 Task: Find connections with filter location Spremberg with filter topic #Ownerwith filter profile language Potuguese with filter current company C&S ELECTRIC LTD. with filter school KiiT University with filter industry Manufacturing with filter service category Bartending with filter keywords title Grant Writer
Action: Mouse moved to (575, 78)
Screenshot: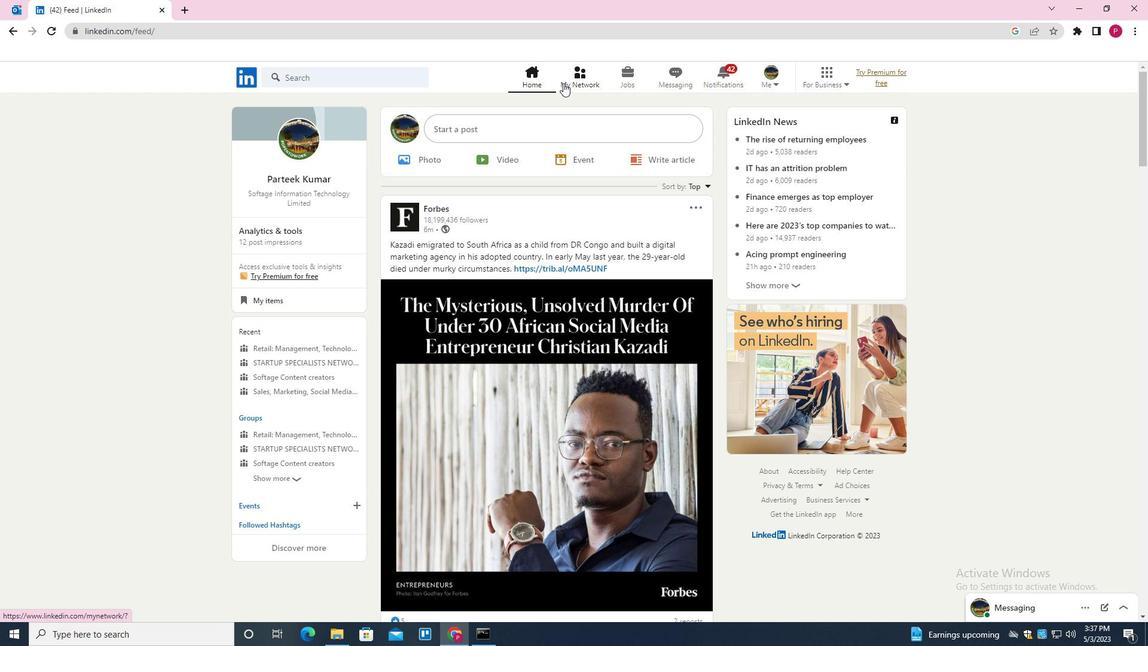 
Action: Mouse pressed left at (575, 78)
Screenshot: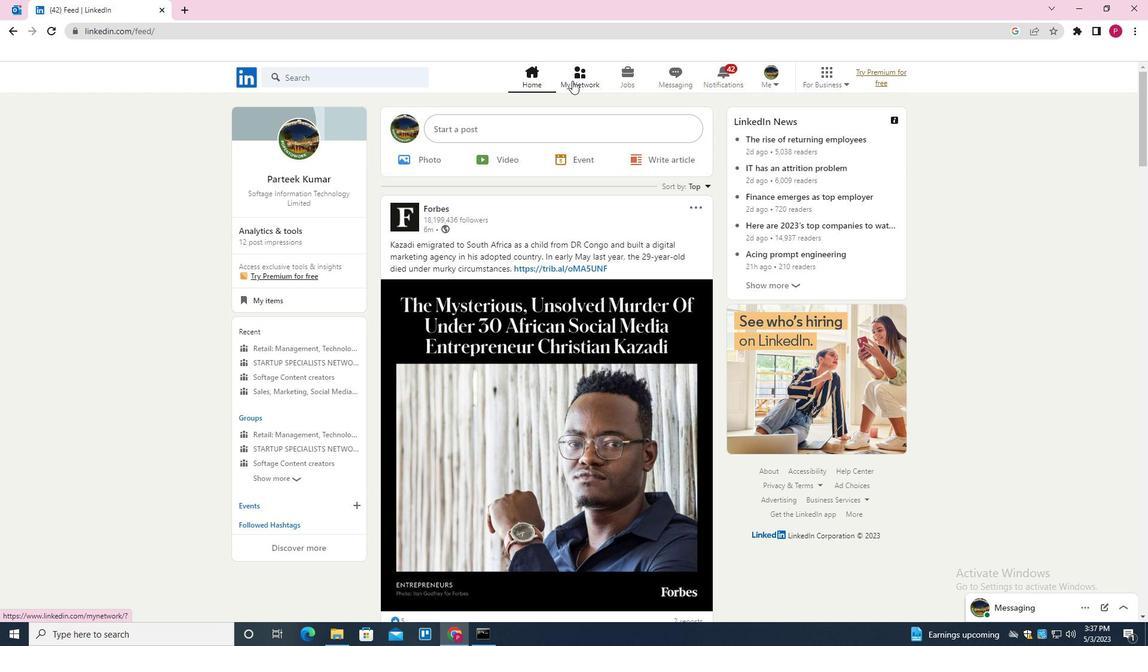 
Action: Mouse moved to (385, 140)
Screenshot: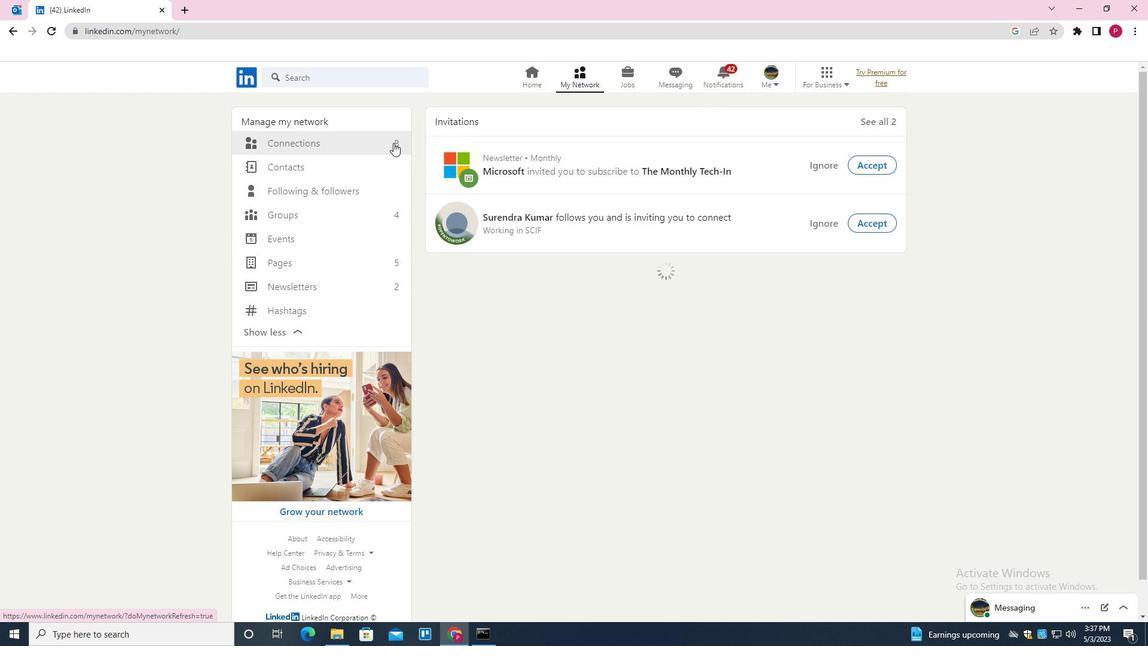 
Action: Mouse pressed left at (385, 140)
Screenshot: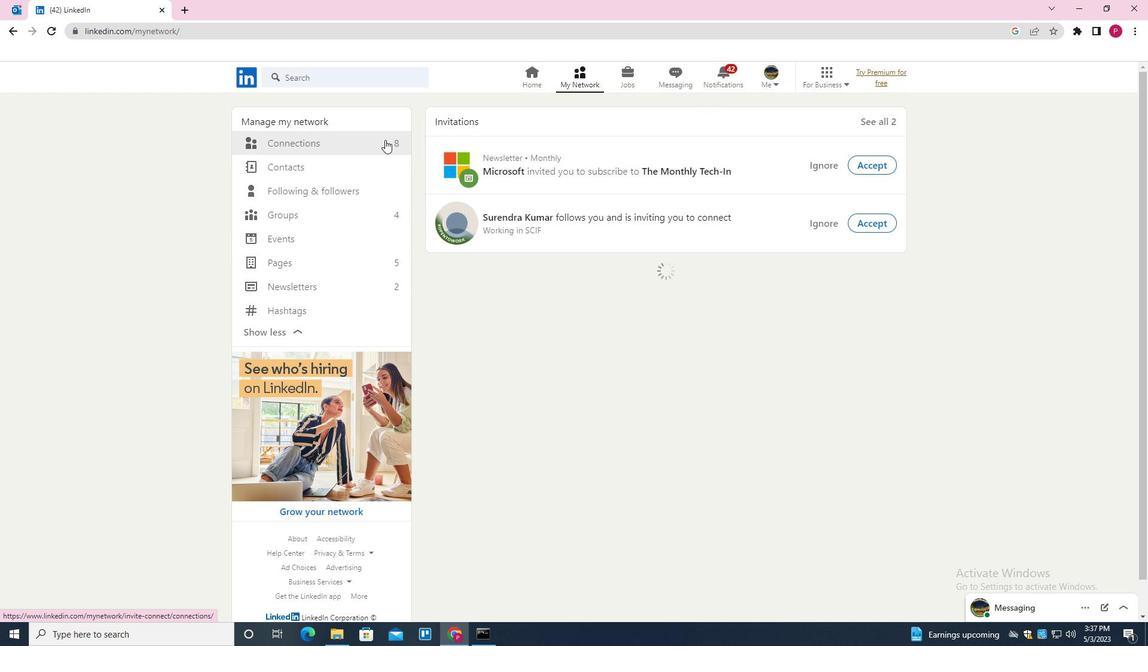 
Action: Mouse moved to (663, 143)
Screenshot: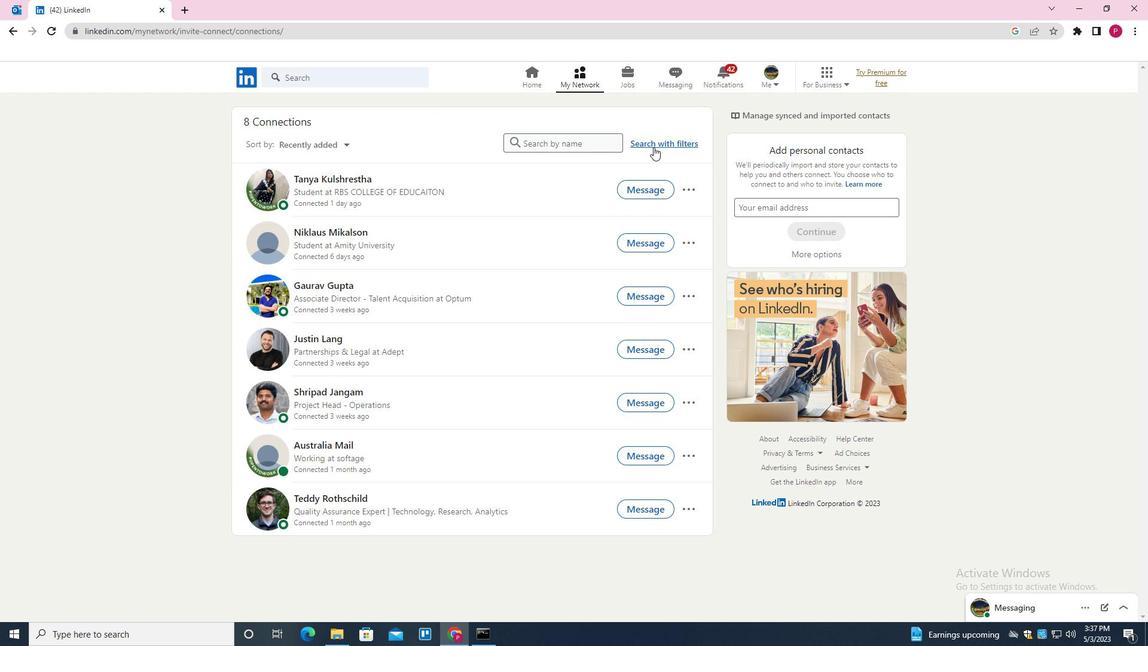 
Action: Mouse pressed left at (663, 143)
Screenshot: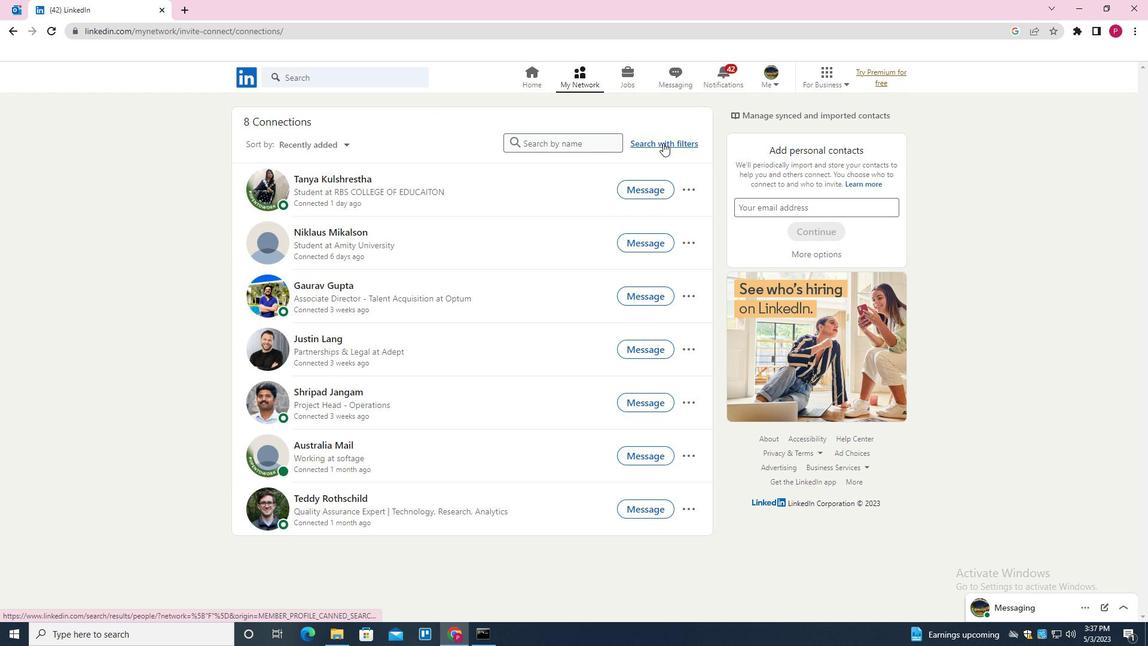 
Action: Mouse moved to (613, 111)
Screenshot: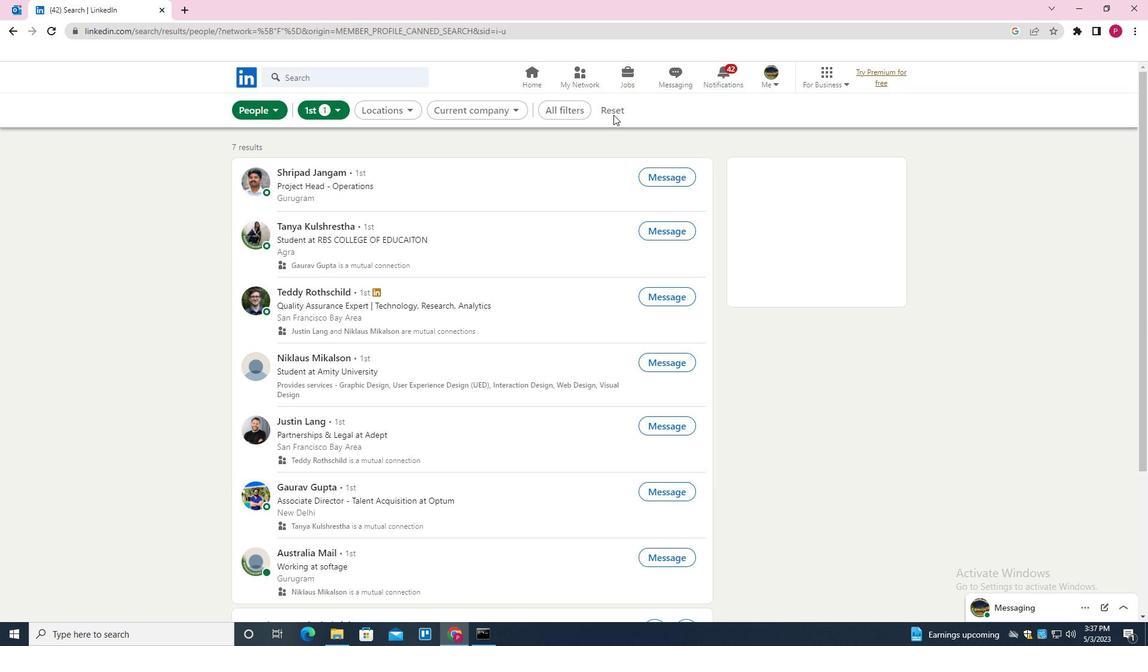 
Action: Mouse pressed left at (613, 111)
Screenshot: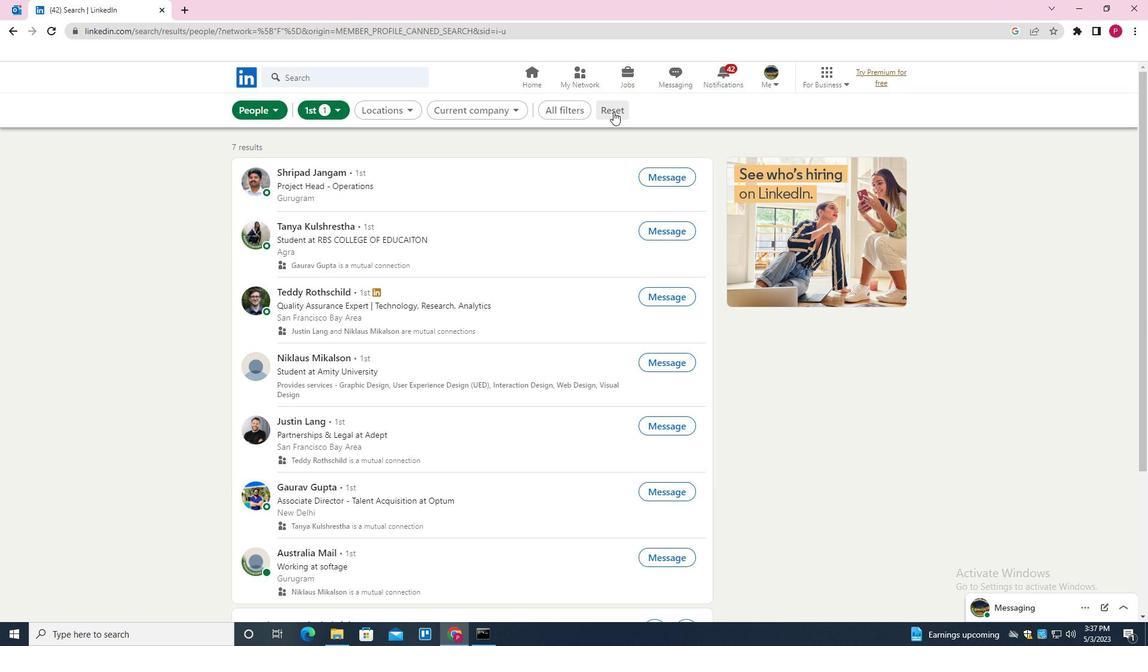 
Action: Mouse moved to (605, 108)
Screenshot: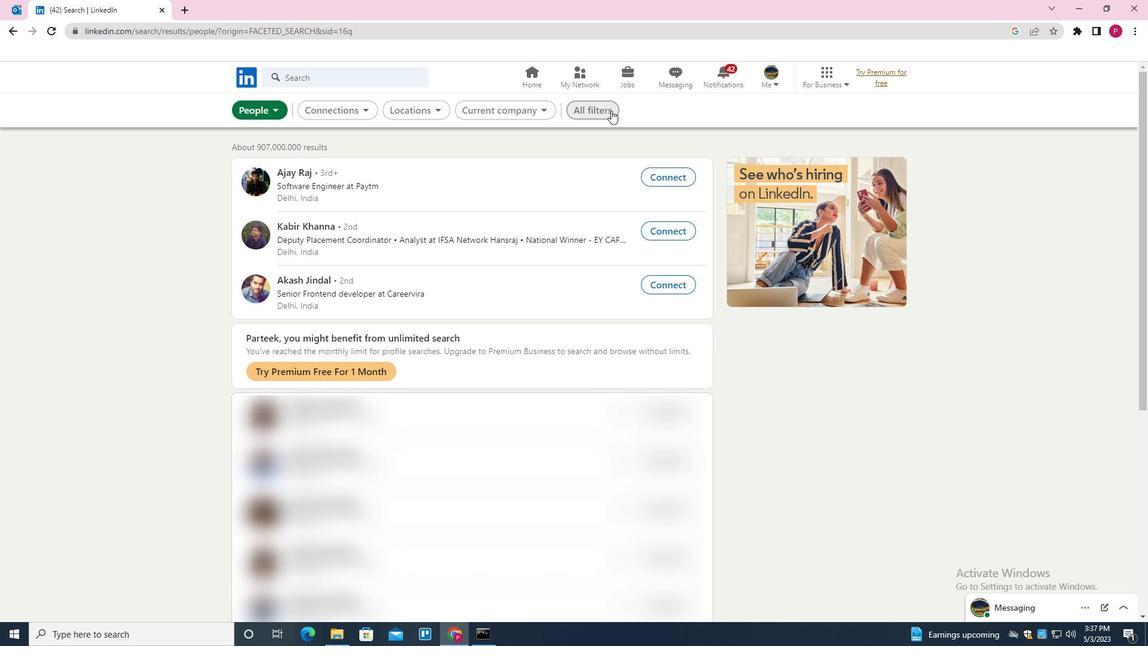 
Action: Mouse pressed left at (605, 108)
Screenshot: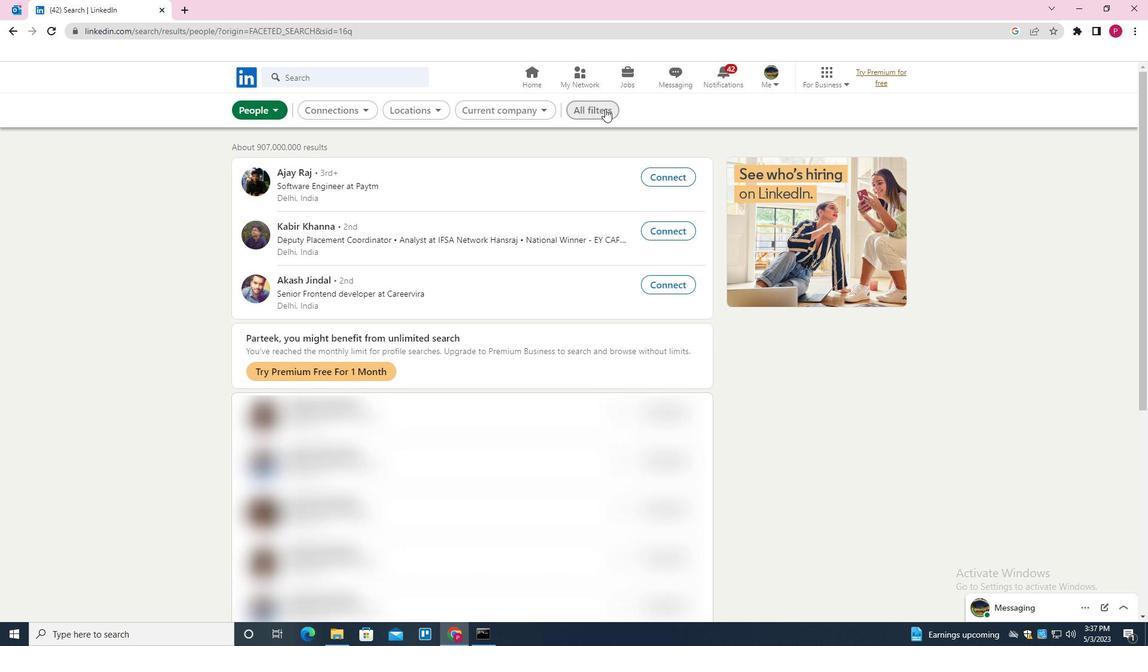 
Action: Mouse moved to (987, 334)
Screenshot: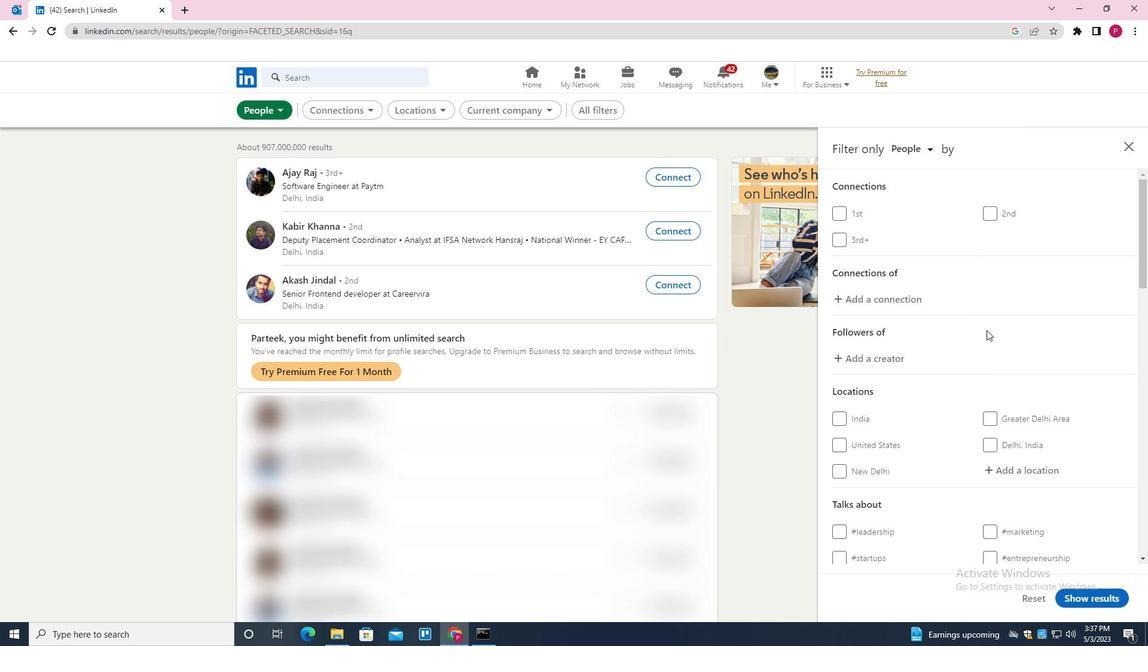 
Action: Mouse scrolled (987, 333) with delta (0, 0)
Screenshot: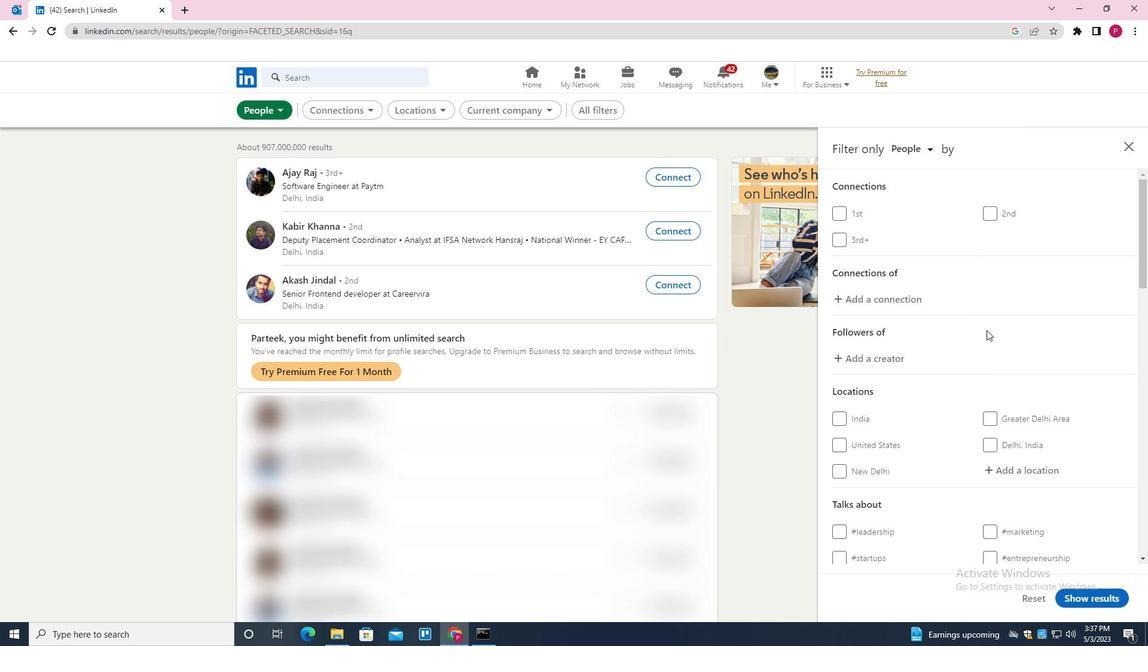 
Action: Mouse moved to (987, 335)
Screenshot: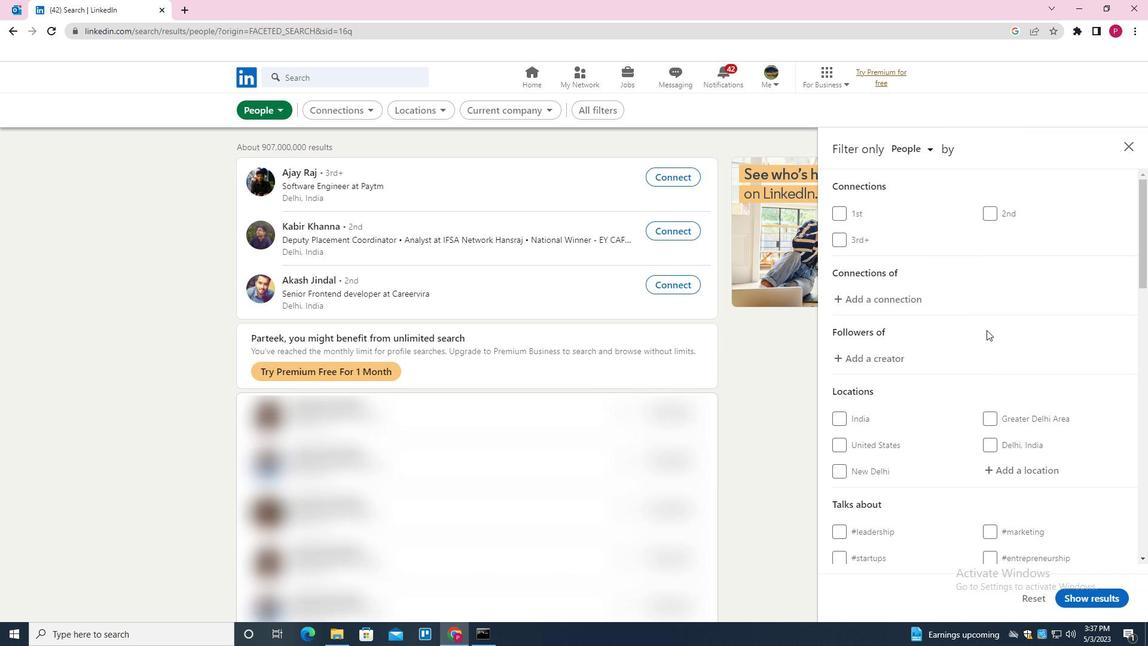 
Action: Mouse scrolled (987, 335) with delta (0, 0)
Screenshot: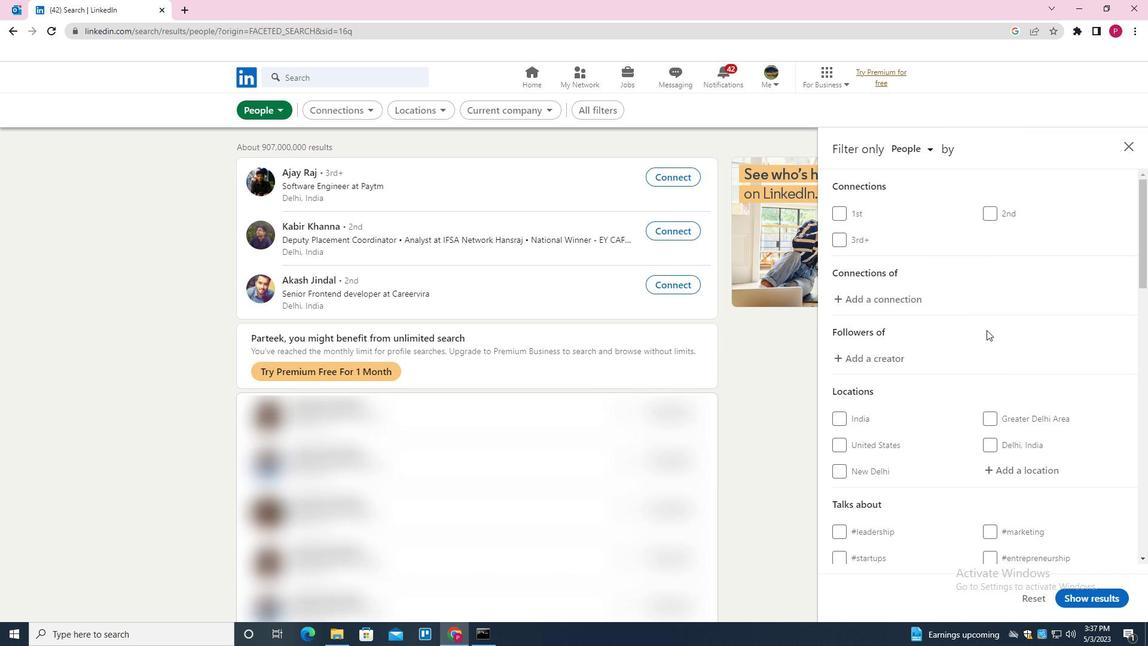 
Action: Mouse moved to (1016, 353)
Screenshot: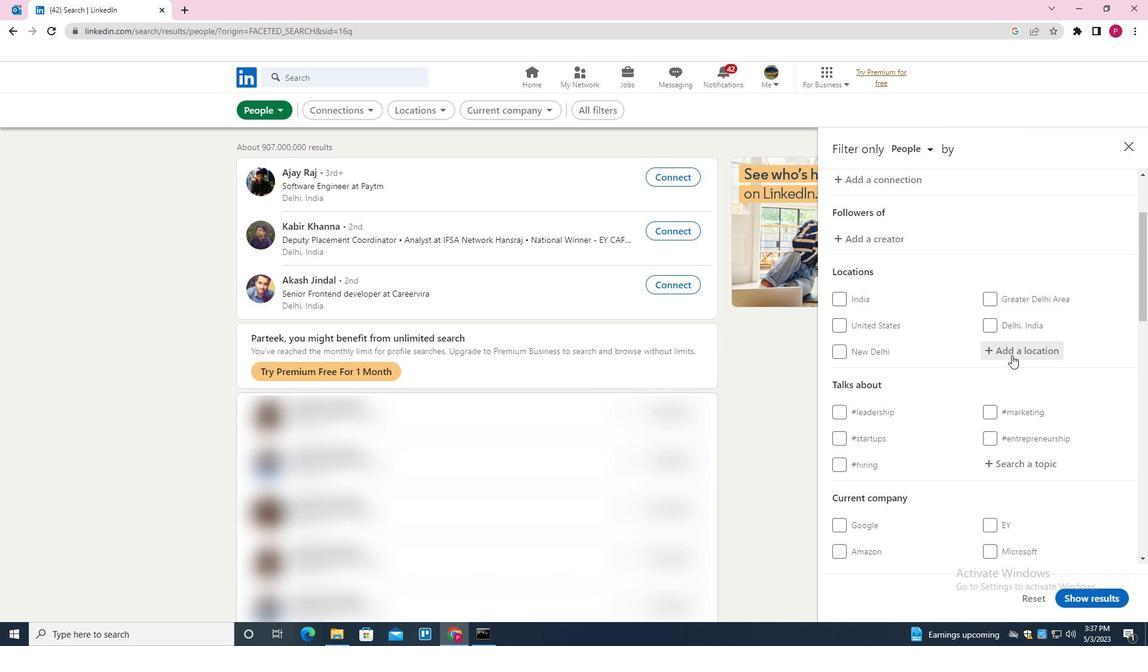 
Action: Mouse pressed left at (1016, 353)
Screenshot: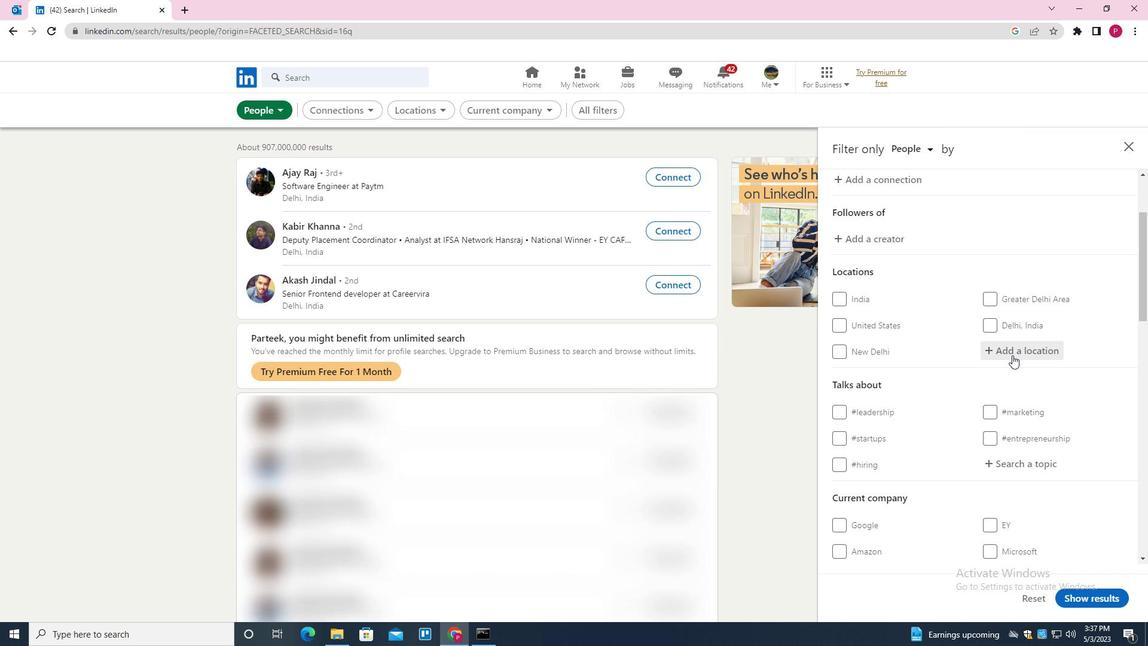 
Action: Key pressed <Key.shift><Key.shift><Key.shift>SPREMBERG<Key.down><Key.enter>
Screenshot: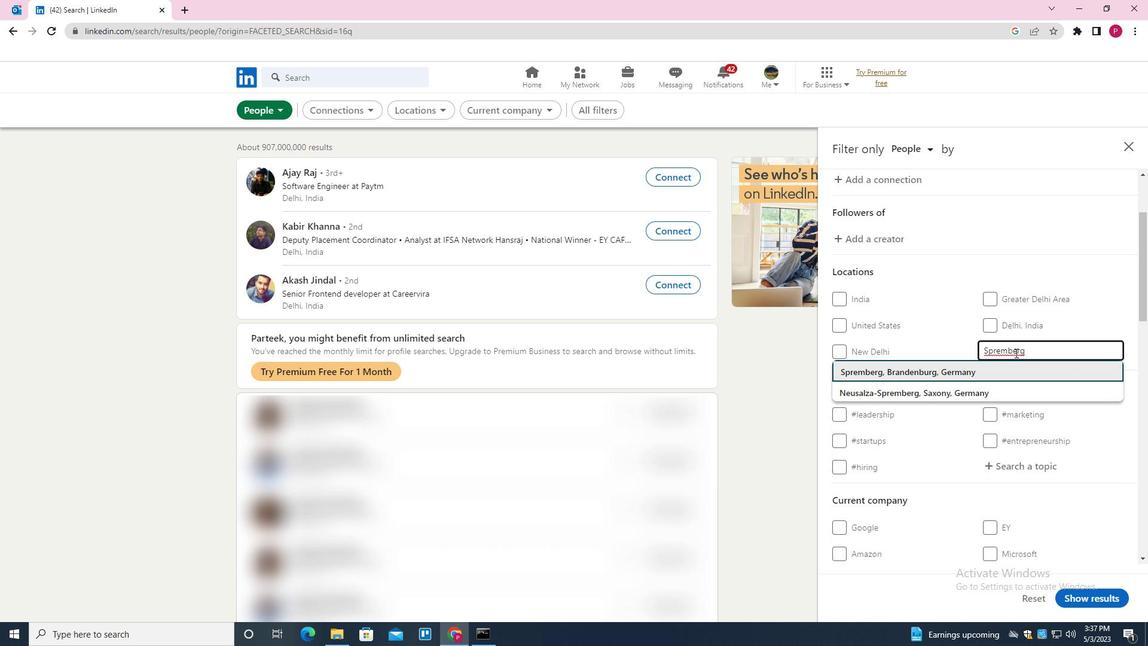 
Action: Mouse moved to (975, 341)
Screenshot: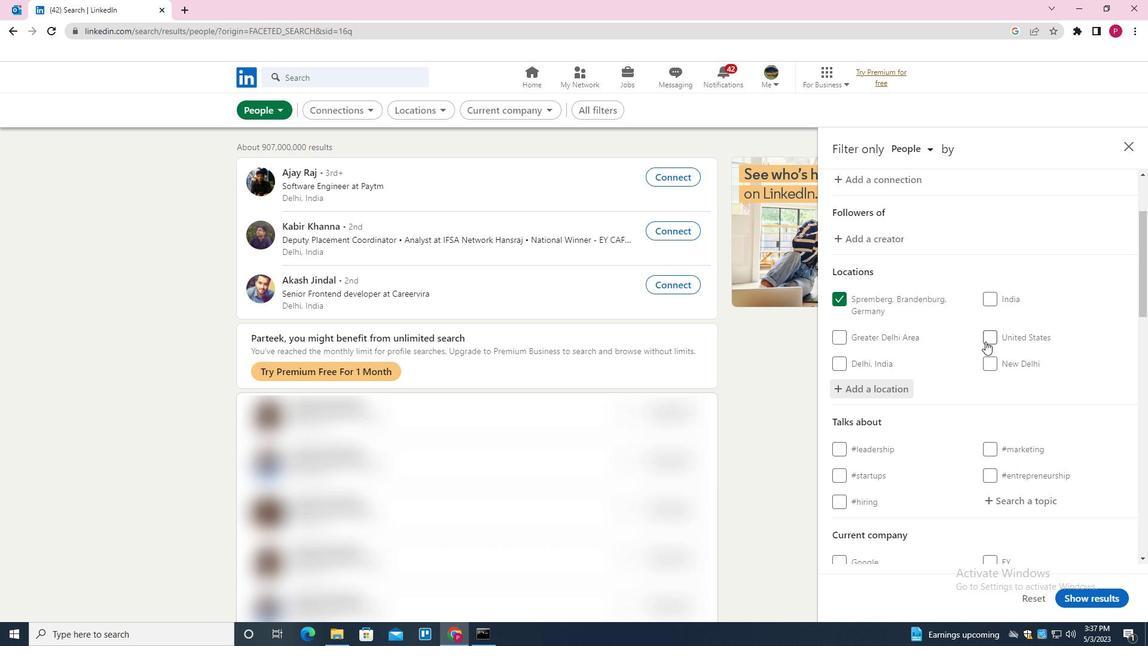 
Action: Mouse scrolled (975, 340) with delta (0, 0)
Screenshot: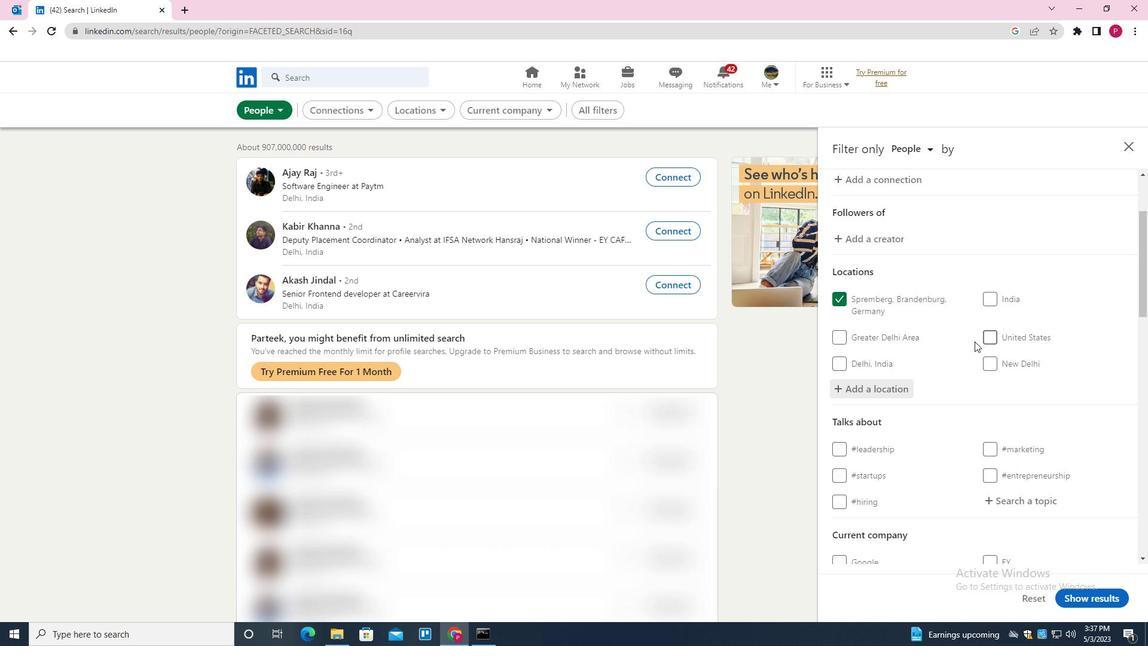 
Action: Mouse scrolled (975, 340) with delta (0, 0)
Screenshot: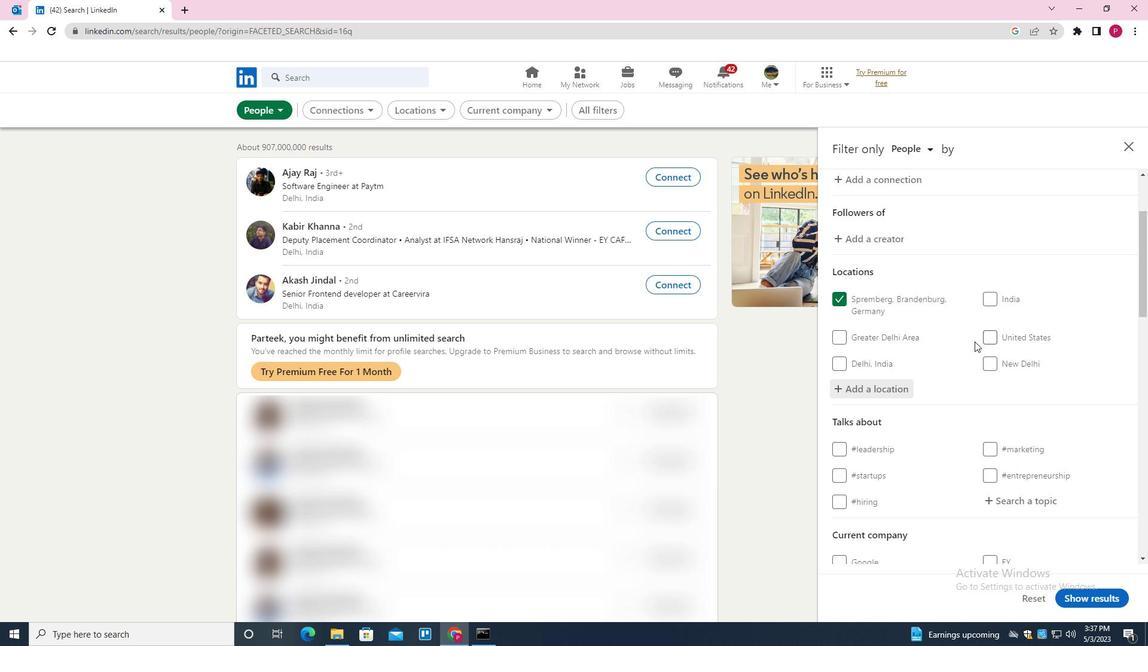 
Action: Mouse scrolled (975, 340) with delta (0, 0)
Screenshot: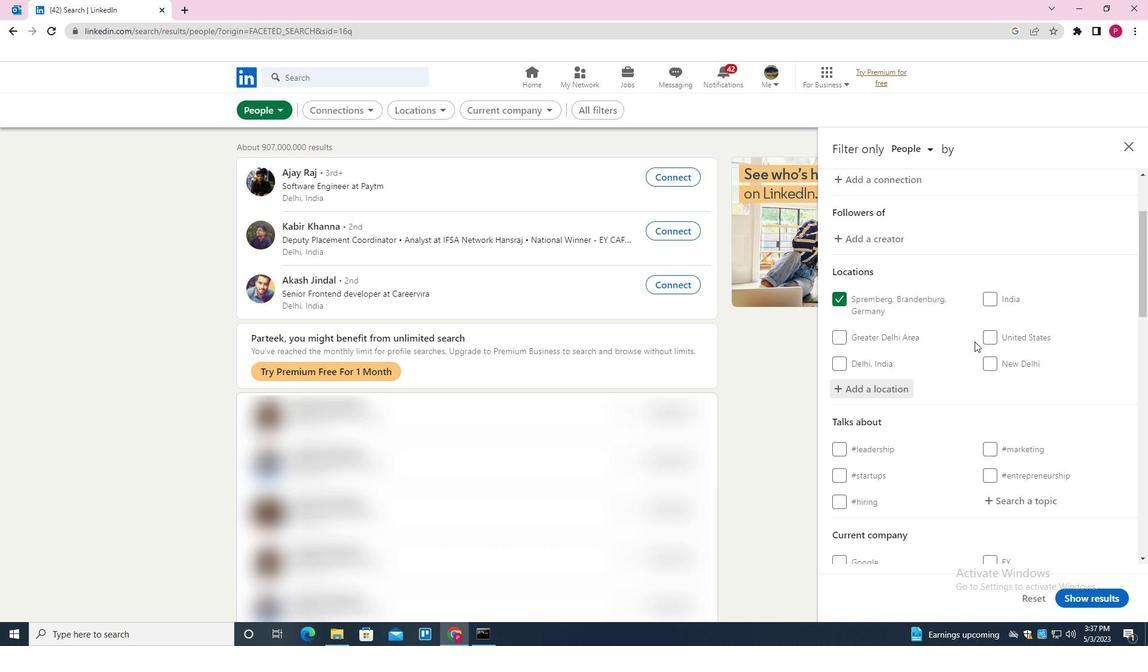 
Action: Mouse scrolled (975, 340) with delta (0, 0)
Screenshot: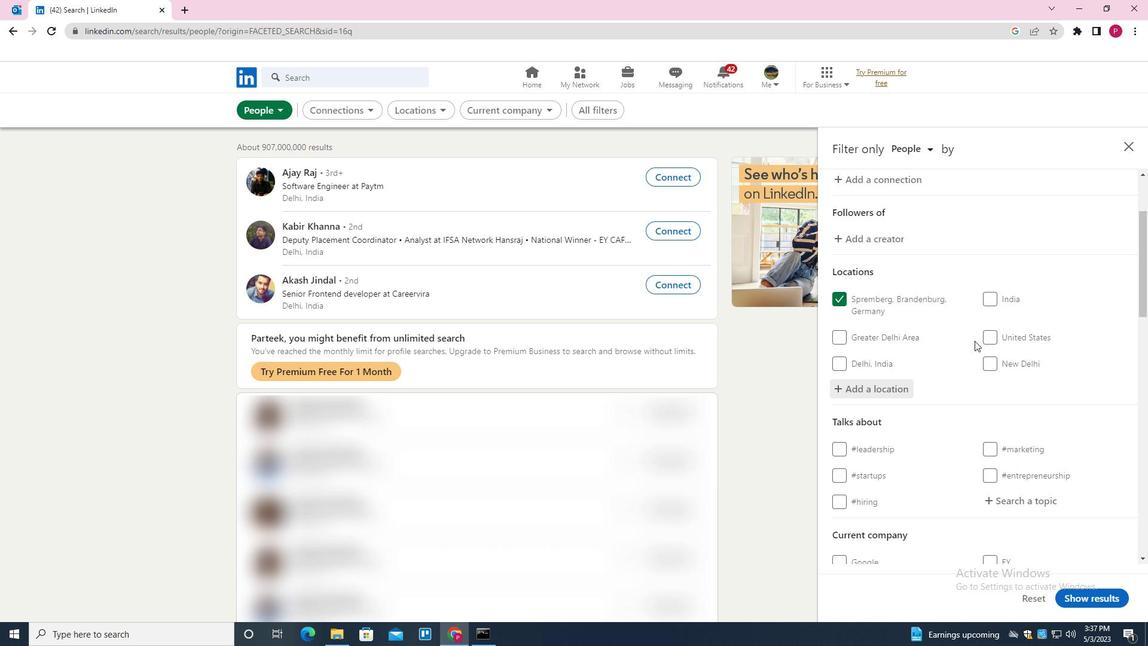 
Action: Mouse moved to (1016, 259)
Screenshot: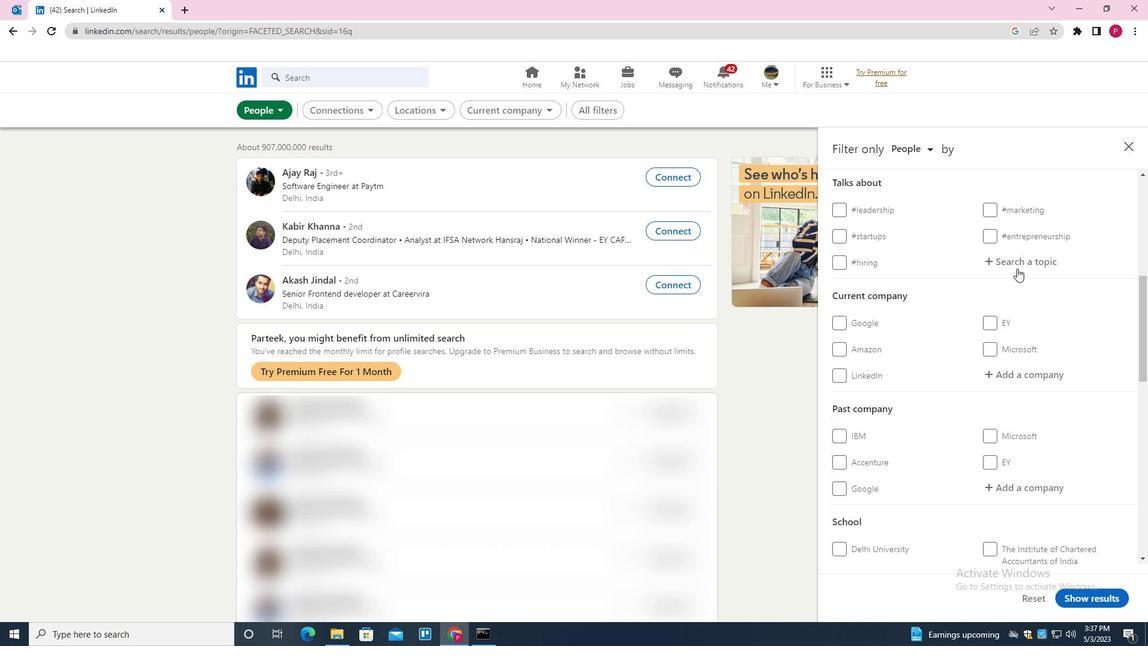 
Action: Mouse pressed left at (1016, 259)
Screenshot: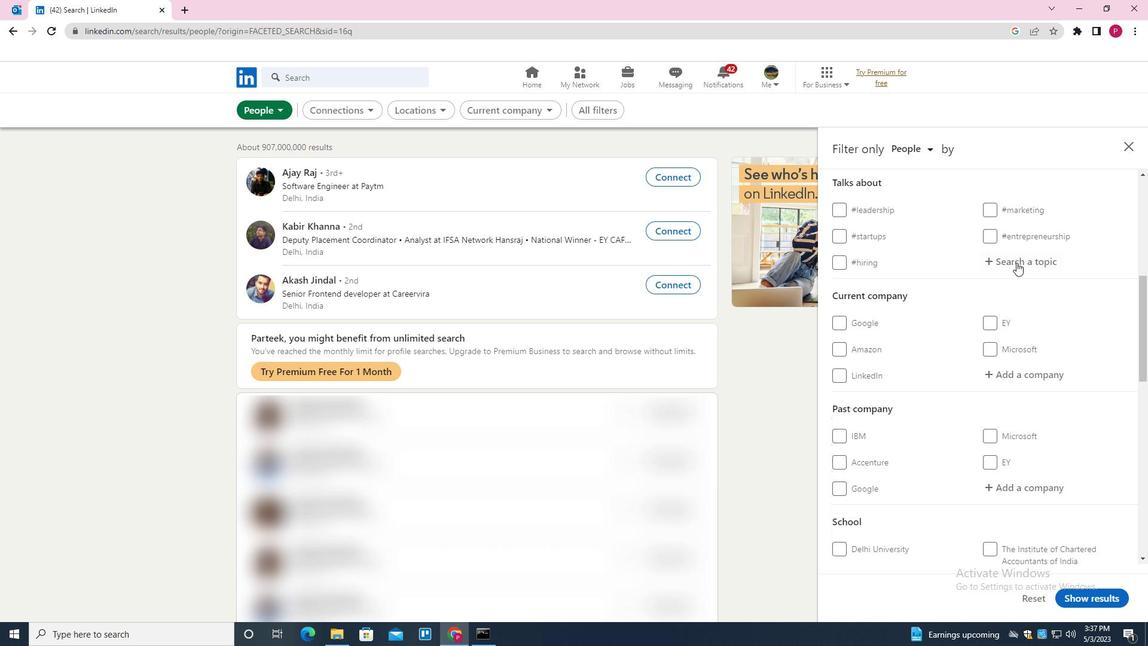 
Action: Key pressed OWNER<Key.down><Key.down><Key.enter>
Screenshot: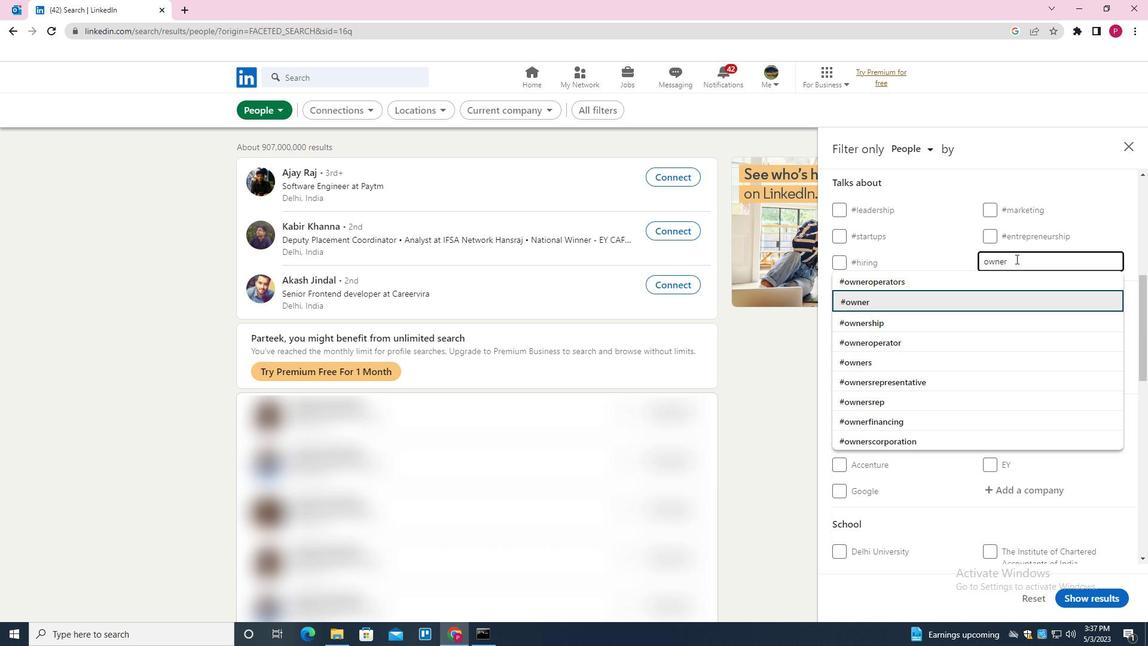 
Action: Mouse moved to (971, 289)
Screenshot: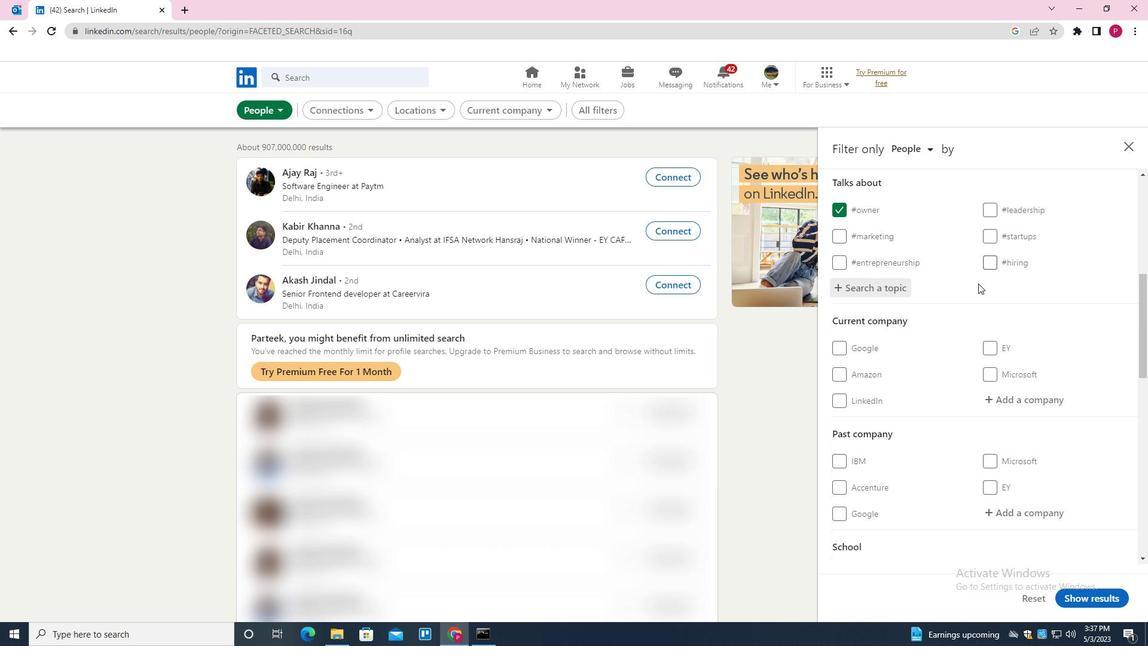 
Action: Mouse scrolled (971, 289) with delta (0, 0)
Screenshot: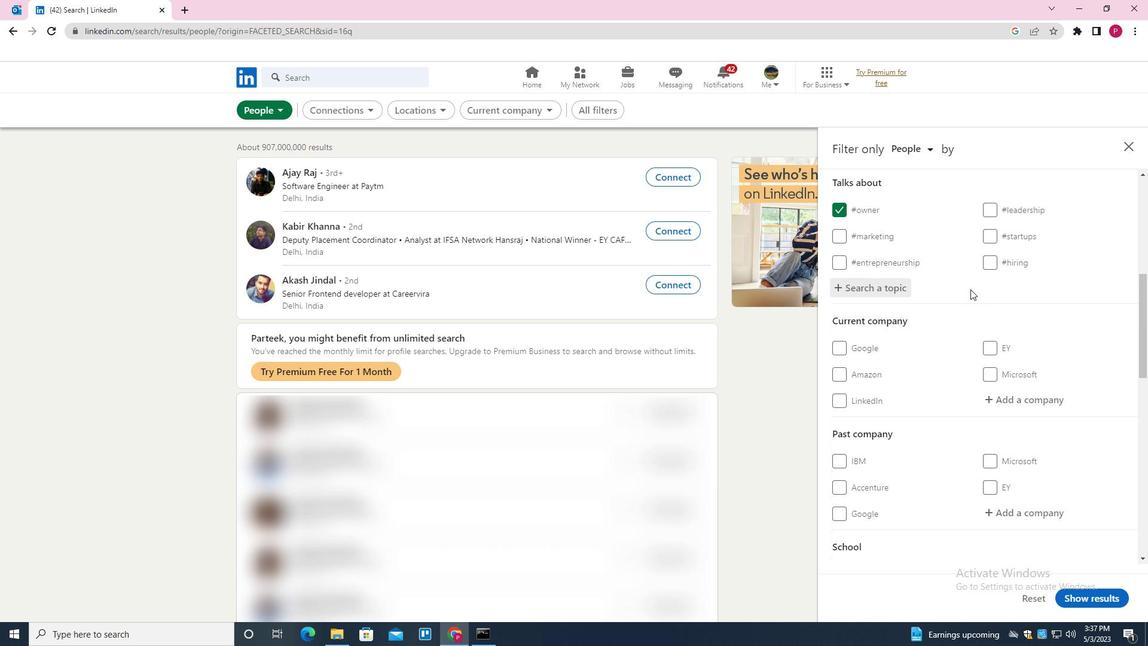 
Action: Mouse scrolled (971, 289) with delta (0, 0)
Screenshot: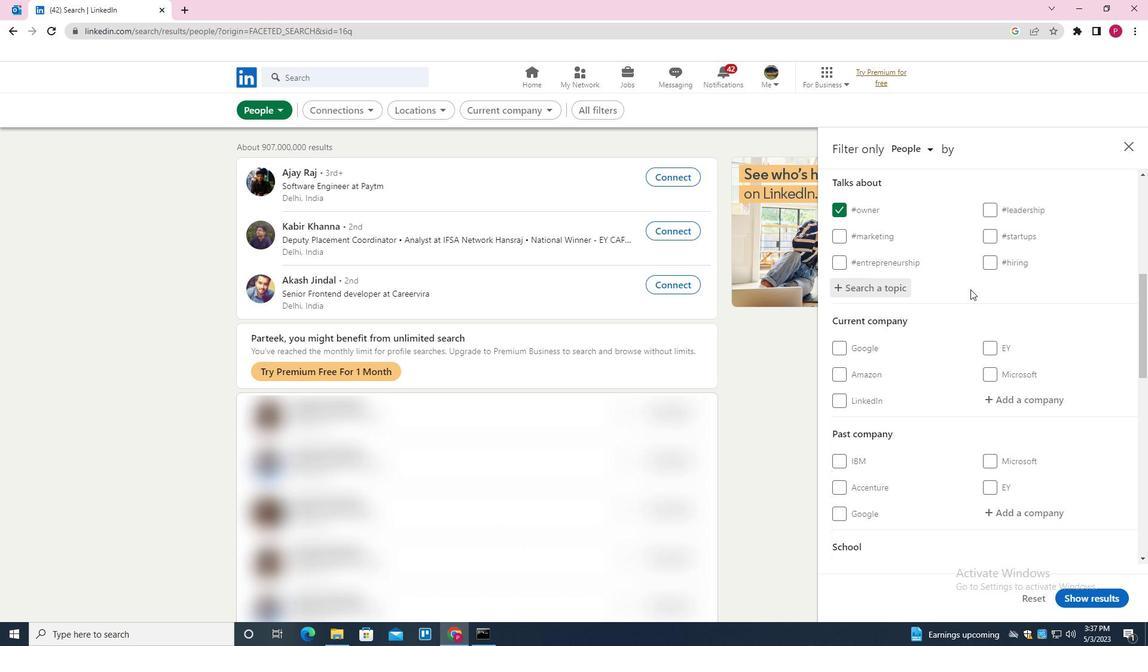 
Action: Mouse scrolled (971, 289) with delta (0, 0)
Screenshot: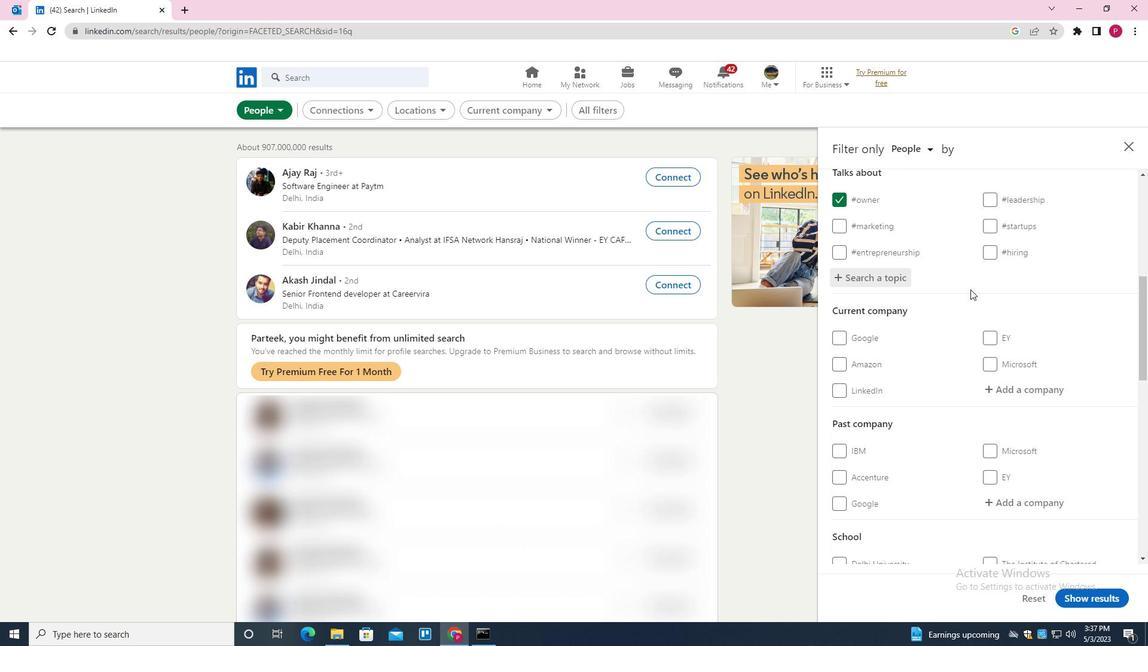 
Action: Mouse moved to (914, 296)
Screenshot: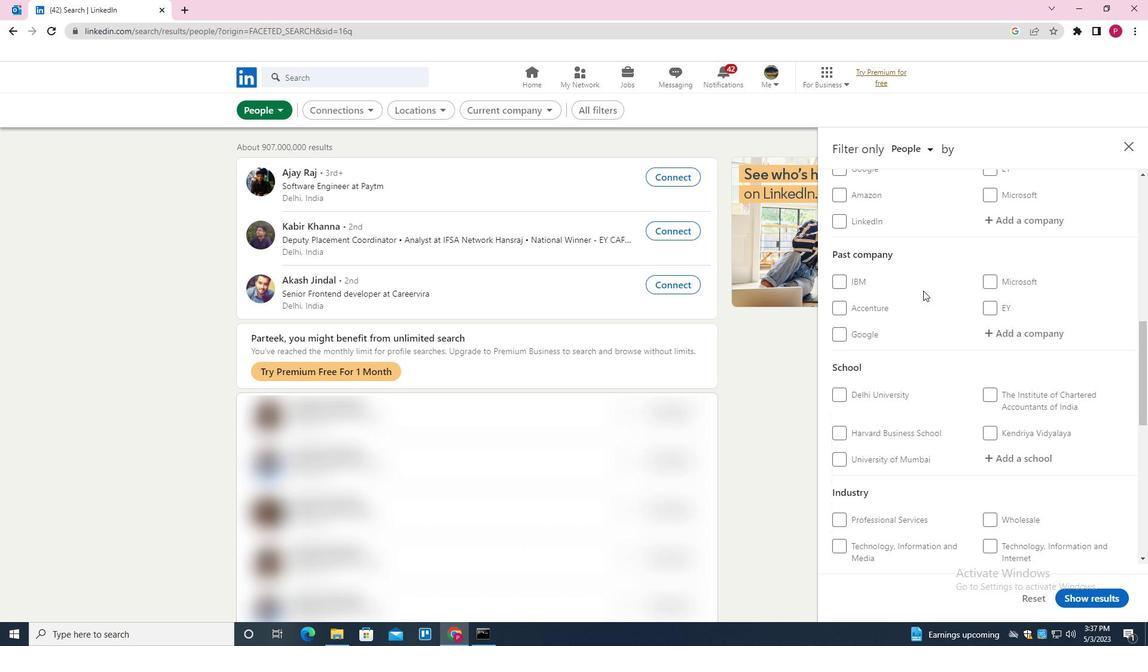 
Action: Mouse scrolled (914, 295) with delta (0, 0)
Screenshot: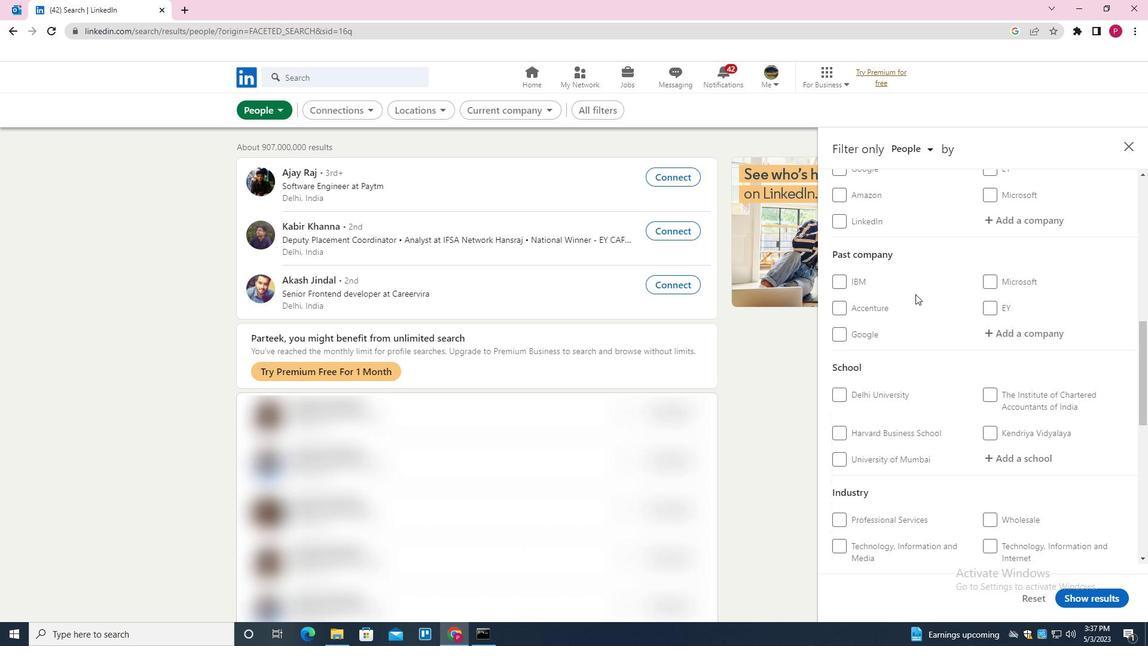 
Action: Mouse scrolled (914, 295) with delta (0, 0)
Screenshot: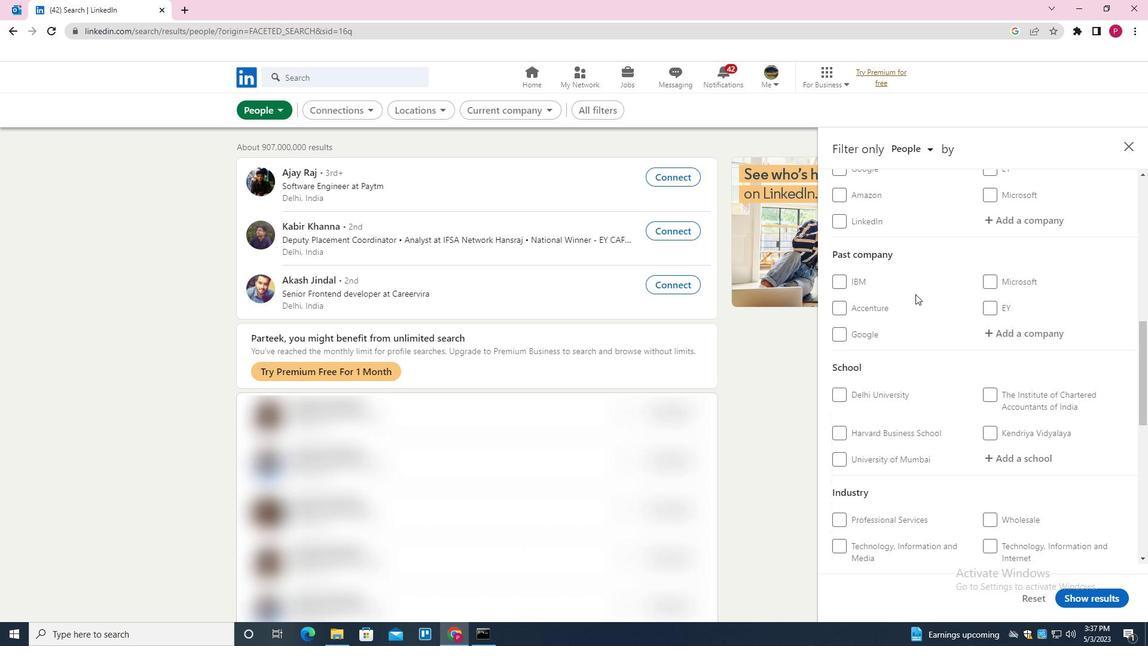 
Action: Mouse scrolled (914, 295) with delta (0, 0)
Screenshot: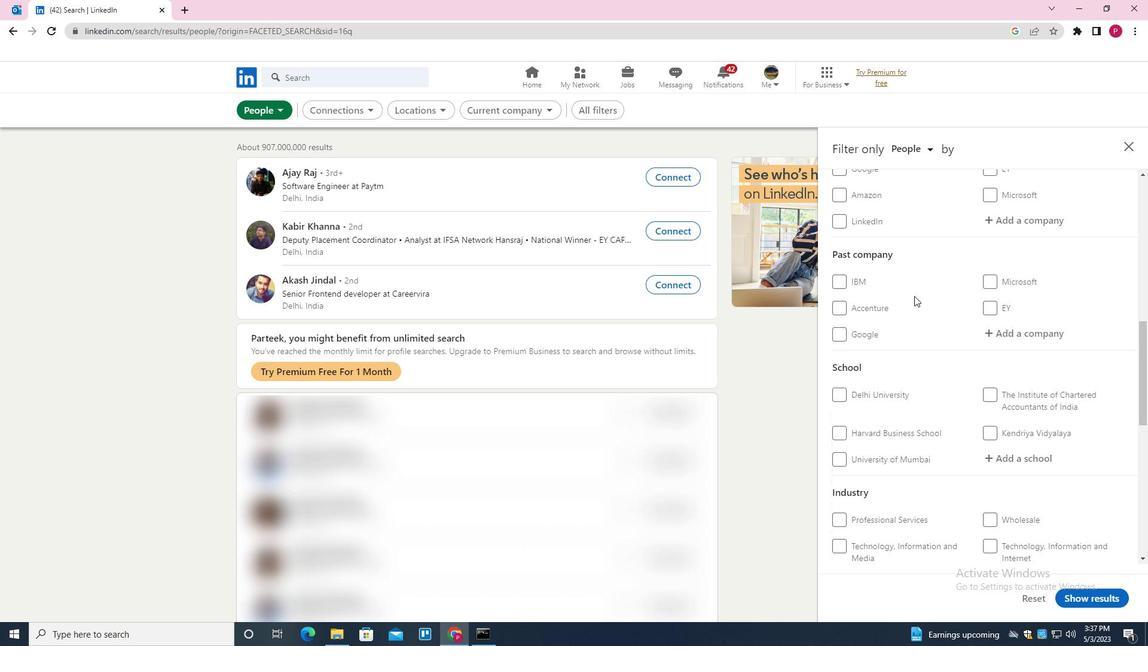 
Action: Mouse scrolled (914, 295) with delta (0, 0)
Screenshot: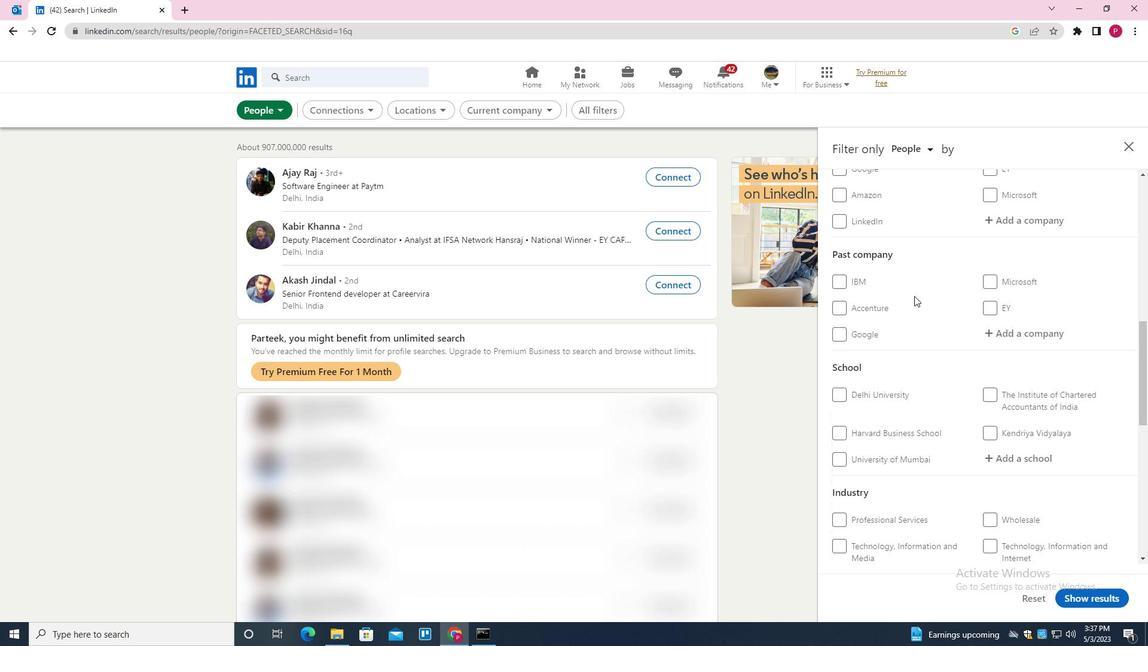 
Action: Mouse moved to (906, 284)
Screenshot: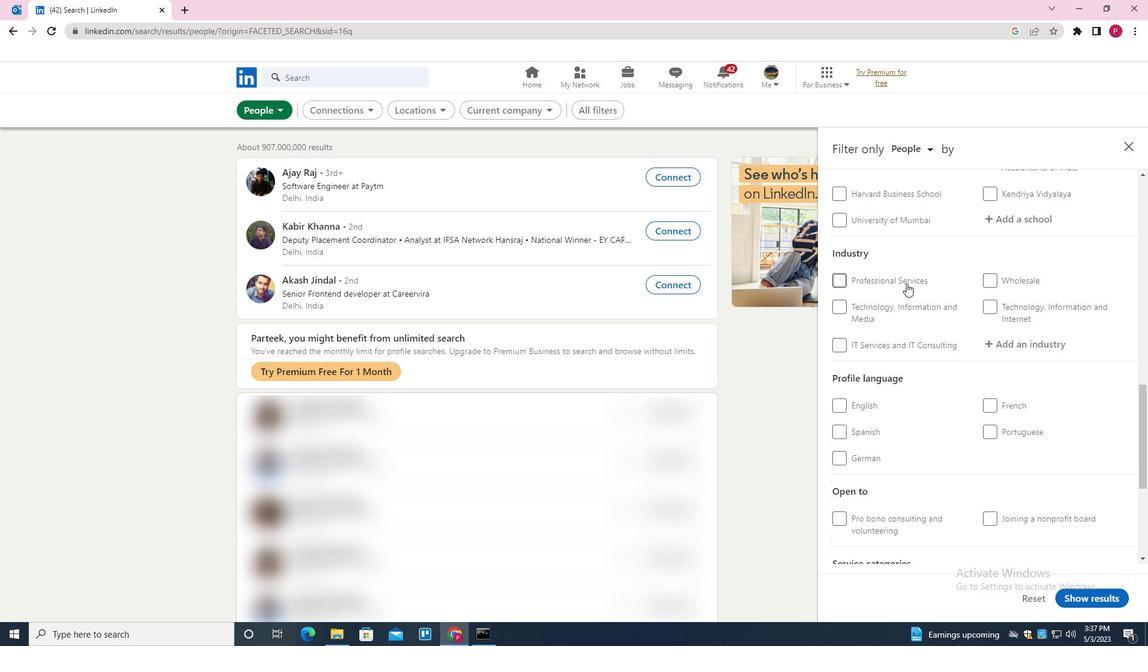 
Action: Mouse scrolled (906, 283) with delta (0, 0)
Screenshot: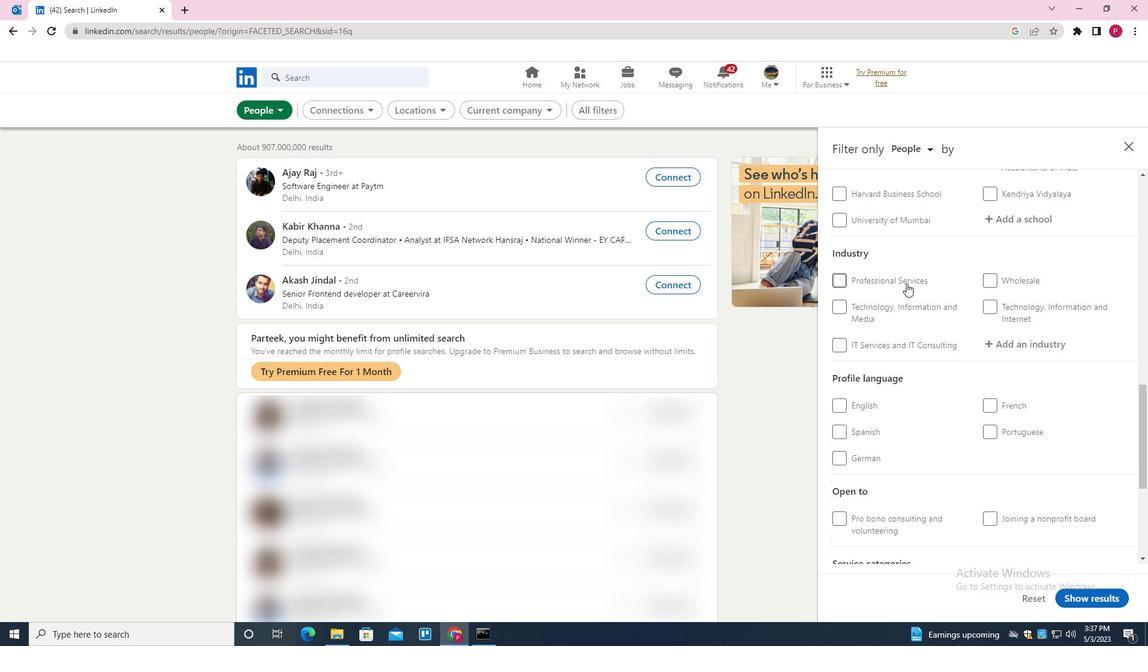 
Action: Mouse moved to (909, 289)
Screenshot: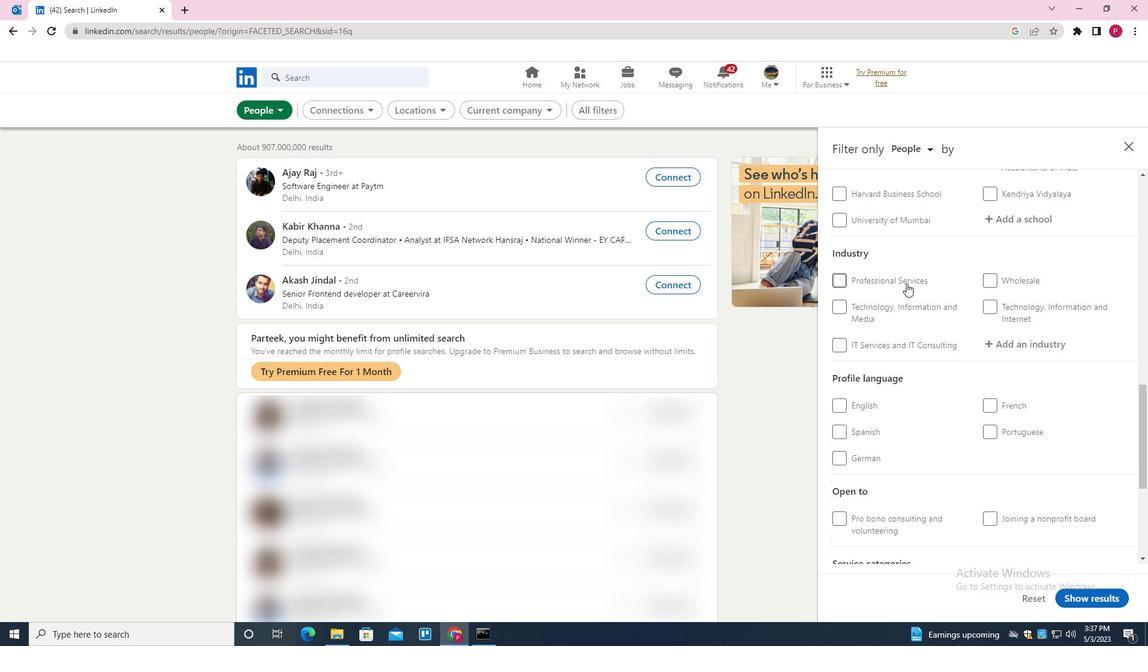 
Action: Mouse scrolled (909, 289) with delta (0, 0)
Screenshot: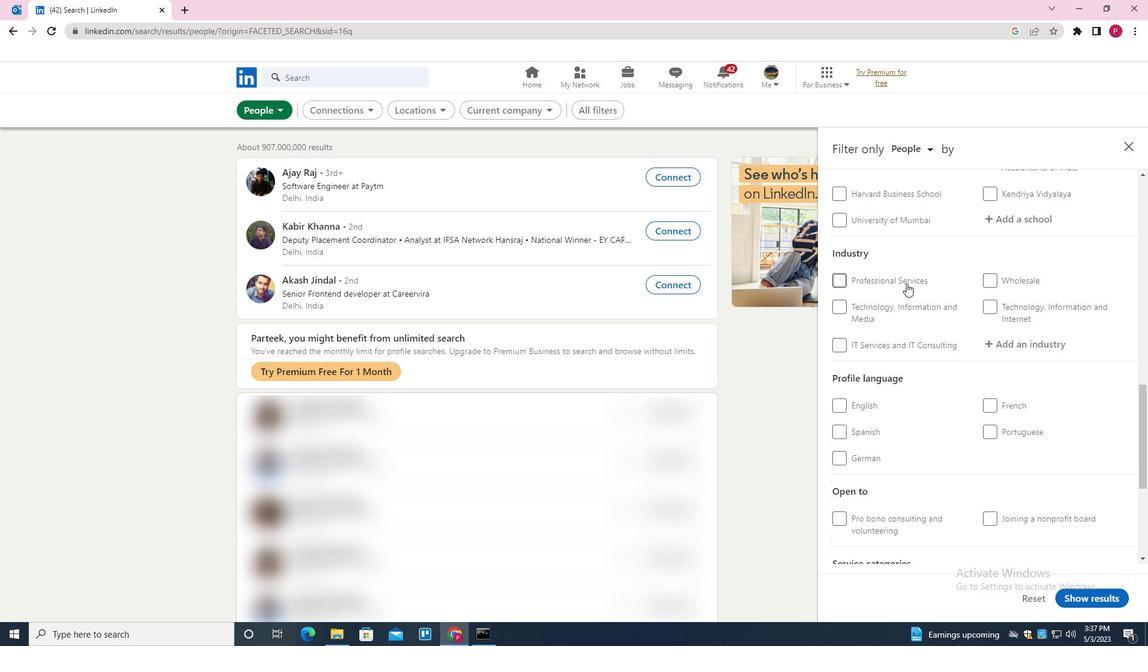 
Action: Mouse moved to (910, 291)
Screenshot: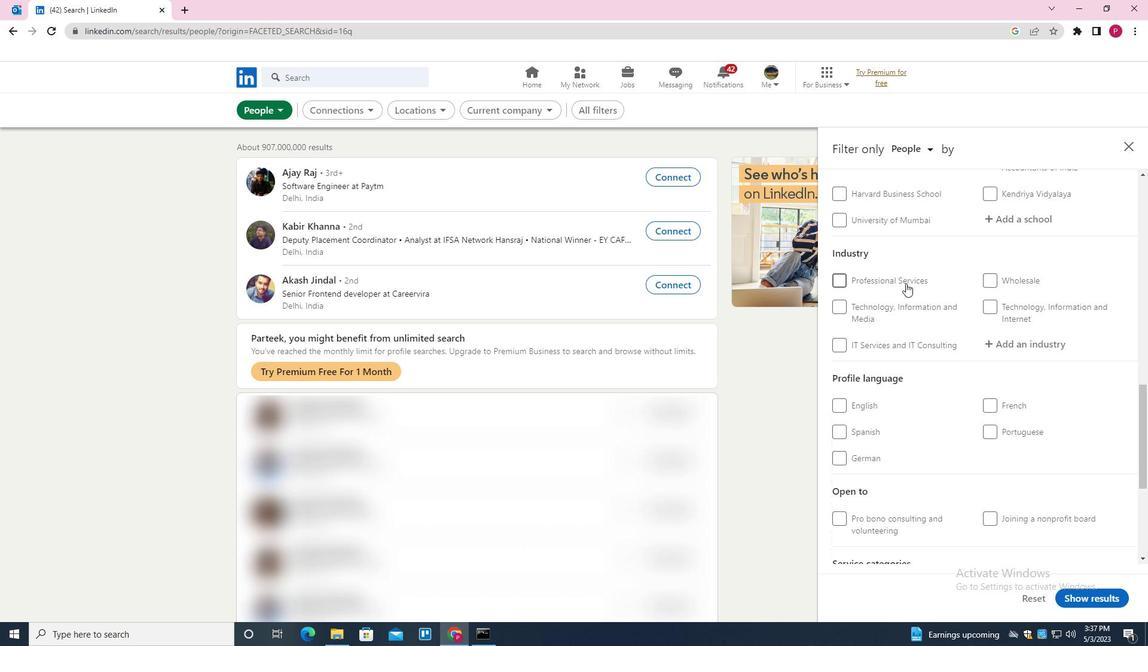 
Action: Mouse scrolled (910, 290) with delta (0, 0)
Screenshot: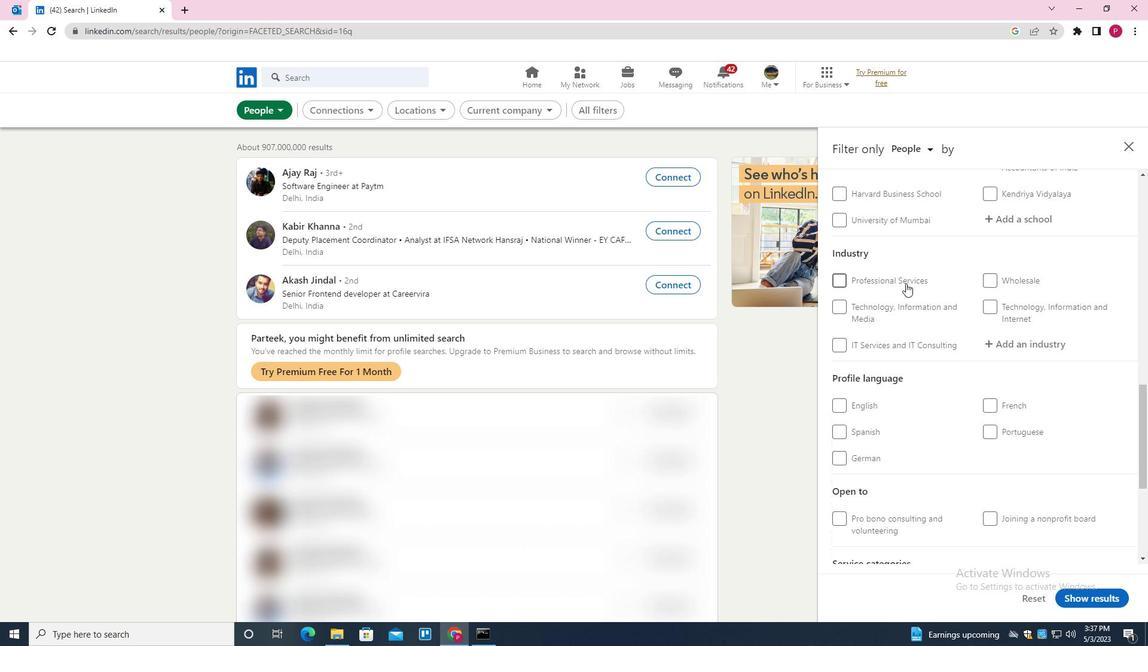 
Action: Mouse moved to (993, 257)
Screenshot: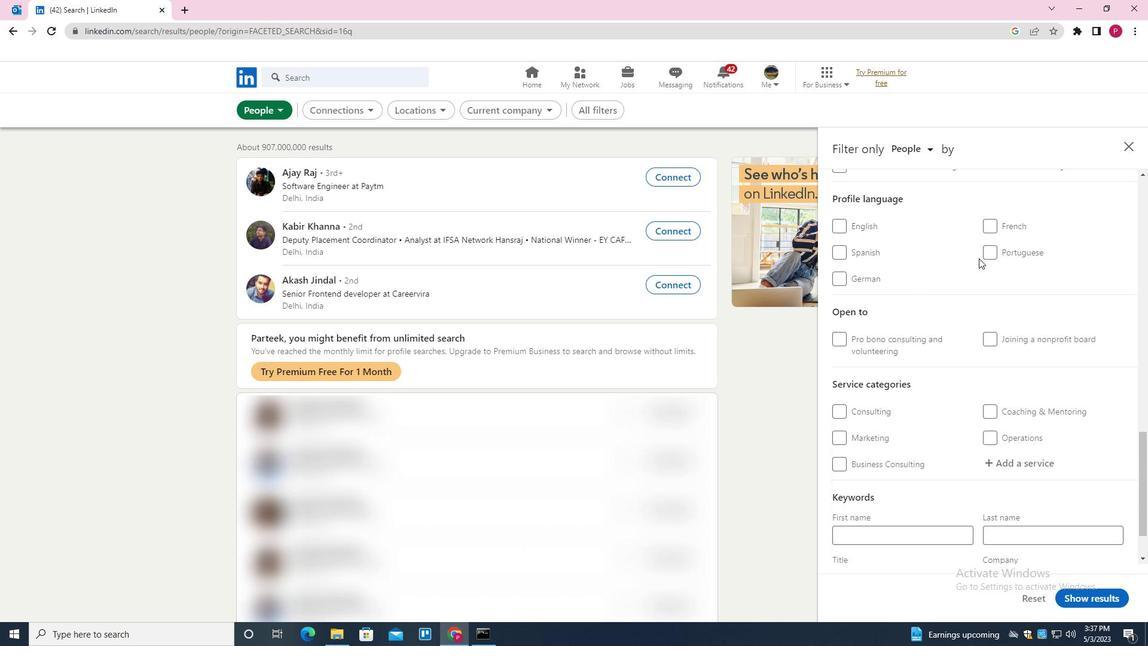 
Action: Mouse pressed left at (993, 257)
Screenshot: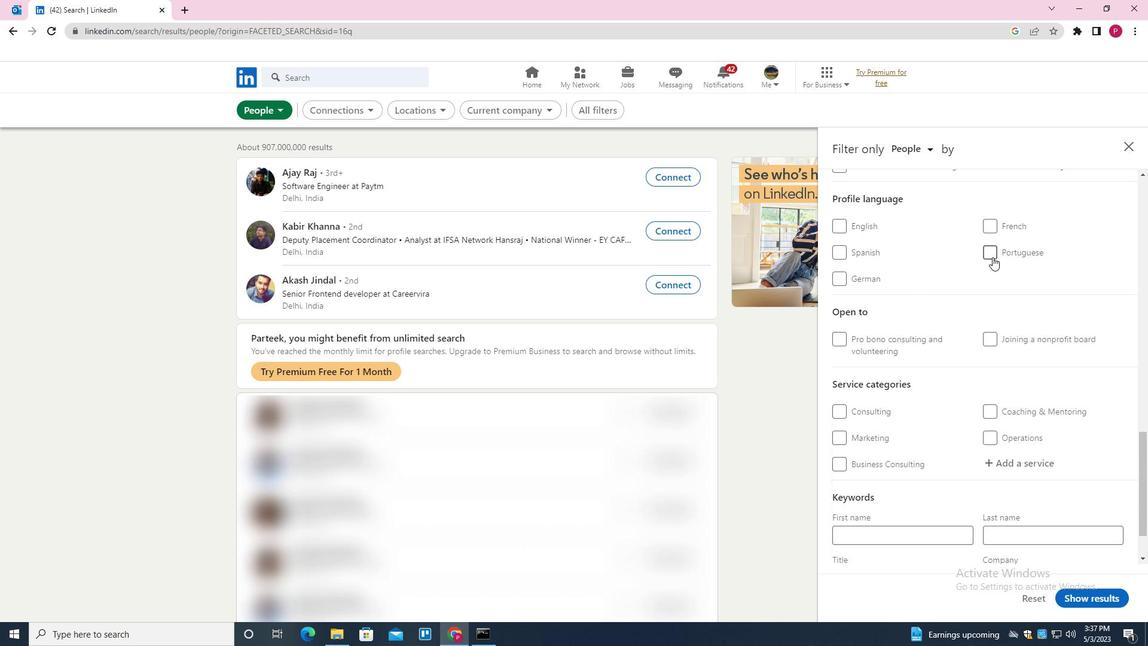 
Action: Mouse moved to (922, 296)
Screenshot: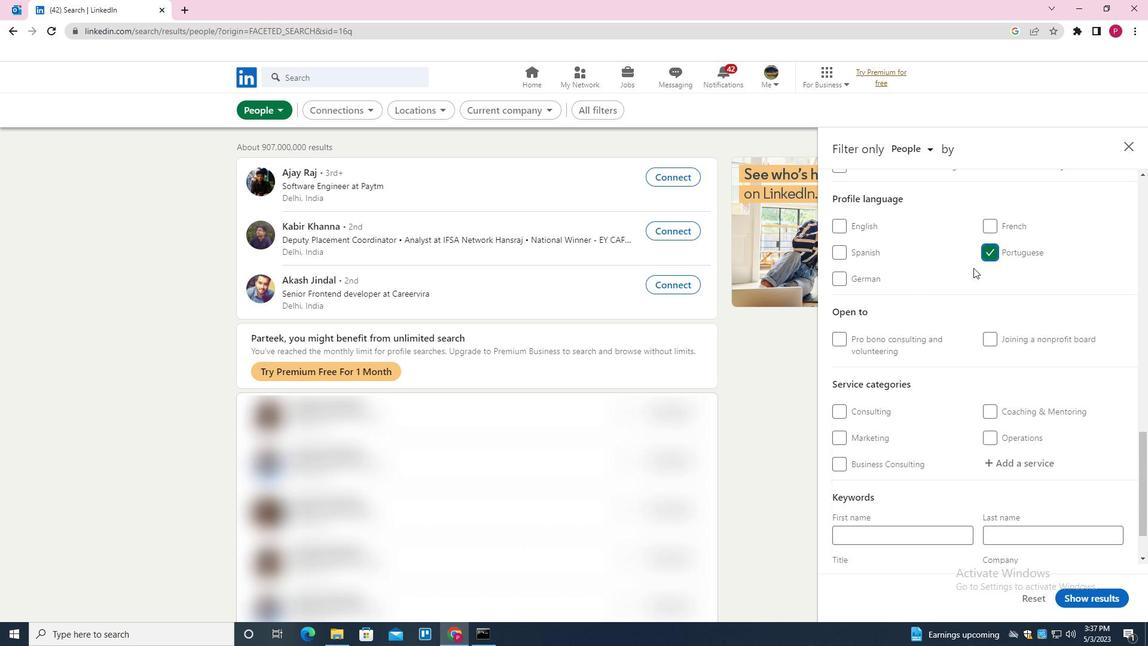 
Action: Mouse scrolled (922, 297) with delta (0, 0)
Screenshot: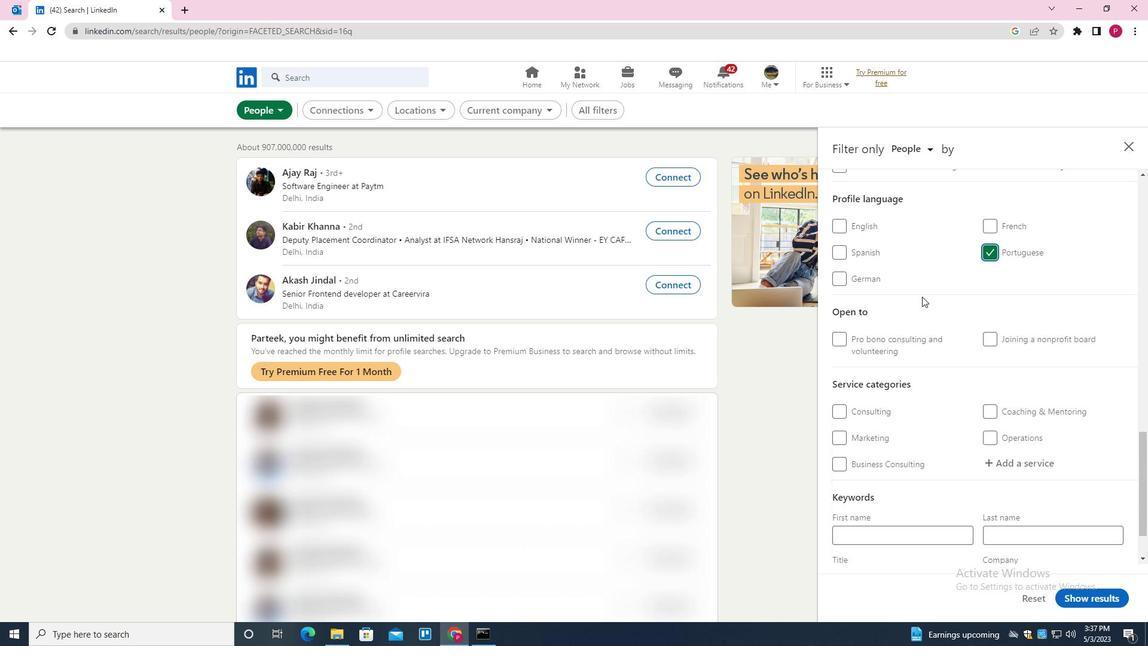 
Action: Mouse scrolled (922, 297) with delta (0, 0)
Screenshot: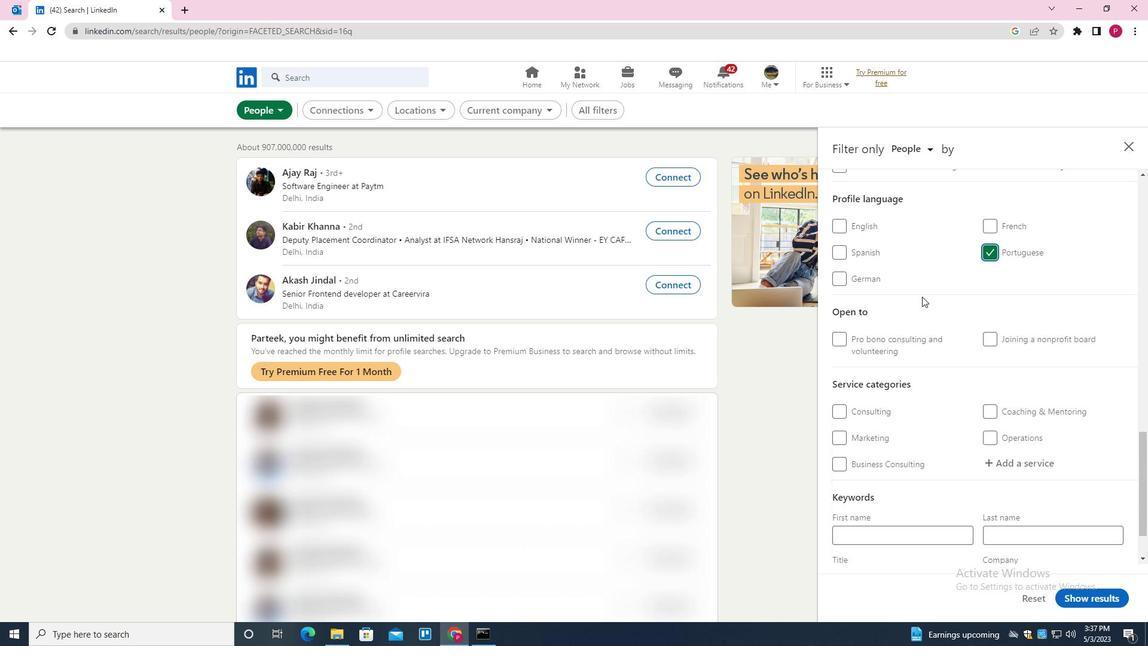 
Action: Mouse scrolled (922, 297) with delta (0, 0)
Screenshot: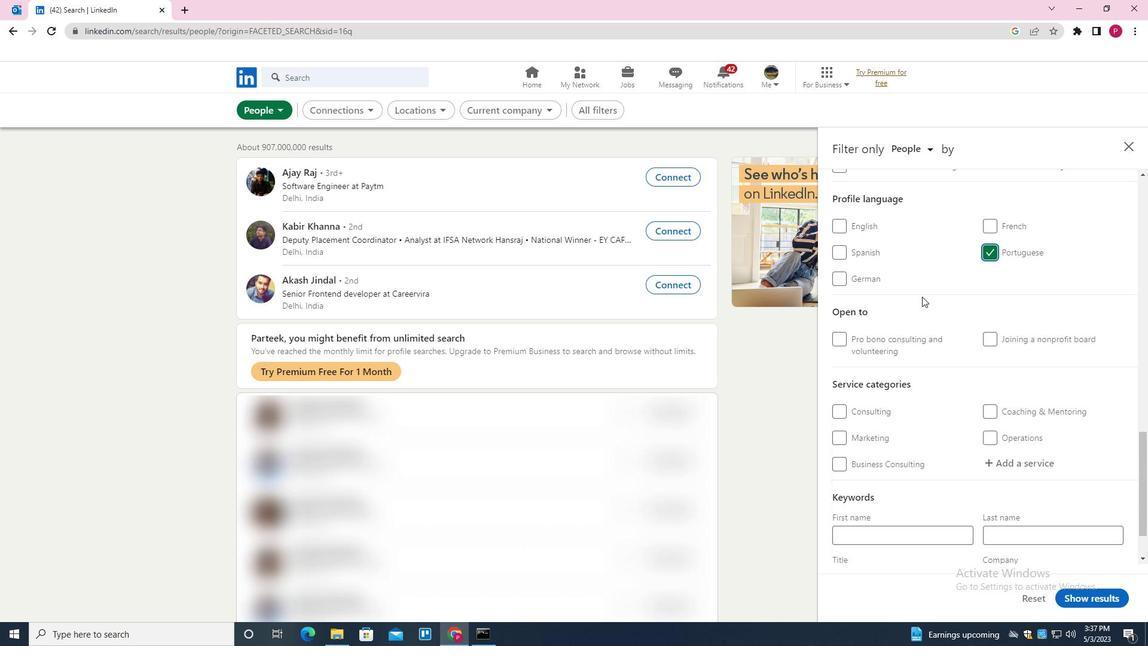 
Action: Mouse scrolled (922, 297) with delta (0, 0)
Screenshot: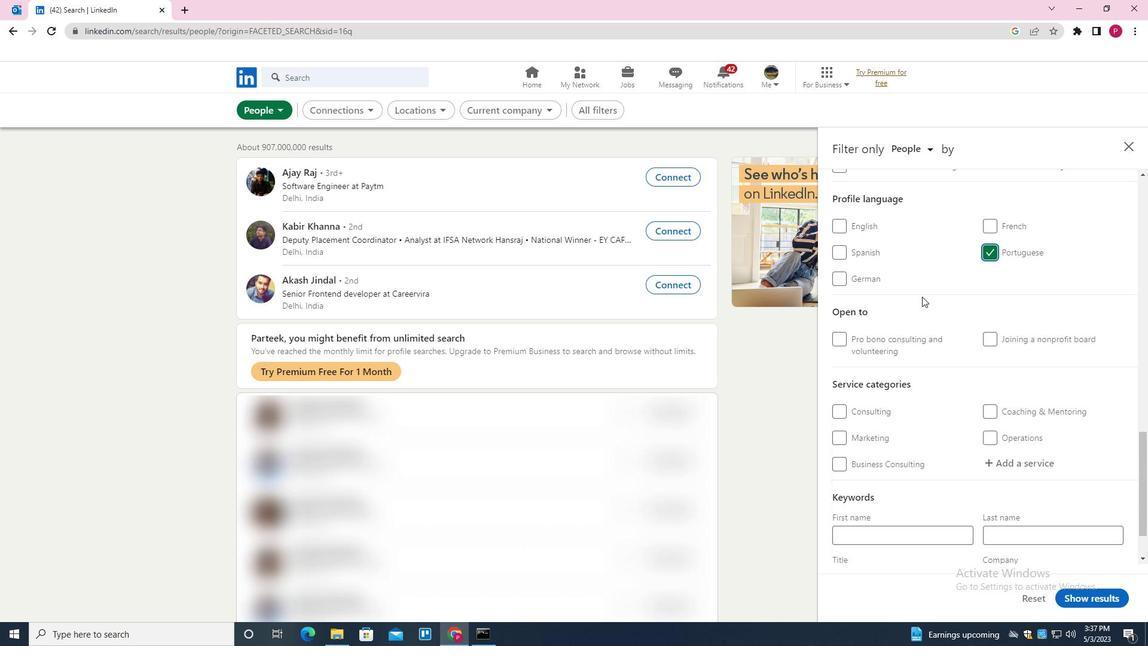 
Action: Mouse scrolled (922, 297) with delta (0, 0)
Screenshot: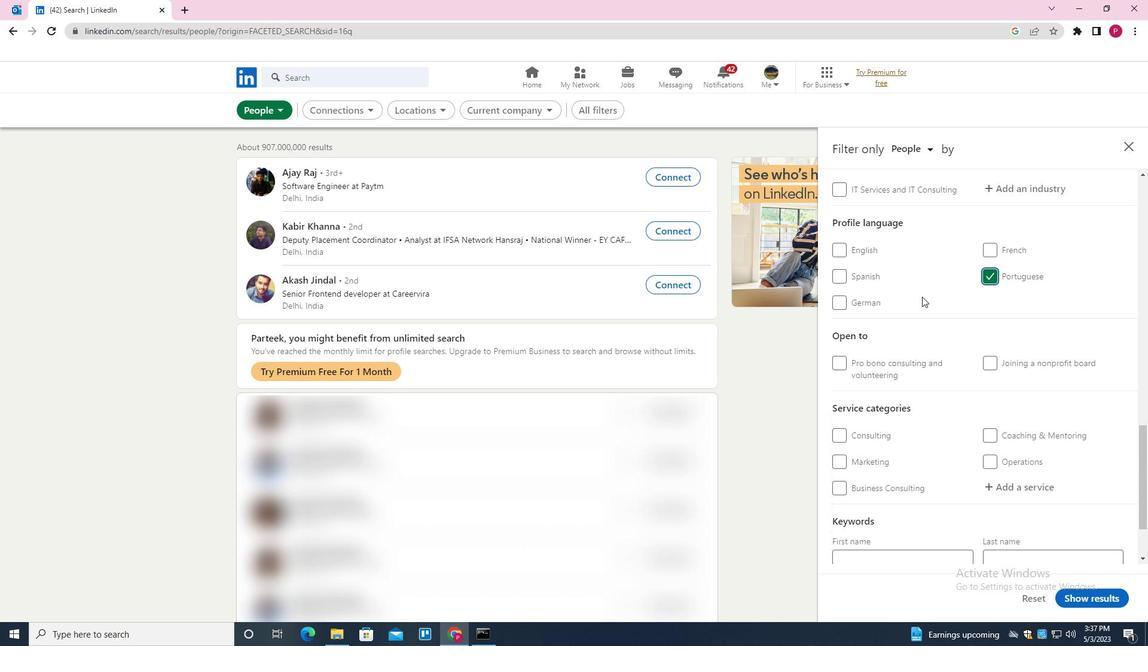 
Action: Mouse moved to (916, 298)
Screenshot: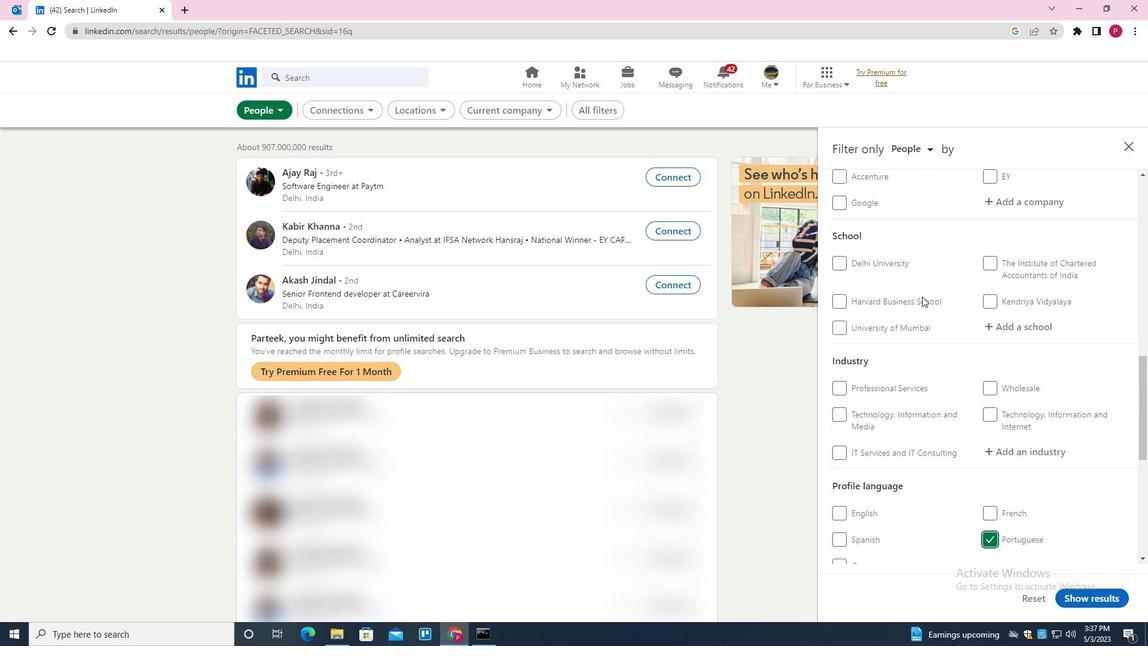 
Action: Mouse scrolled (916, 299) with delta (0, 0)
Screenshot: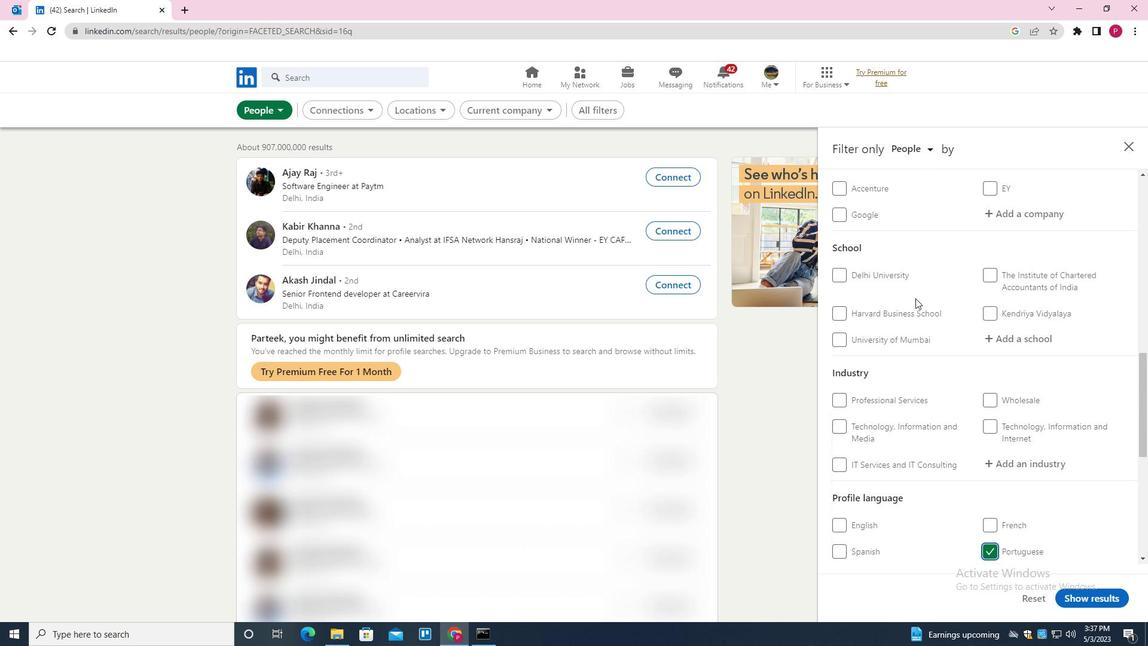 
Action: Mouse scrolled (916, 299) with delta (0, 0)
Screenshot: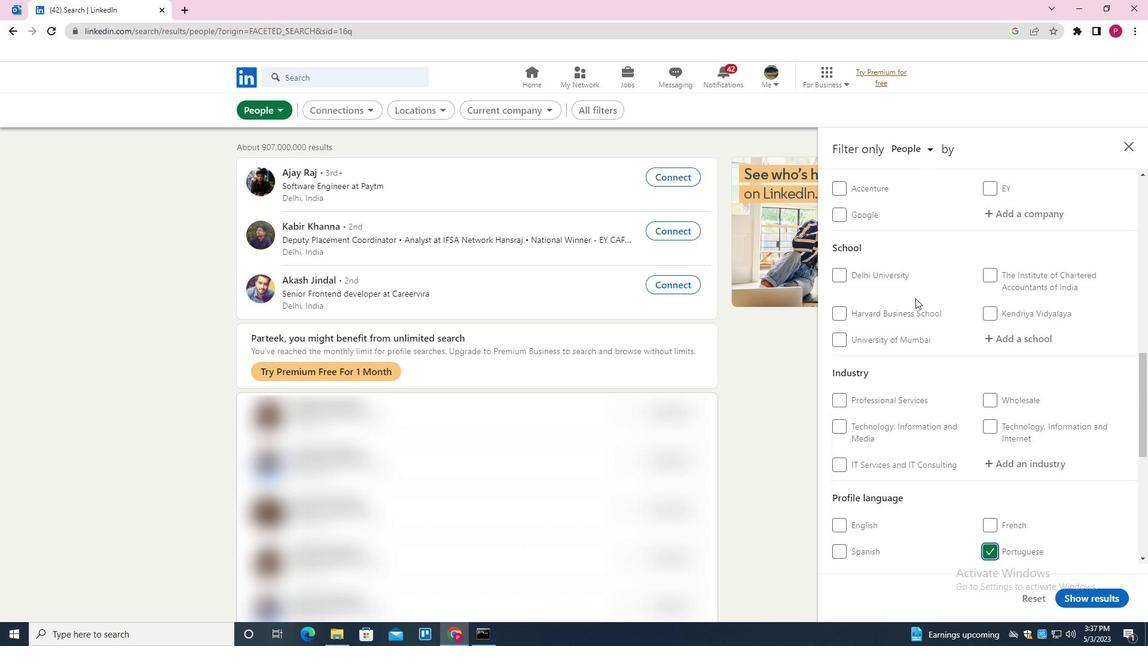 
Action: Mouse scrolled (916, 299) with delta (0, 0)
Screenshot: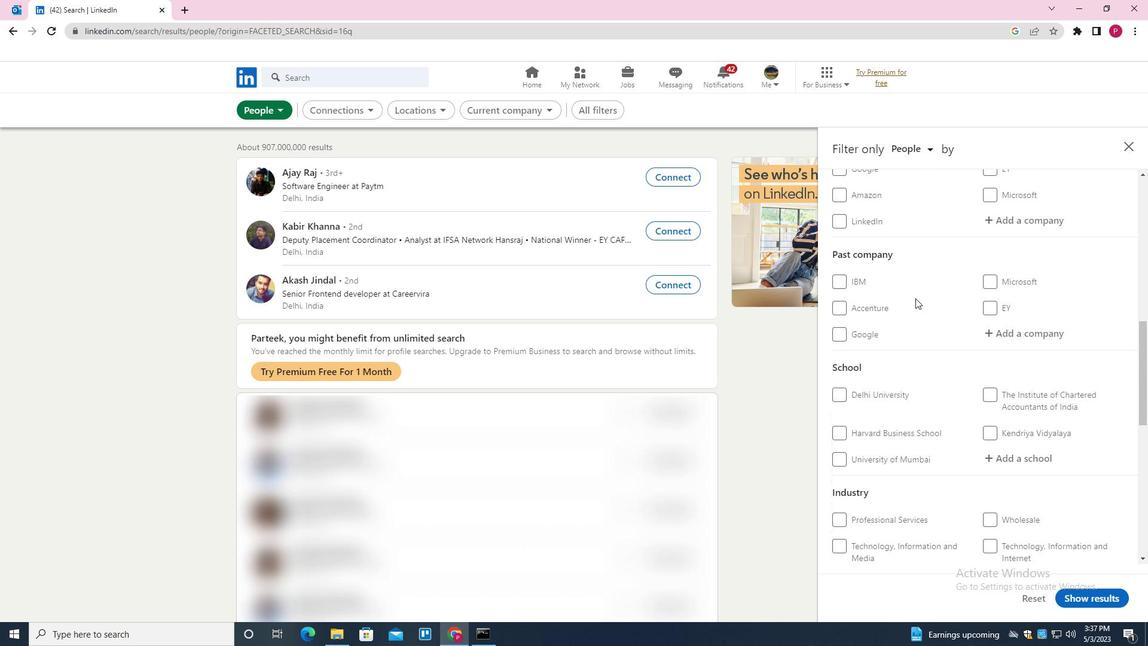 
Action: Mouse scrolled (916, 299) with delta (0, 0)
Screenshot: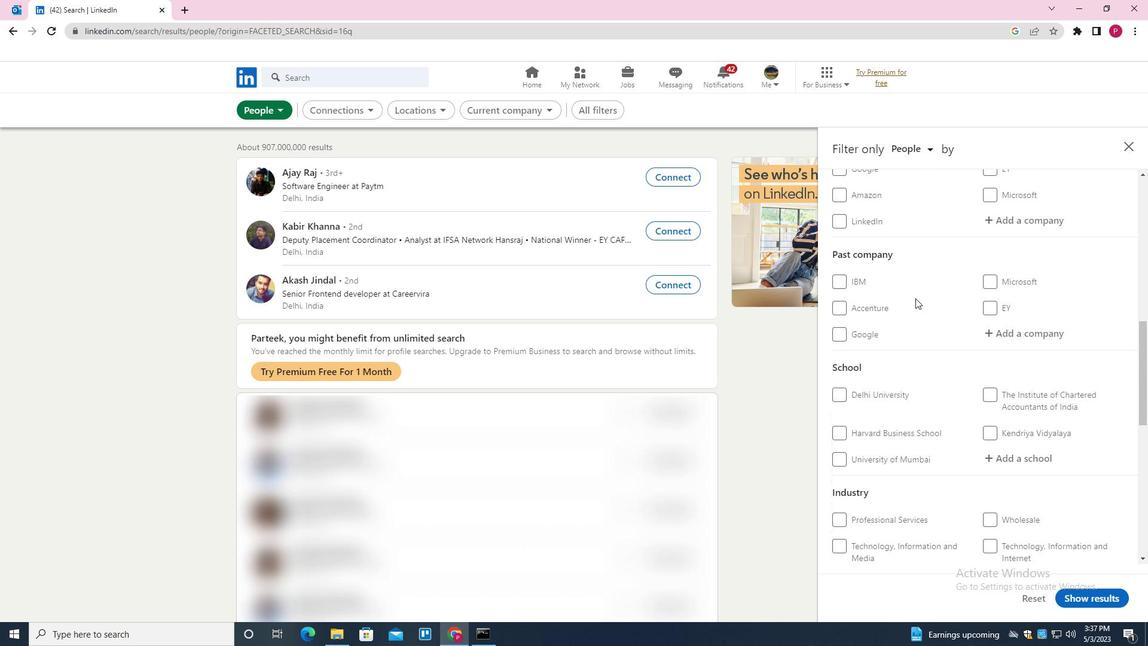 
Action: Mouse moved to (1023, 339)
Screenshot: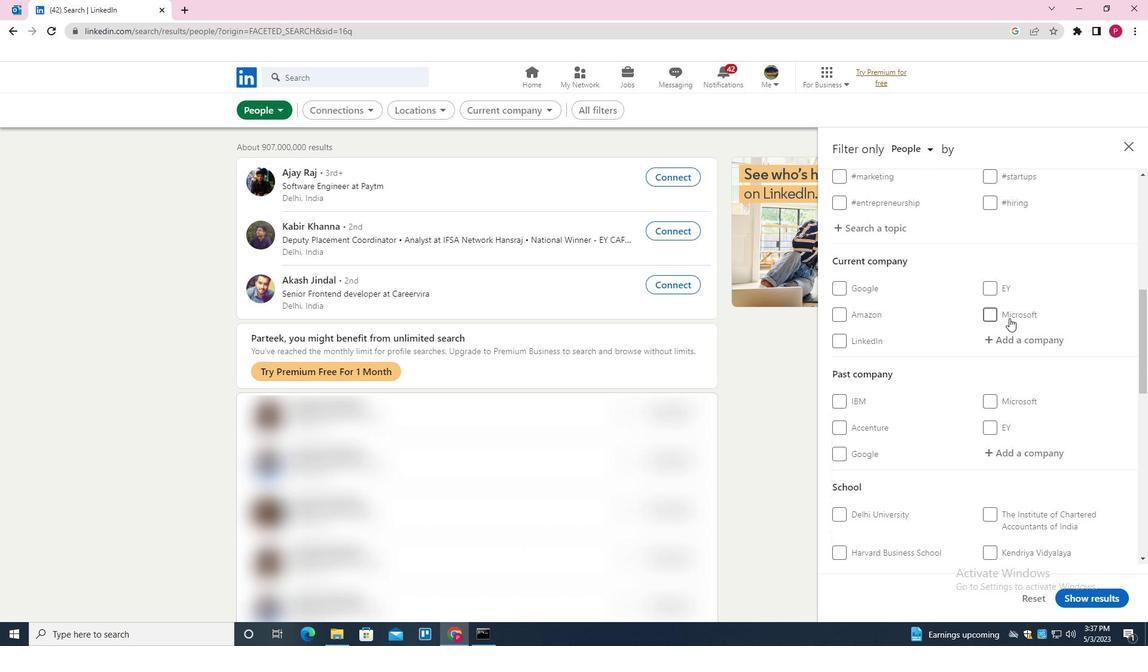 
Action: Mouse pressed left at (1023, 339)
Screenshot: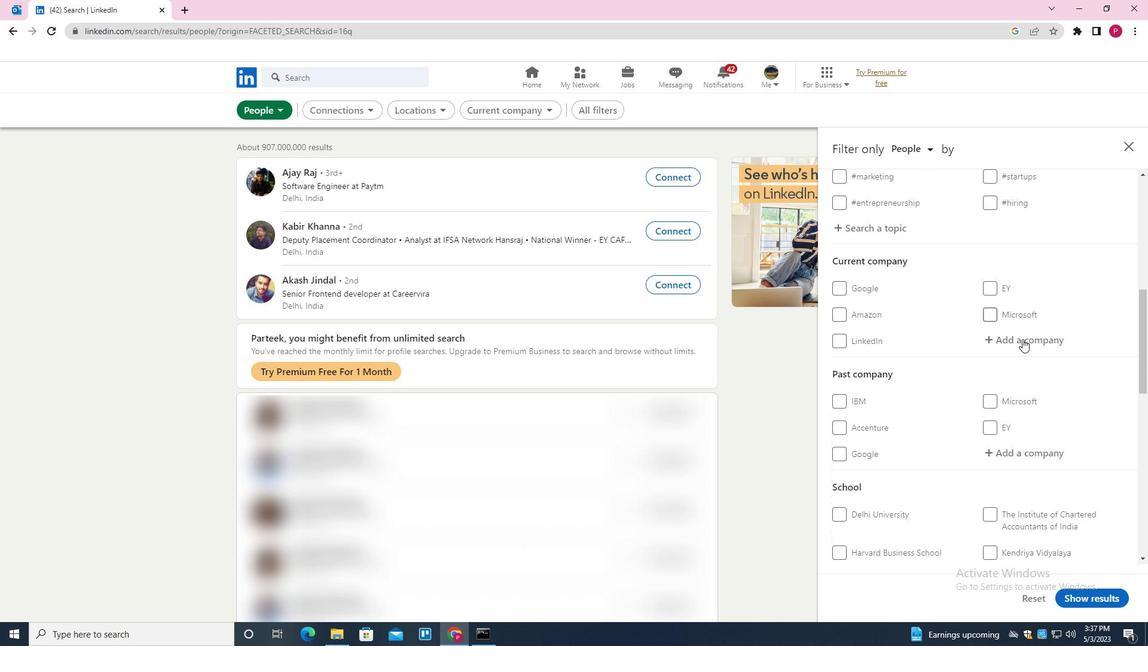 
Action: Key pressed <Key.shift><Key.shift><Key.shift><Key.shift><Key.shift>C<Key.shift>&S<Key.space><Key.shift><Key.shift><Key.shift><Key.shift><Key.shift><Key.shift><Key.shift><Key.shift><Key.shift><Key.shift><Key.shift><Key.shift>ELECTRIC<Key.space>LTD<Key.down><Key.enter>
Screenshot: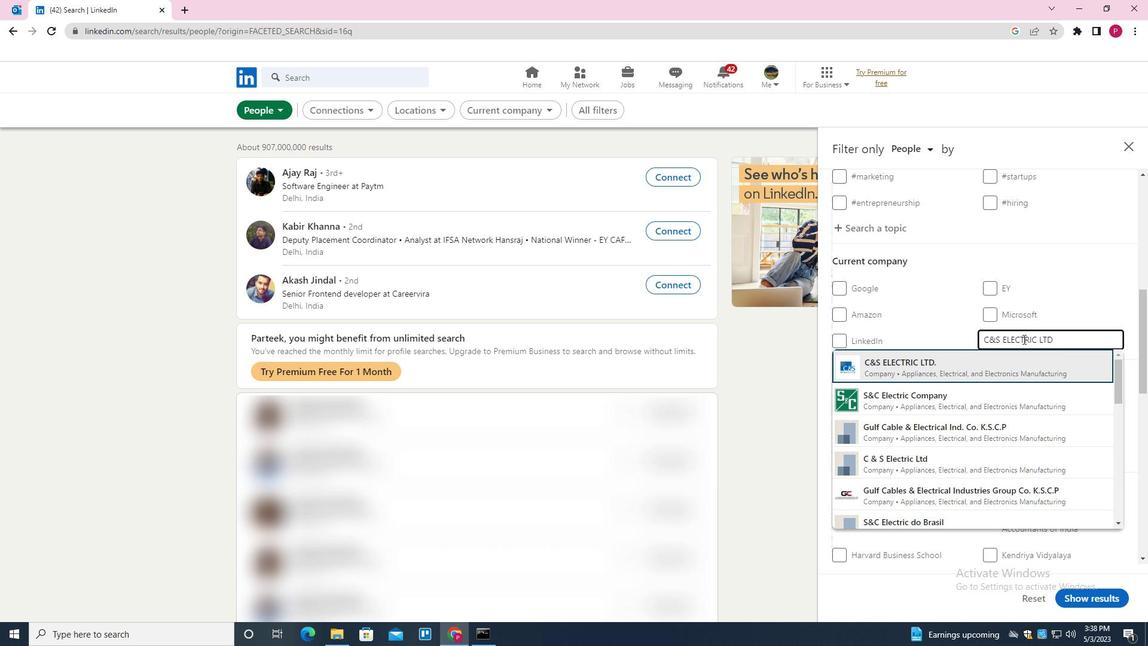 
Action: Mouse moved to (1017, 339)
Screenshot: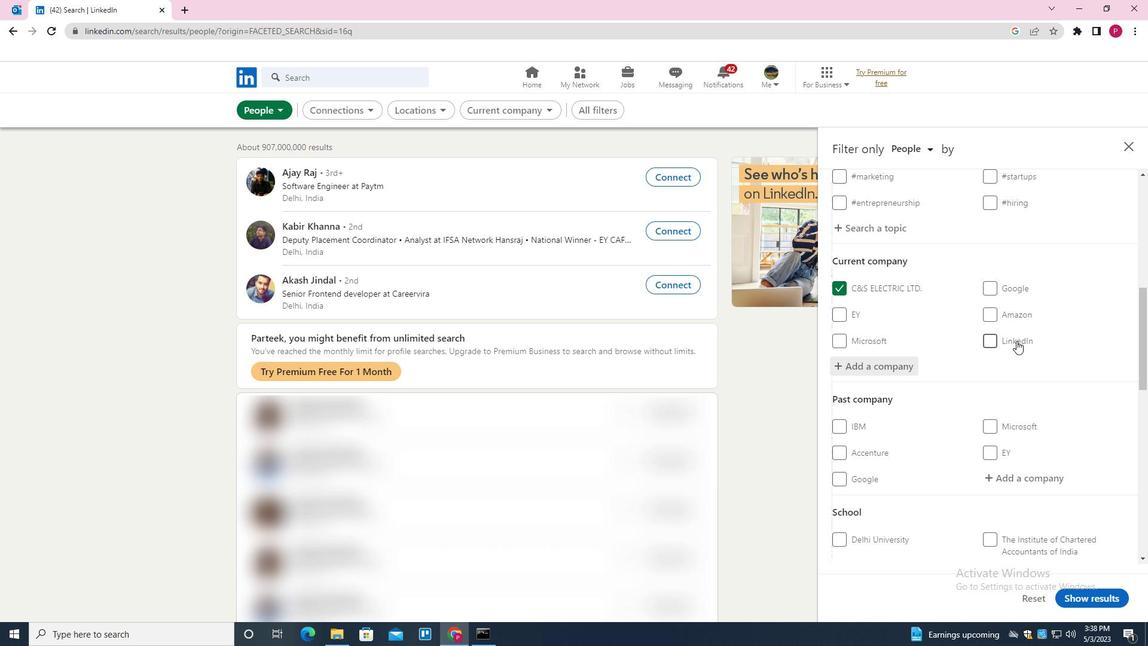 
Action: Mouse scrolled (1017, 338) with delta (0, 0)
Screenshot: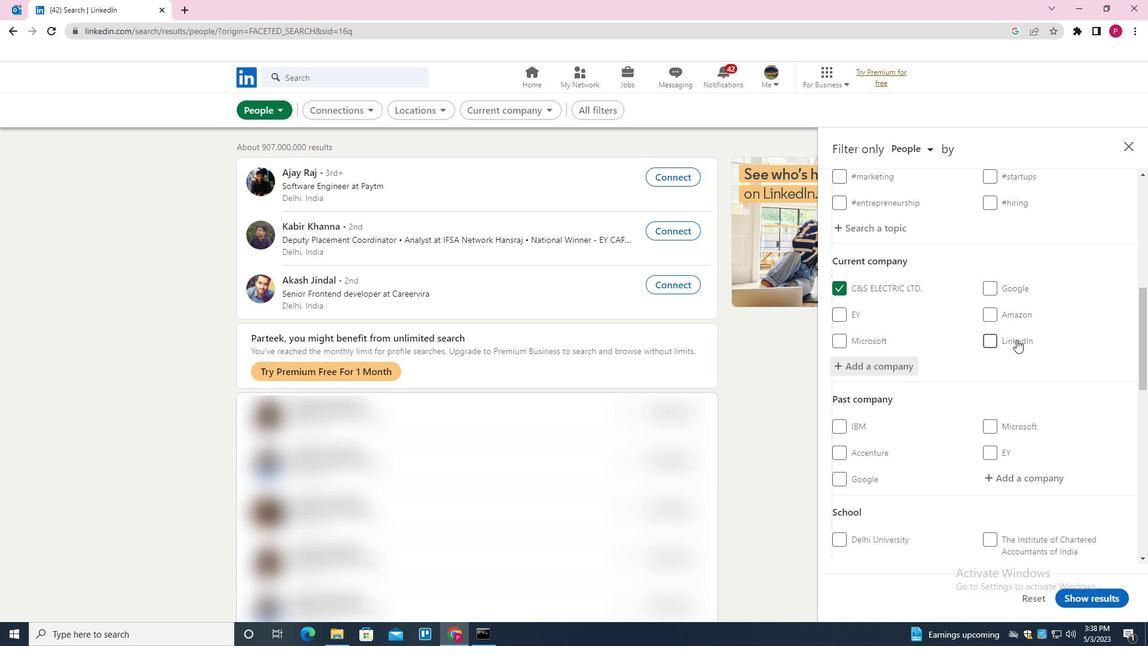 
Action: Mouse moved to (1016, 339)
Screenshot: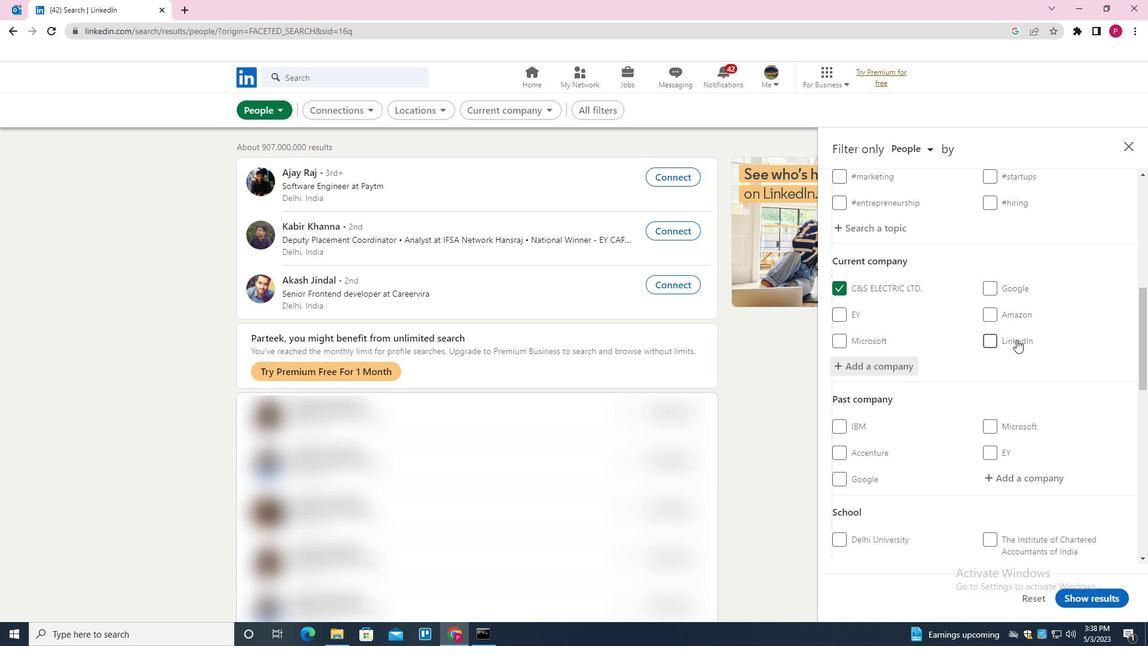 
Action: Mouse scrolled (1016, 338) with delta (0, 0)
Screenshot: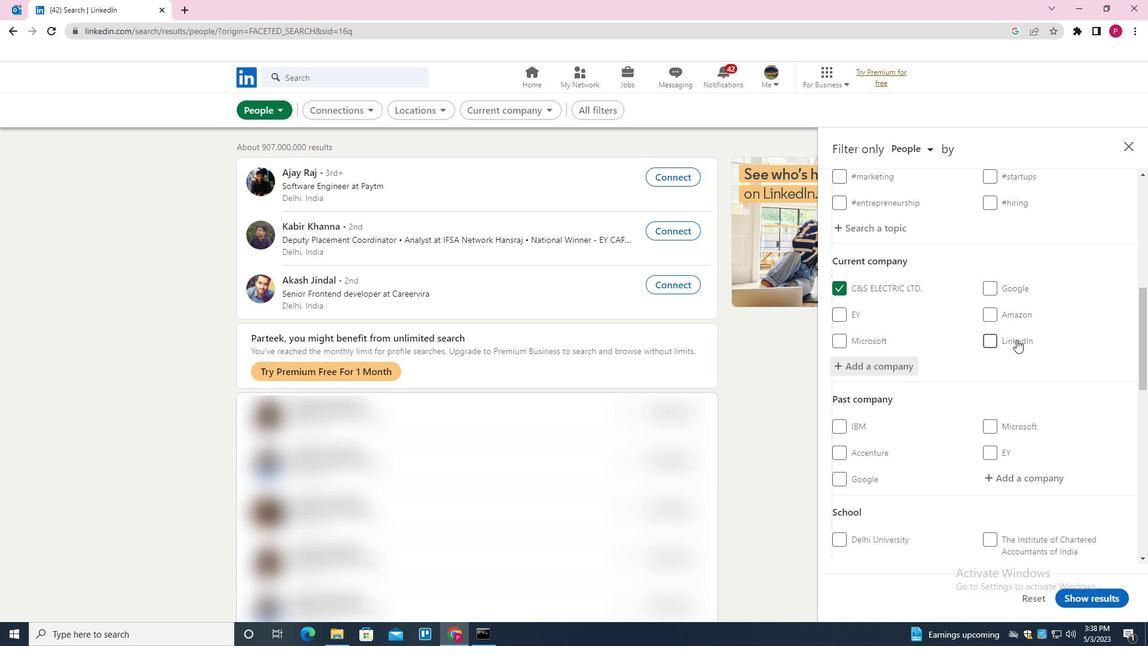 
Action: Mouse scrolled (1016, 338) with delta (0, 0)
Screenshot: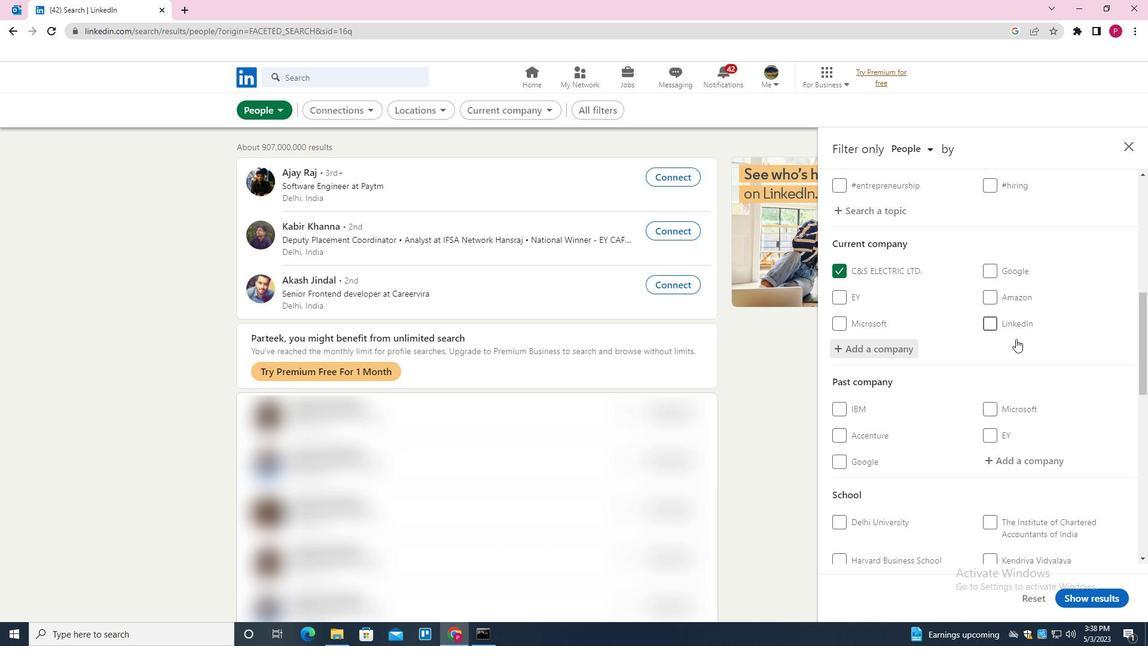 
Action: Mouse scrolled (1016, 338) with delta (0, 0)
Screenshot: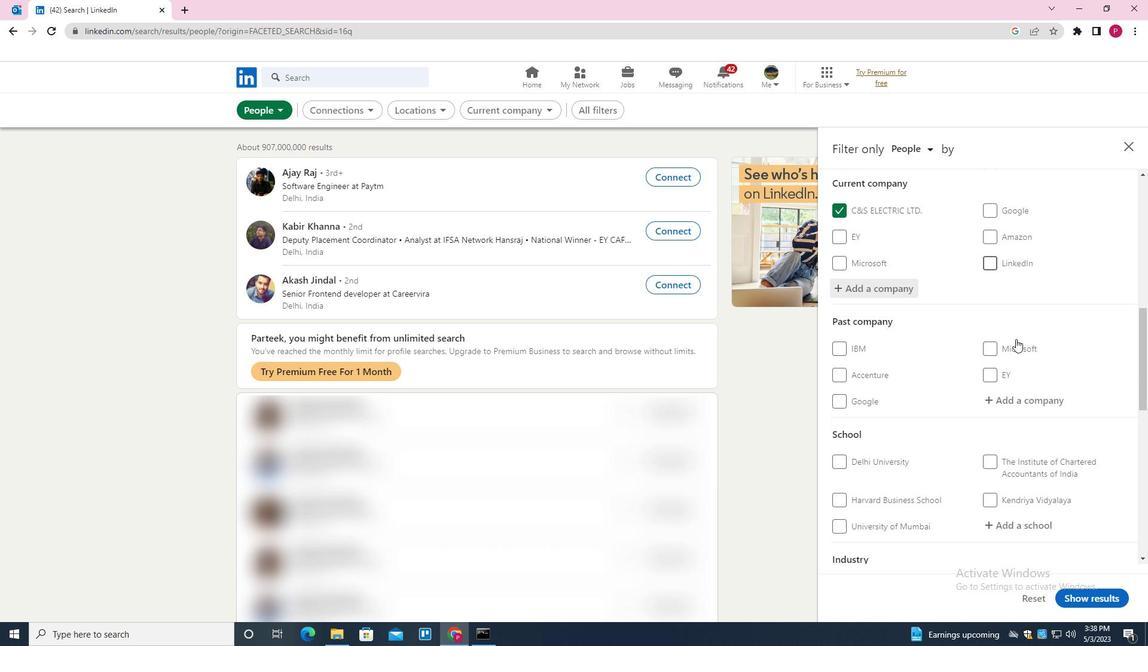 
Action: Mouse moved to (993, 344)
Screenshot: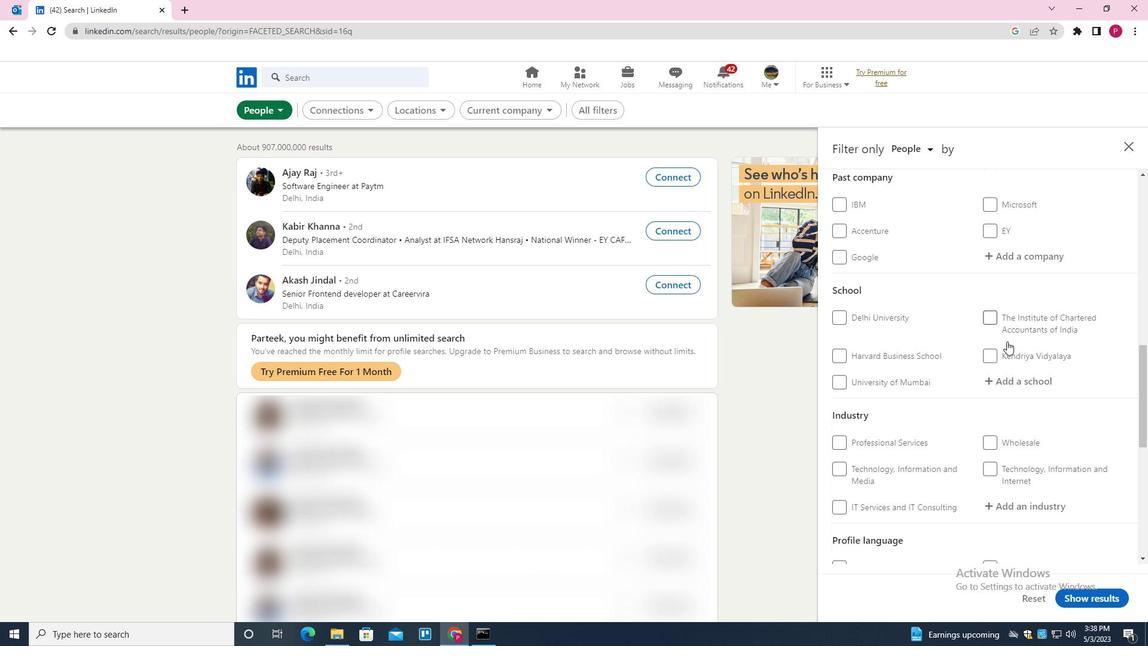 
Action: Mouse scrolled (993, 344) with delta (0, 0)
Screenshot: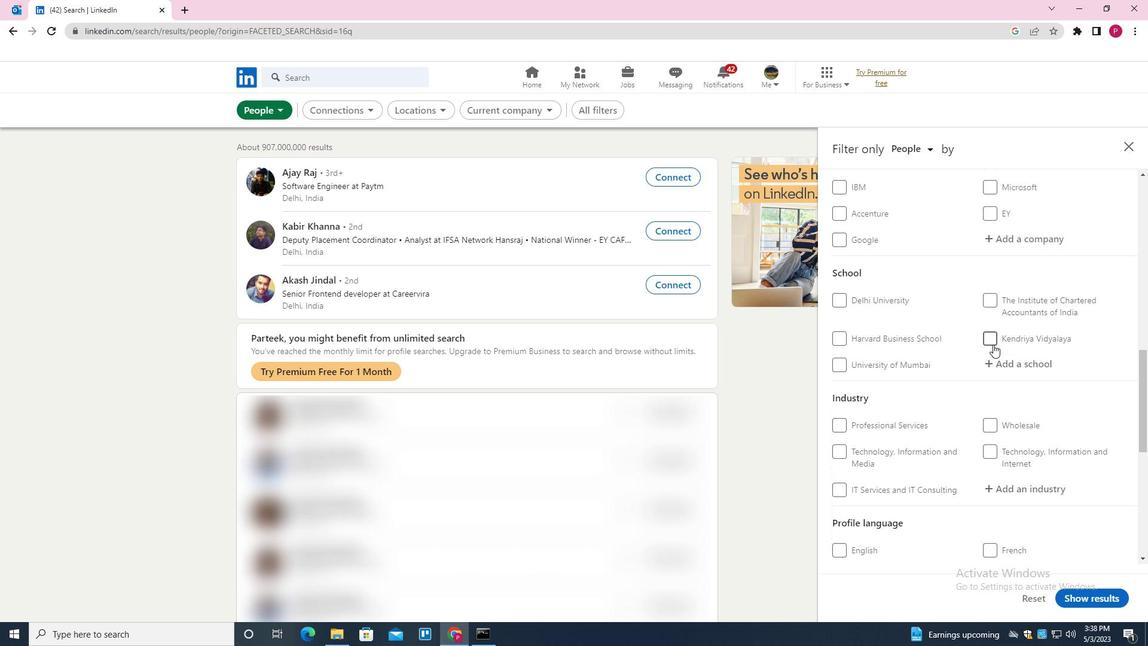 
Action: Mouse scrolled (993, 344) with delta (0, 0)
Screenshot: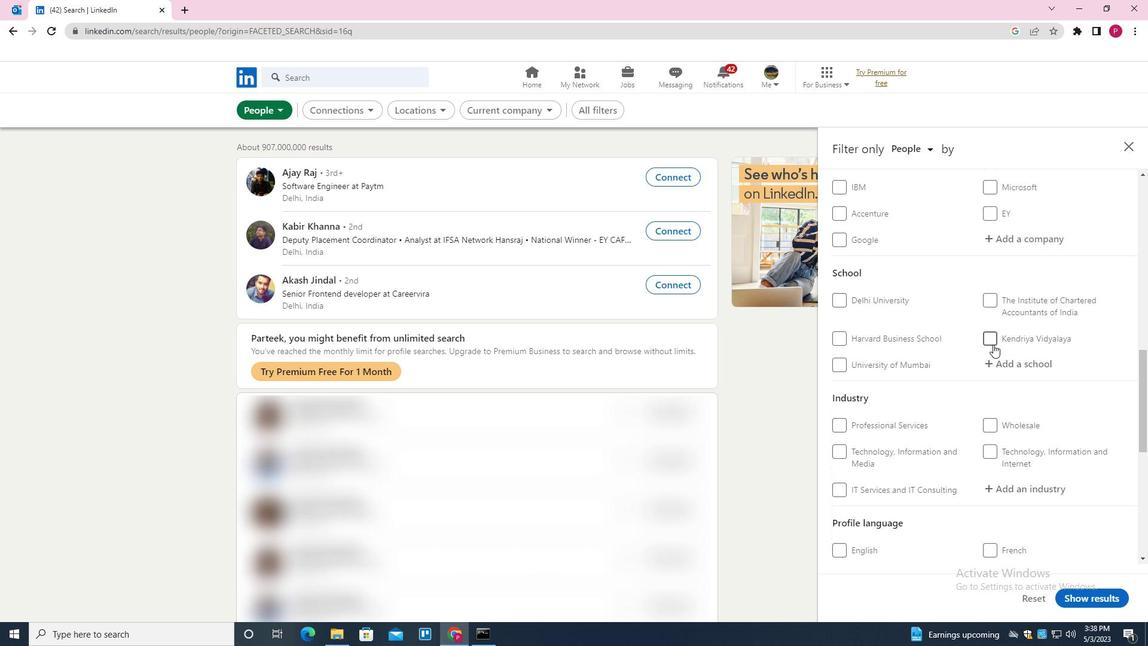 
Action: Mouse moved to (1024, 240)
Screenshot: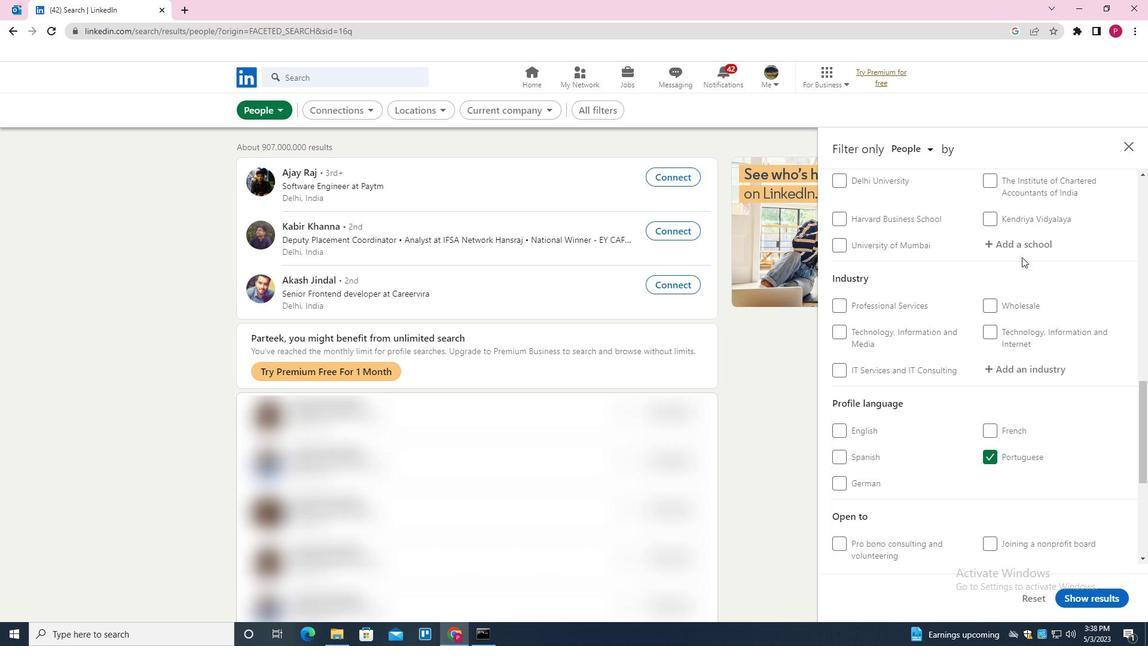 
Action: Mouse pressed left at (1024, 240)
Screenshot: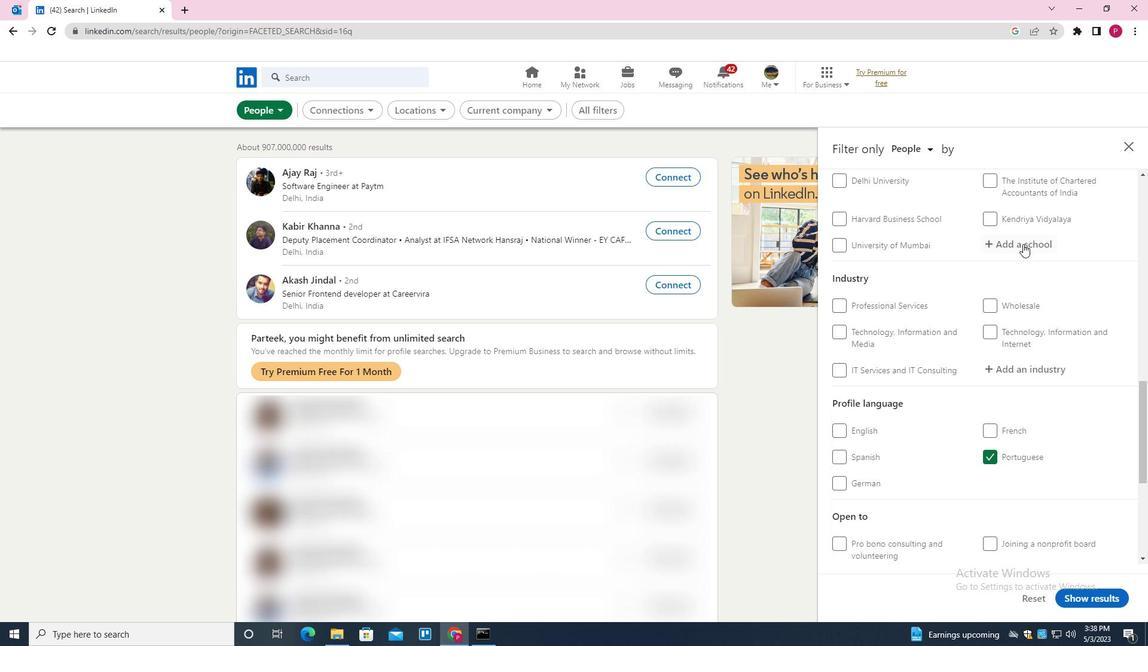 
Action: Key pressed <Key.shift><Key.shift><Key.shift><Key.shift><Key.shift><Key.shift><Key.shift><Key.shift><Key.shift><Key.shift><Key.shift><Key.shift><Key.shift>KII<Key.shift>T<Key.down><Key.enter>
Screenshot: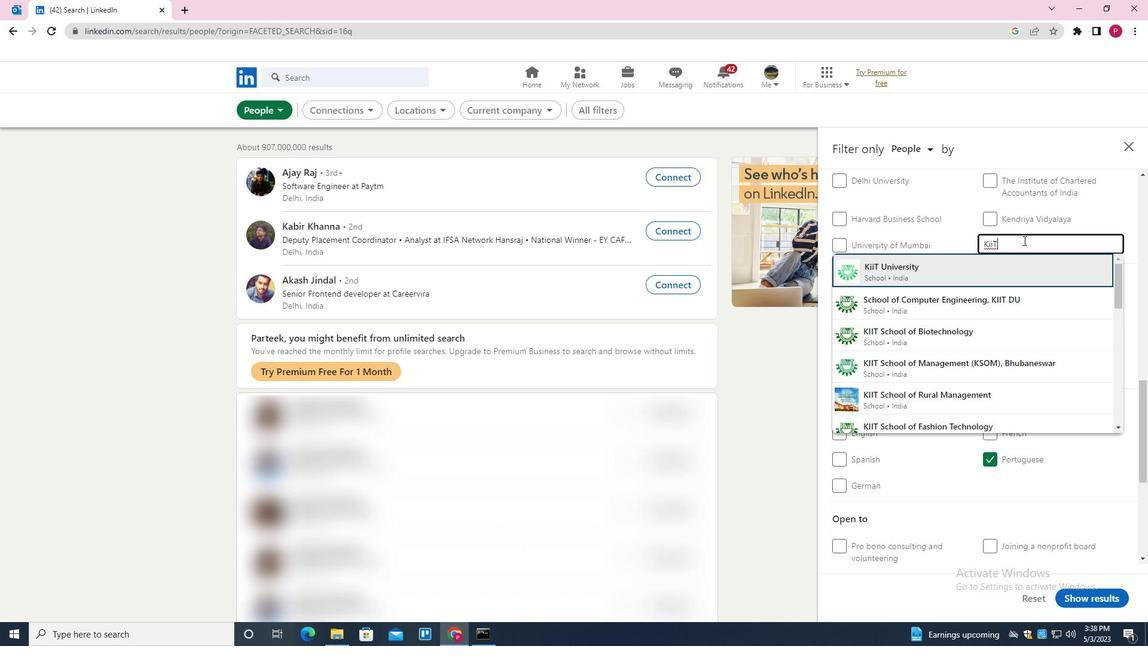 
Action: Mouse moved to (988, 278)
Screenshot: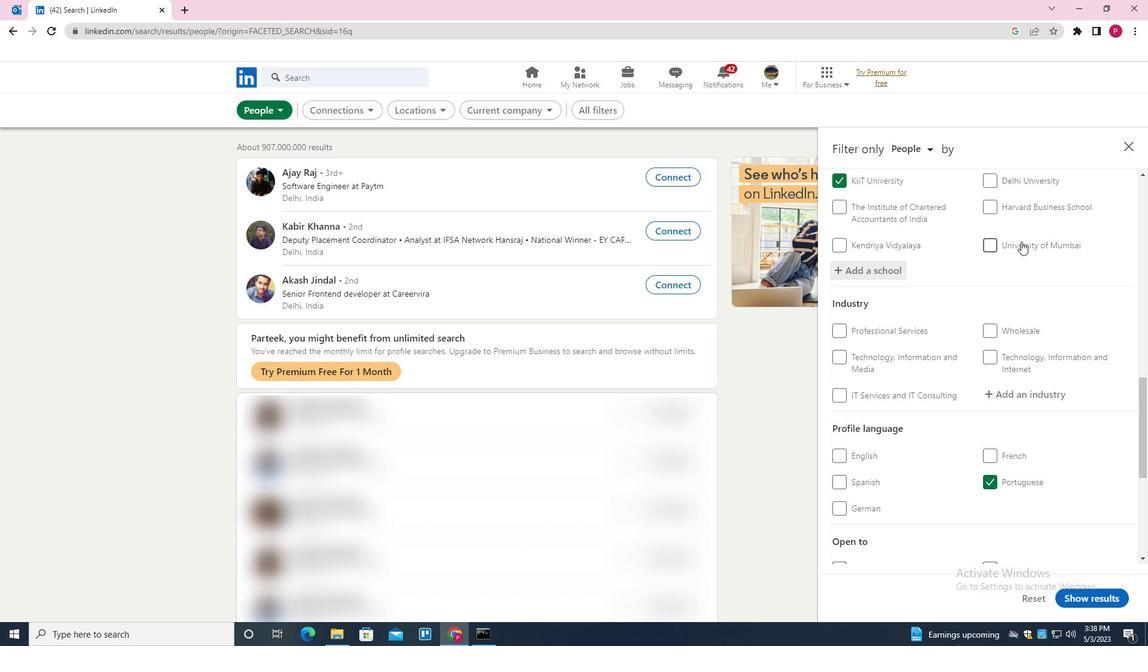 
Action: Mouse scrolled (988, 277) with delta (0, 0)
Screenshot: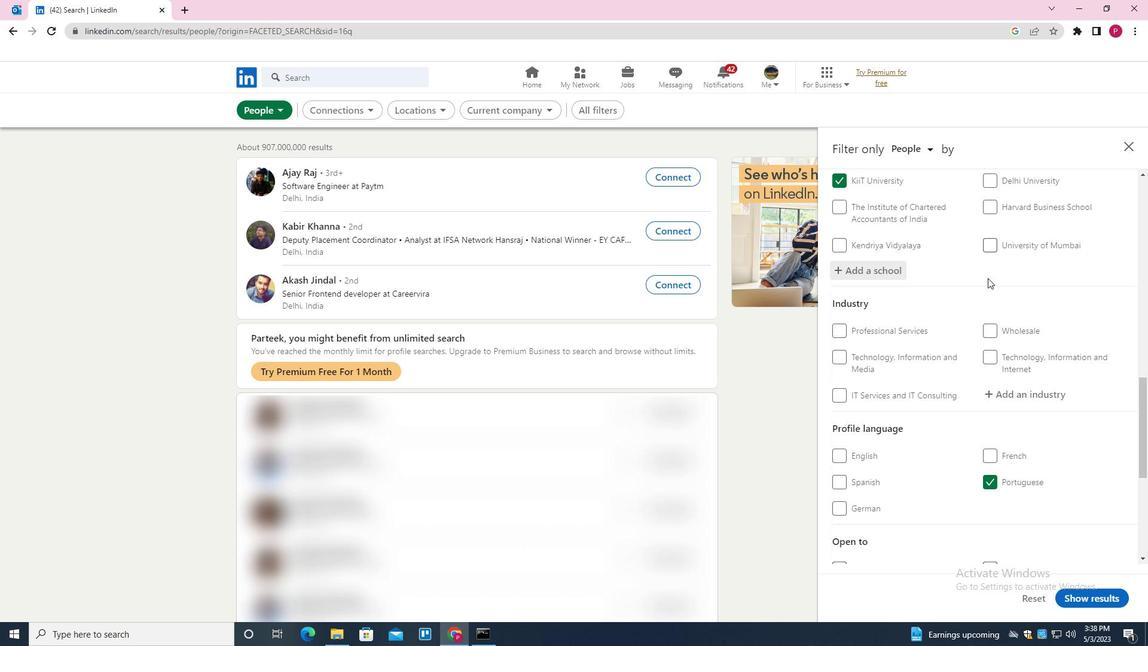 
Action: Mouse scrolled (988, 277) with delta (0, 0)
Screenshot: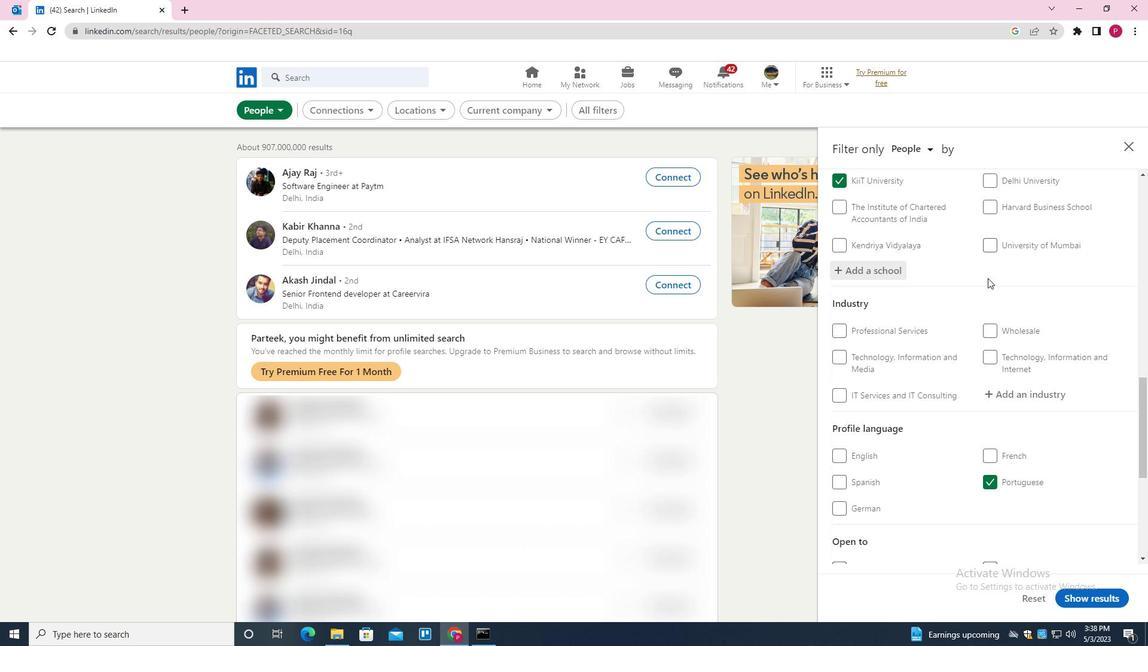 
Action: Mouse moved to (1002, 271)
Screenshot: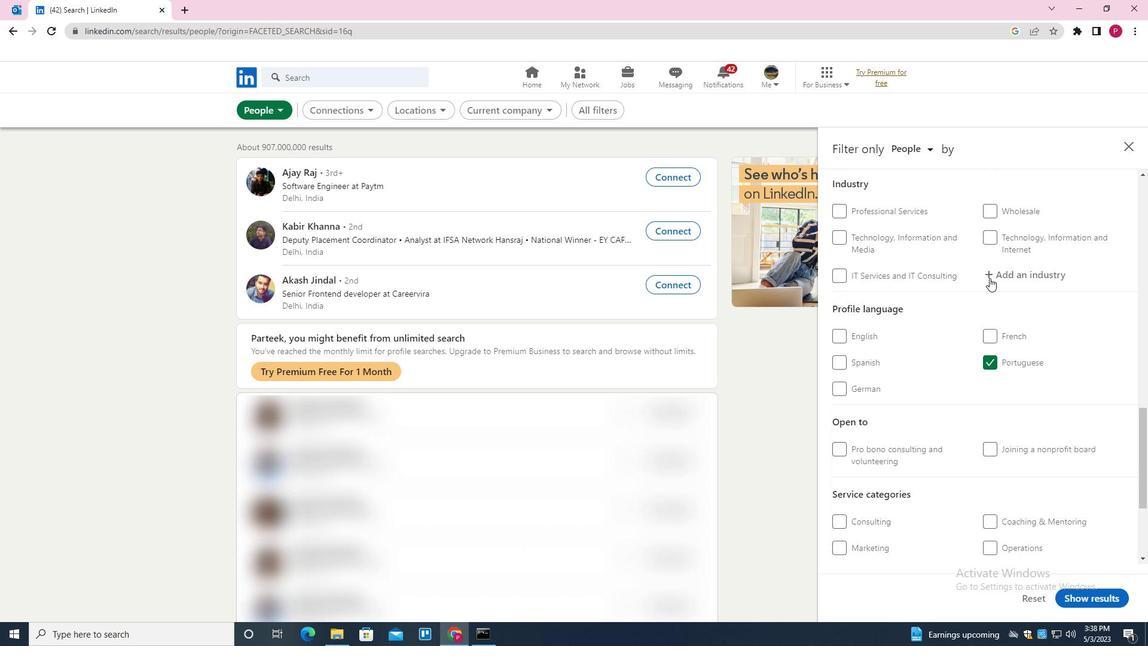 
Action: Mouse pressed left at (1002, 271)
Screenshot: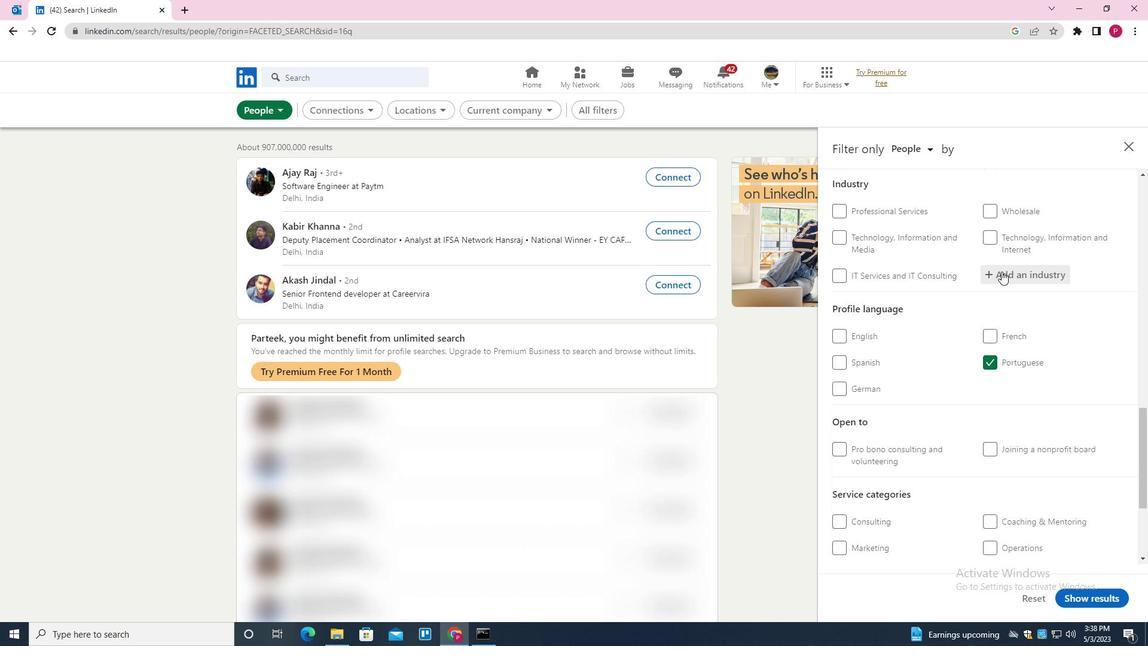 
Action: Key pressed <Key.shift><Key.shift><Key.shift><Key.shift><Key.shift><Key.shift><Key.shift><Key.shift><Key.shift><Key.shift><Key.shift><Key.shift><Key.shift><Key.shift><Key.shift>MANUFACTURING<Key.space><Key.down><Key.enter>
Screenshot: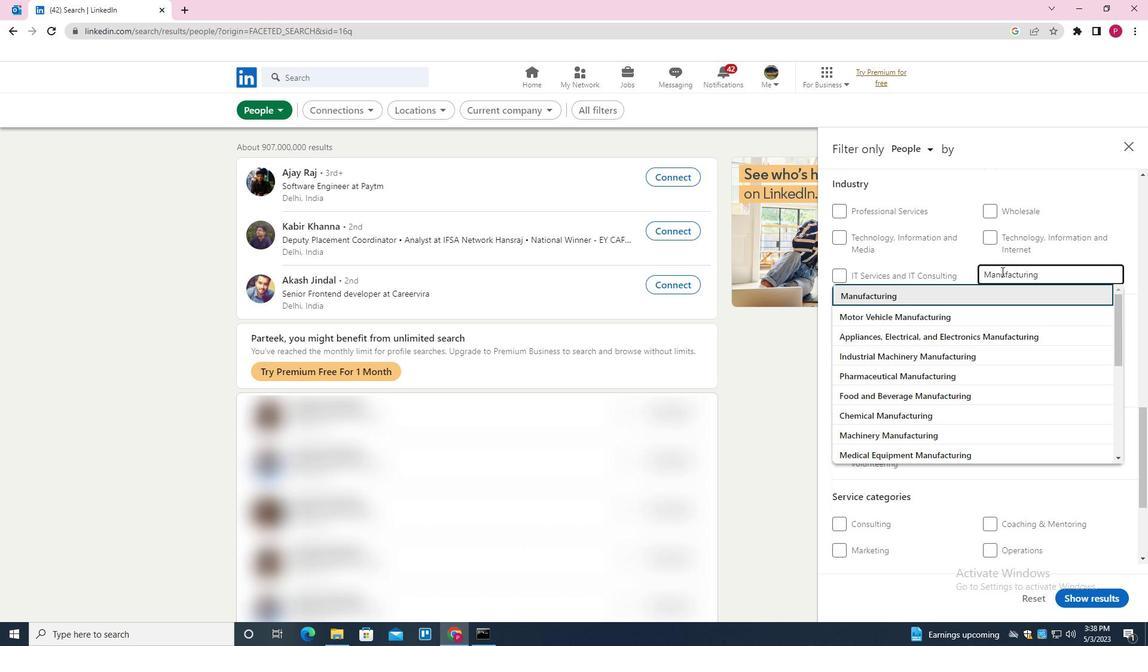 
Action: Mouse moved to (1000, 274)
Screenshot: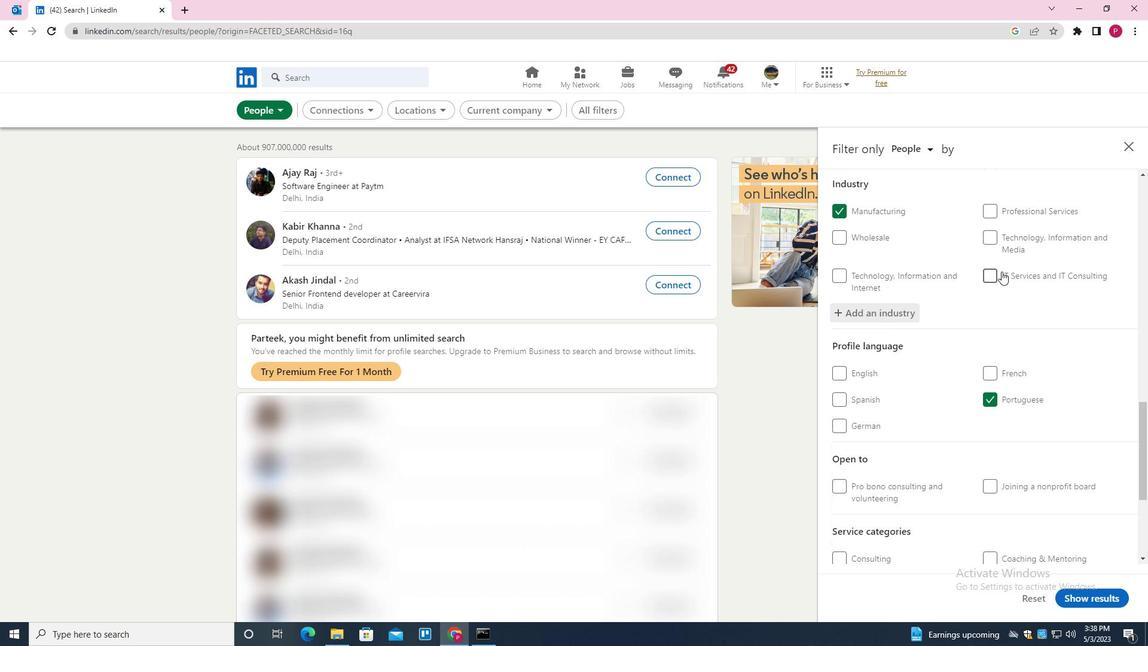 
Action: Mouse scrolled (1000, 273) with delta (0, 0)
Screenshot: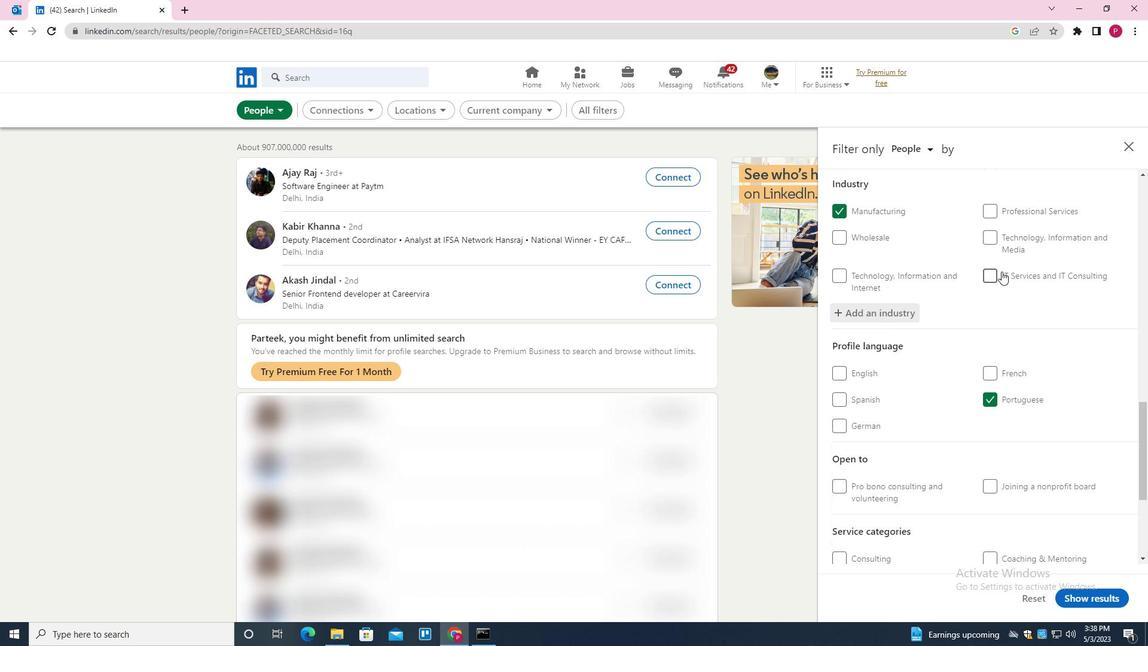 
Action: Mouse moved to (996, 280)
Screenshot: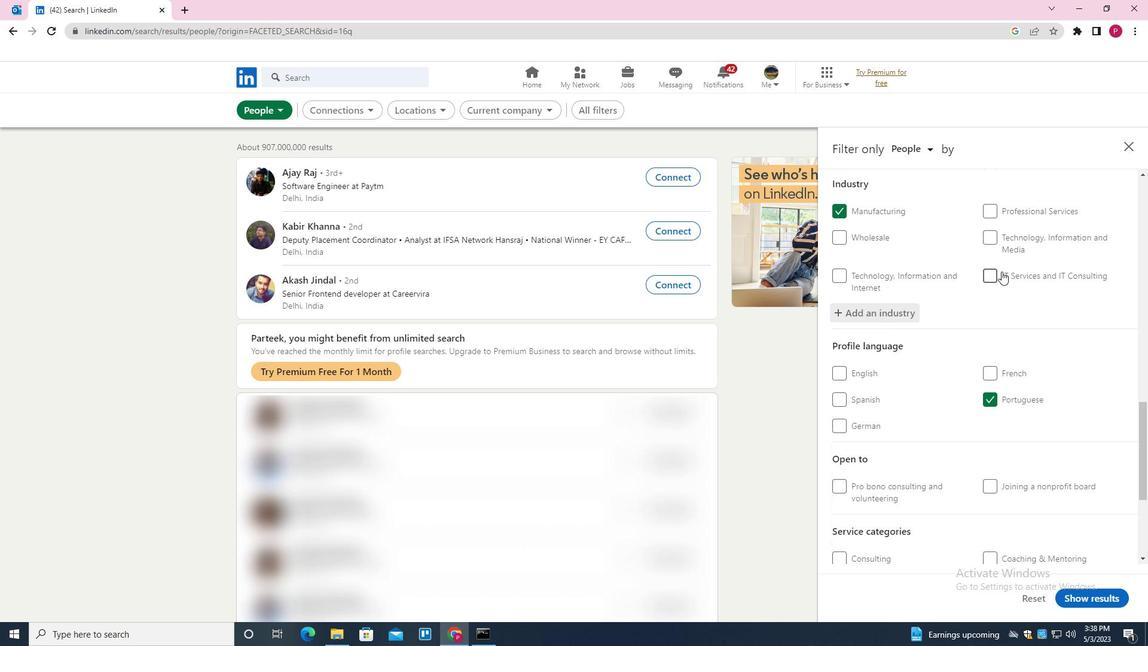 
Action: Mouse scrolled (996, 280) with delta (0, 0)
Screenshot: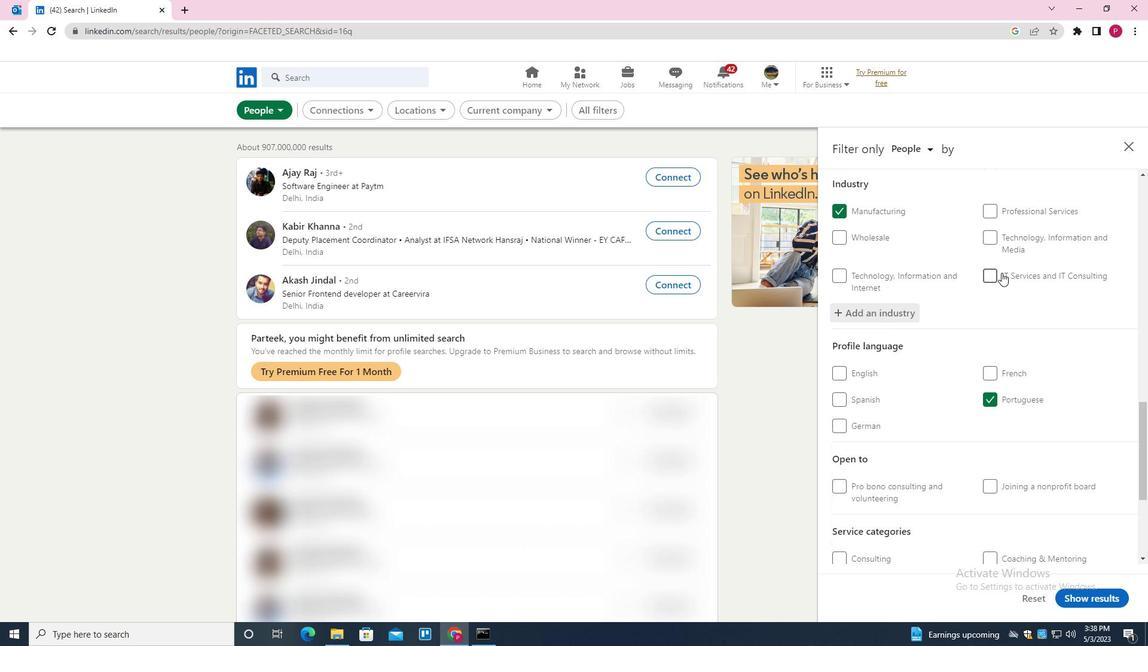 
Action: Mouse moved to (996, 282)
Screenshot: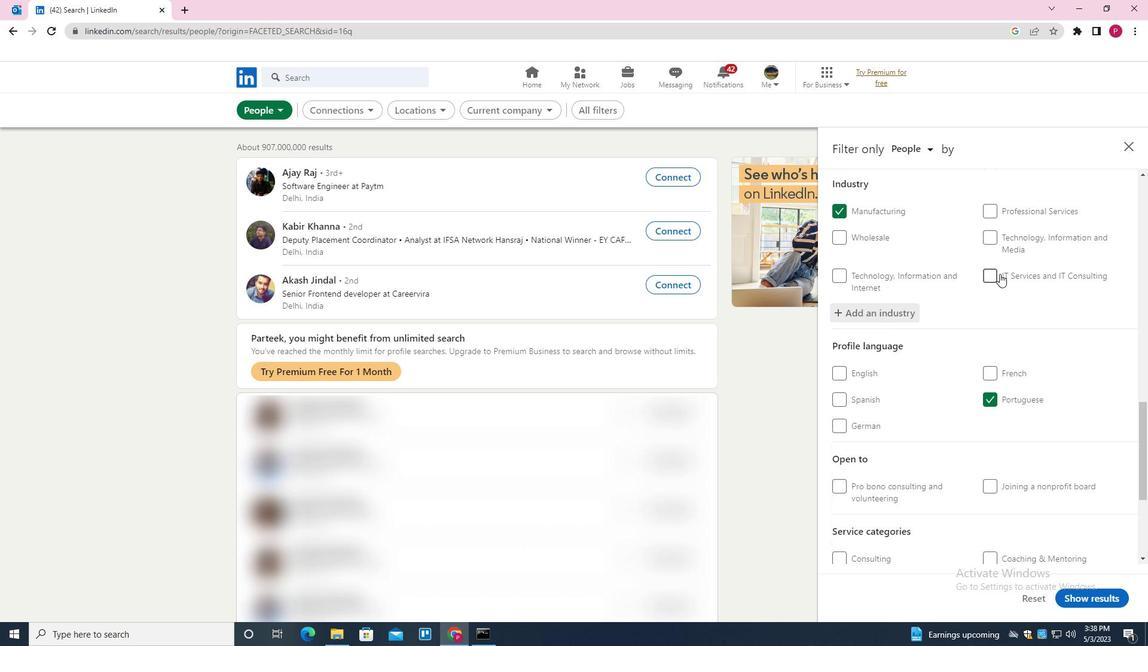 
Action: Mouse scrolled (996, 281) with delta (0, 0)
Screenshot: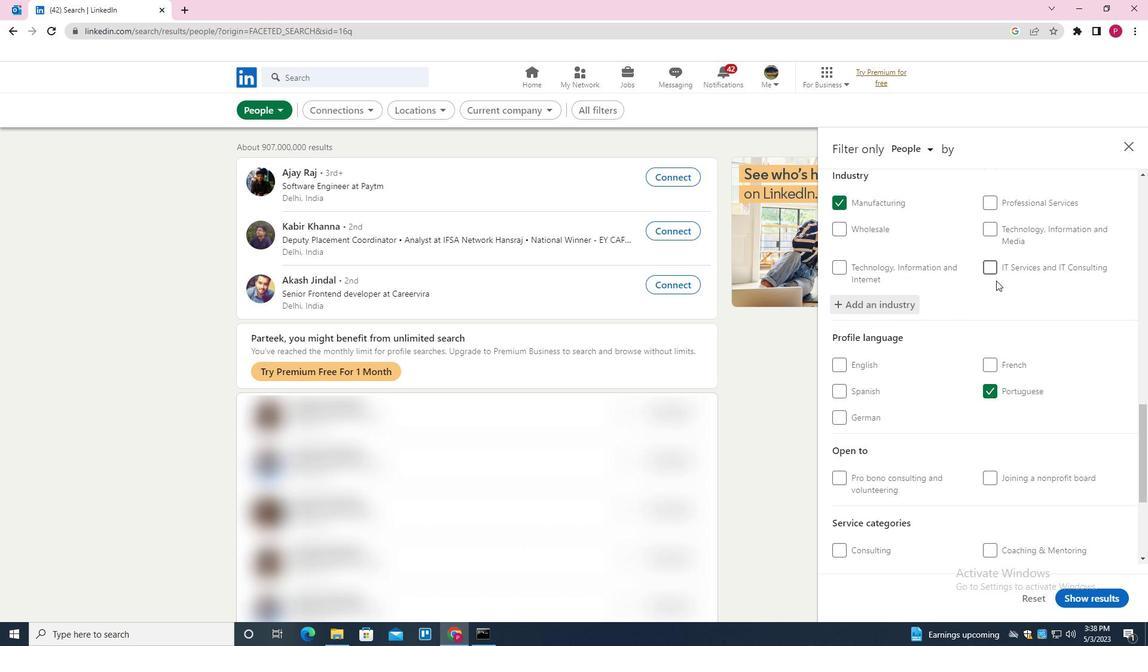 
Action: Mouse moved to (1005, 426)
Screenshot: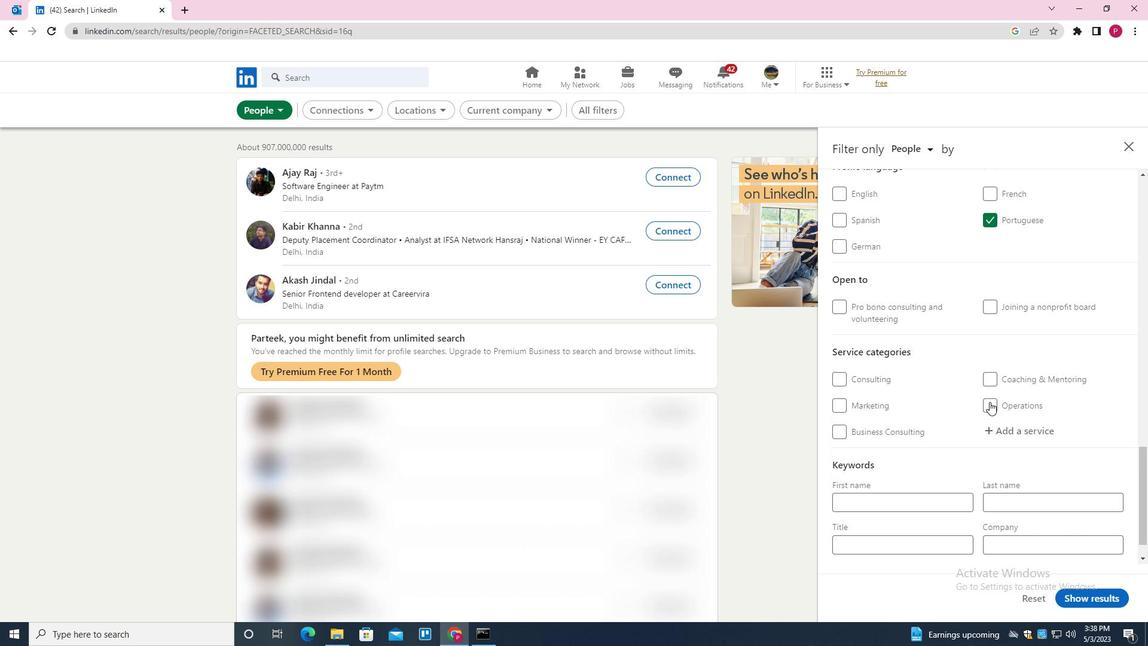 
Action: Mouse pressed left at (1005, 426)
Screenshot: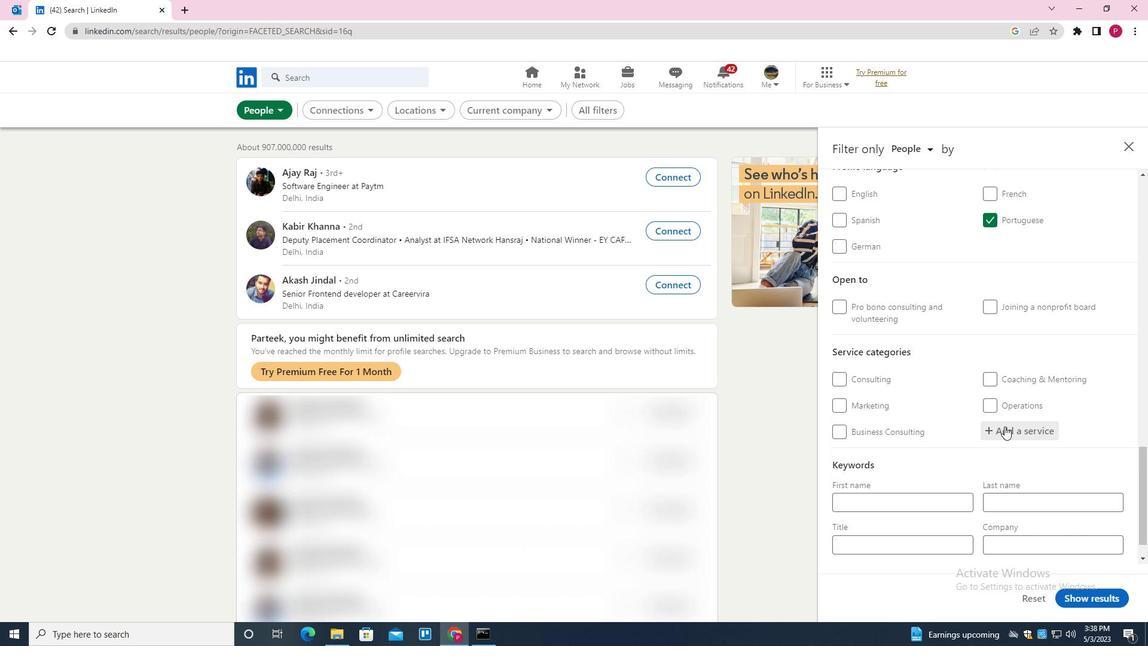 
Action: Key pressed <Key.shift><Key.shift><Key.shift><Key.shift><Key.shift><Key.shift>BARTENDING<Key.down><Key.enter>
Screenshot: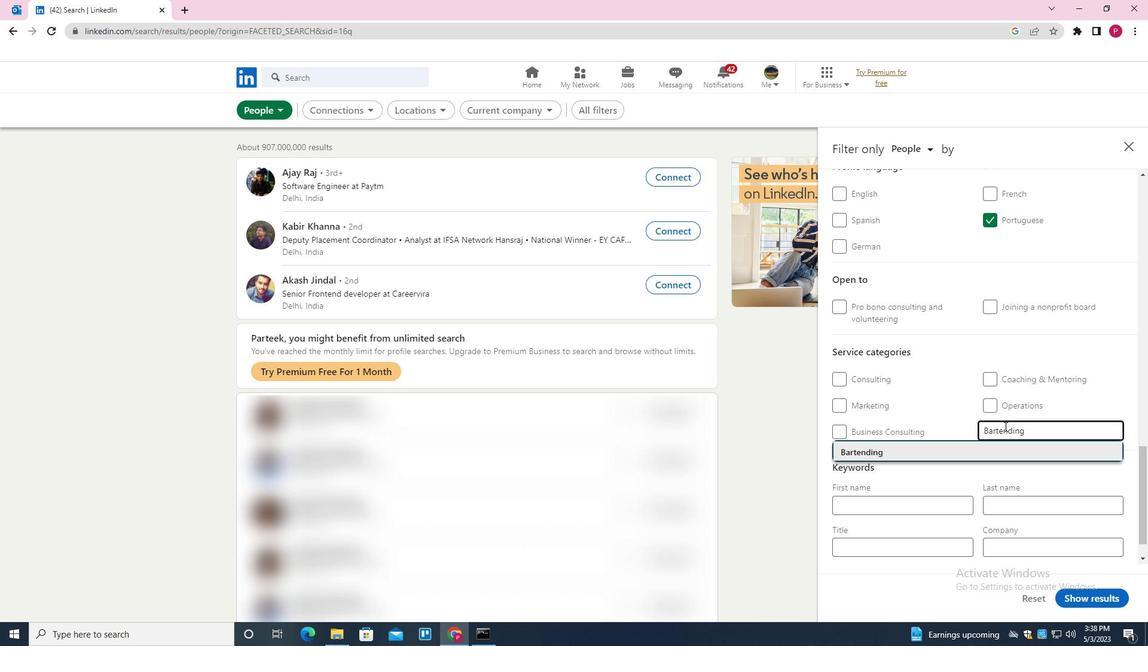
Action: Mouse scrolled (1005, 426) with delta (0, 0)
Screenshot: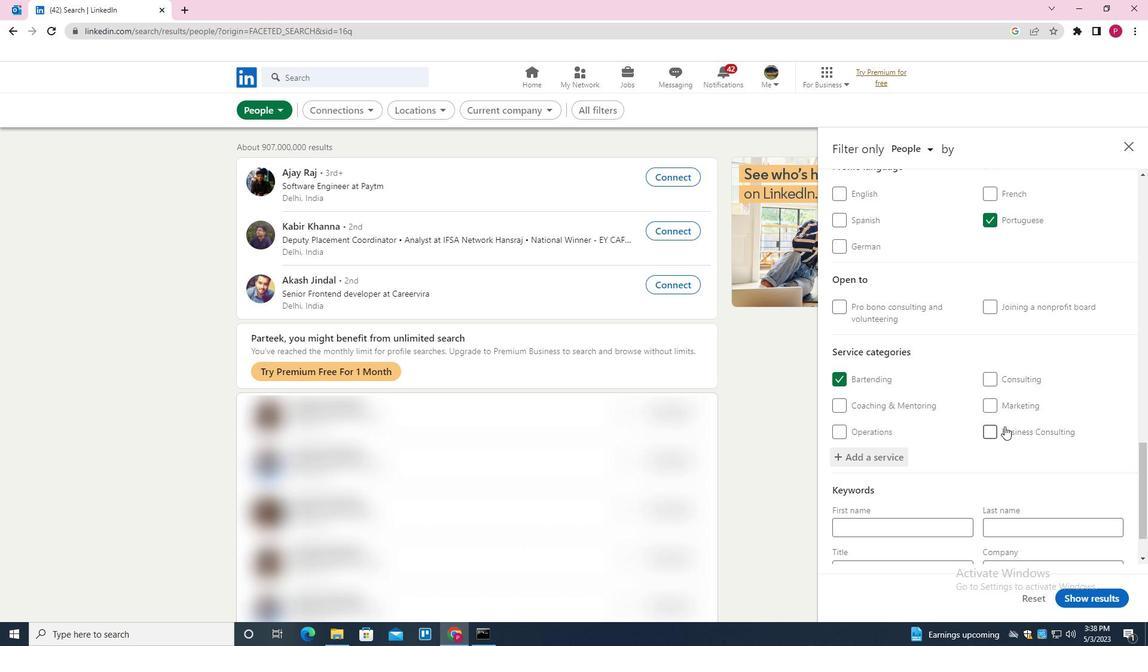 
Action: Mouse moved to (1005, 426)
Screenshot: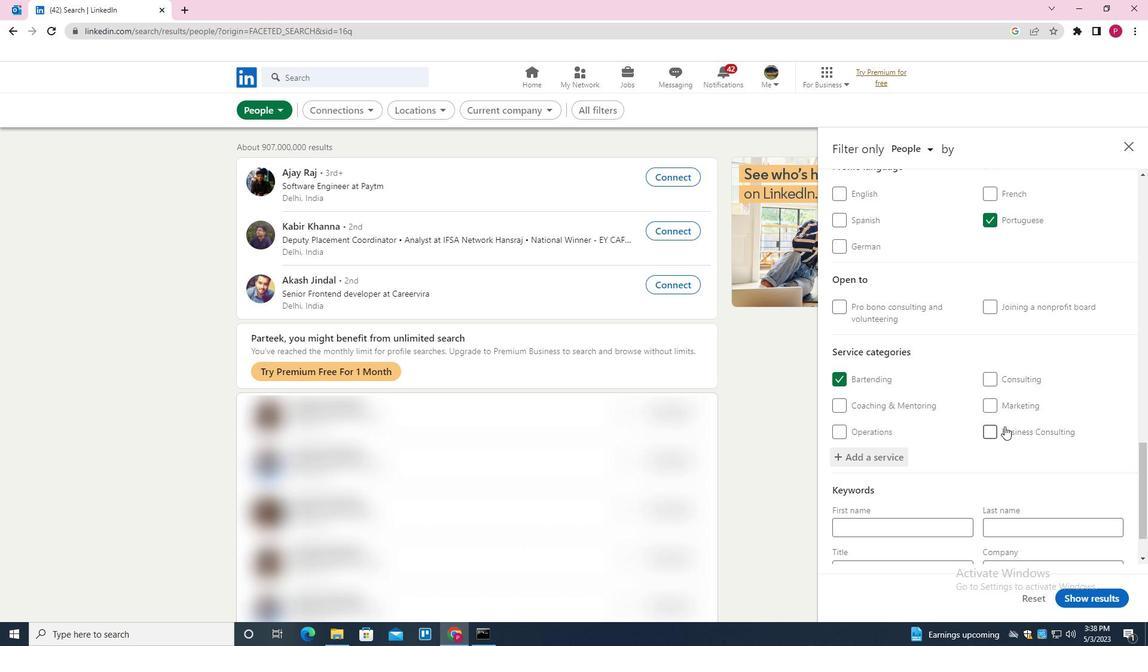 
Action: Mouse scrolled (1005, 426) with delta (0, 0)
Screenshot: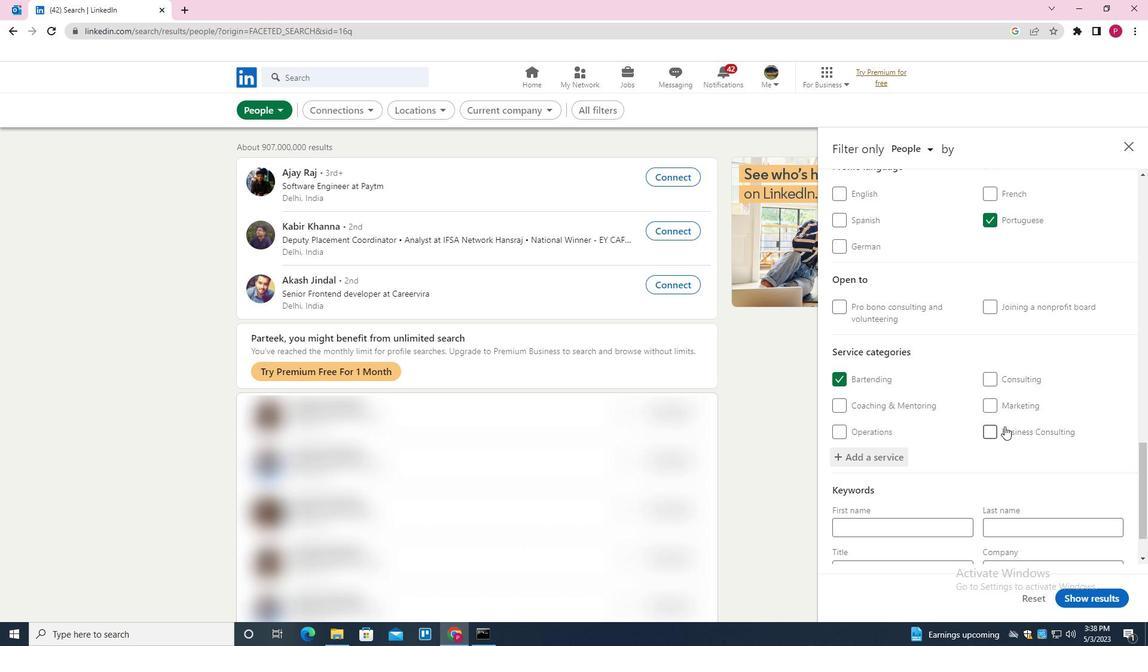 
Action: Mouse moved to (1000, 430)
Screenshot: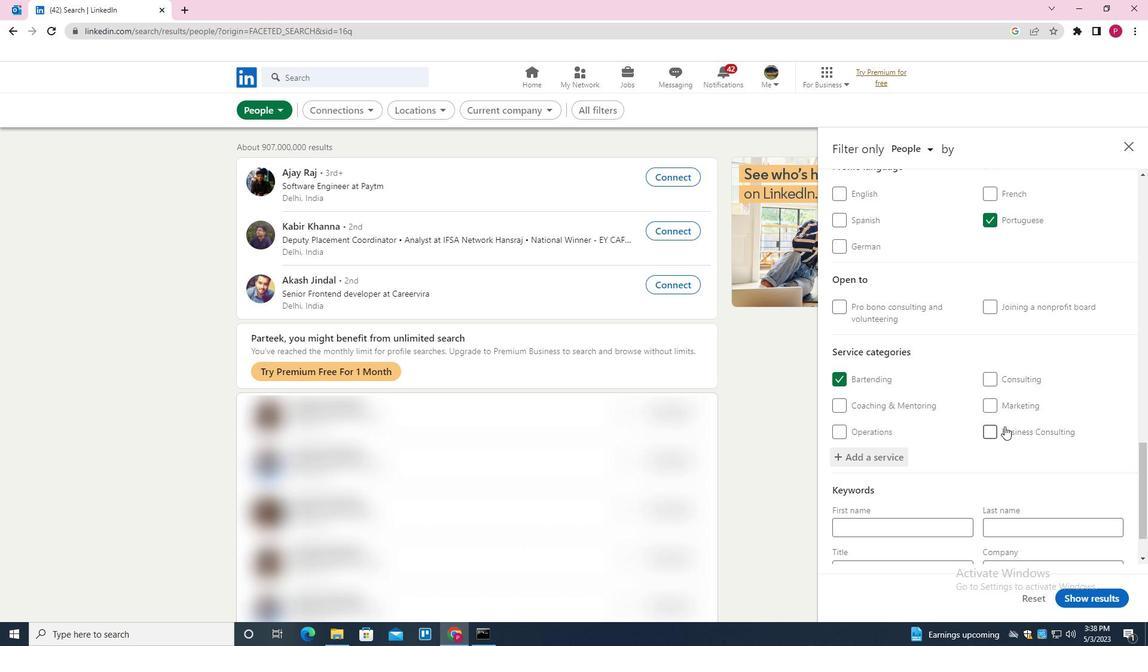
Action: Mouse scrolled (1000, 430) with delta (0, 0)
Screenshot: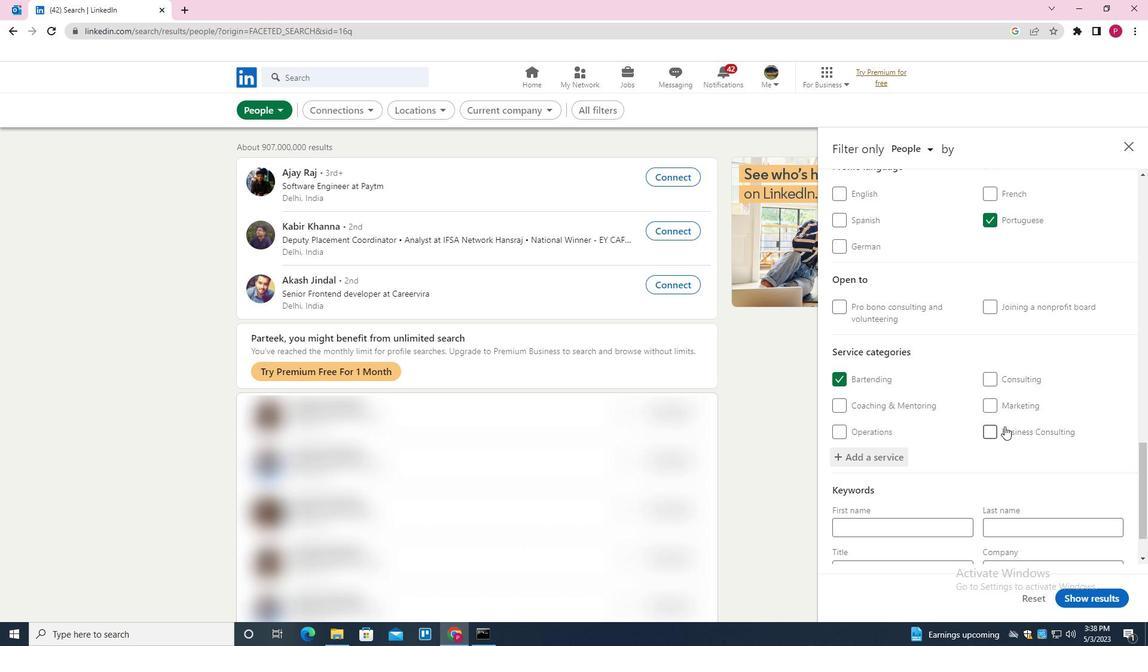 
Action: Mouse moved to (990, 436)
Screenshot: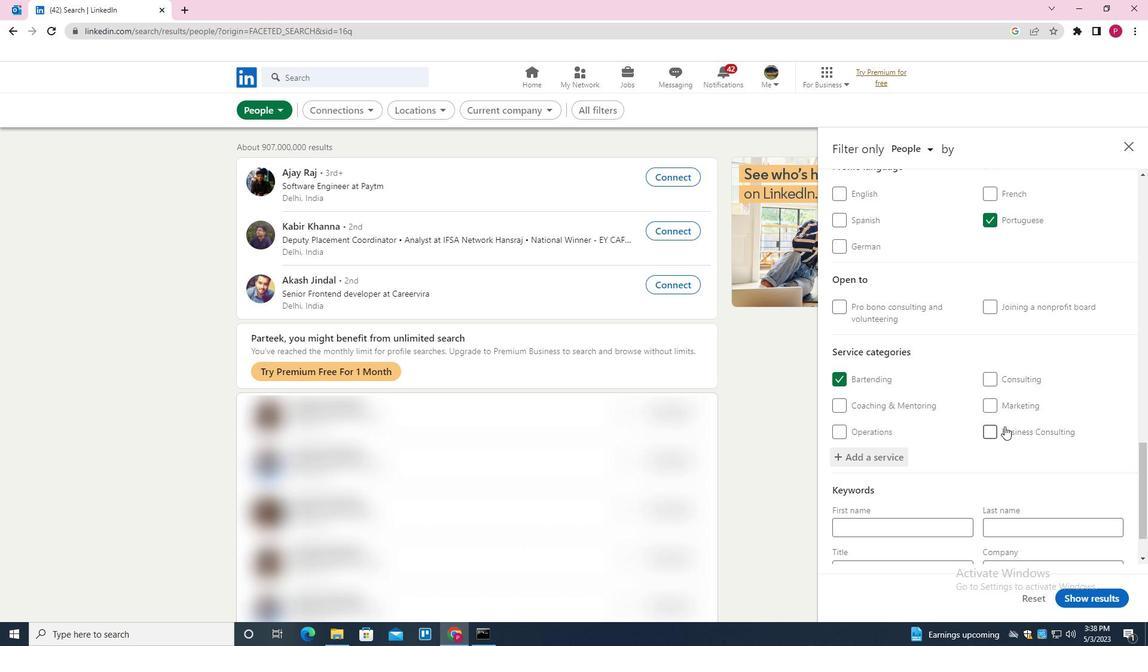 
Action: Mouse scrolled (990, 436) with delta (0, 0)
Screenshot: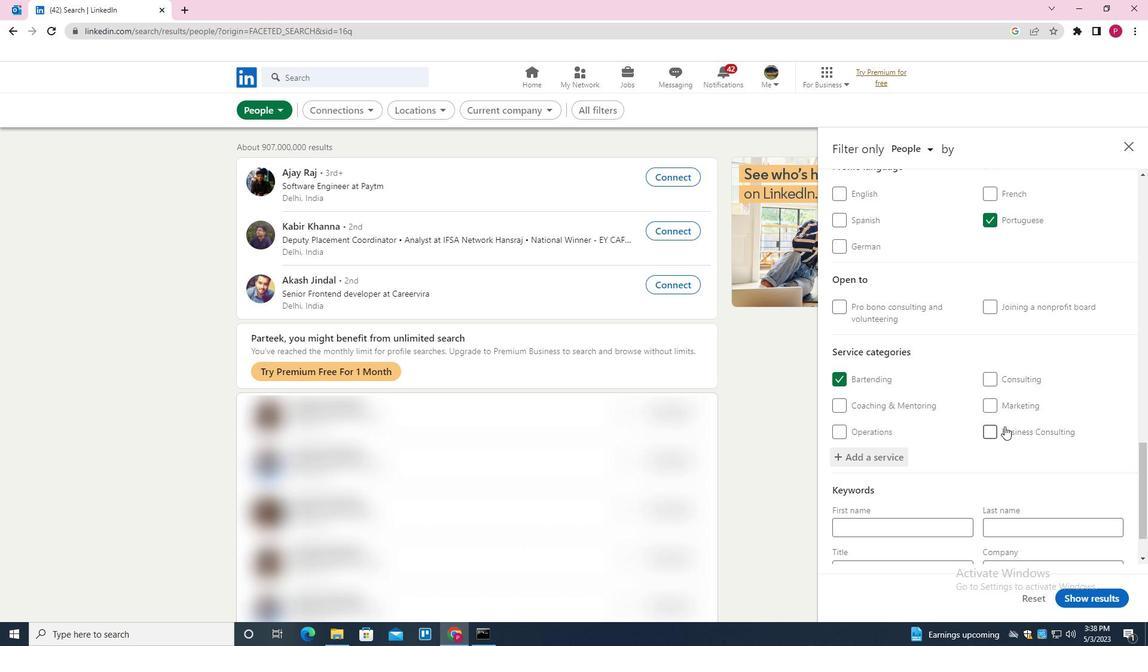 
Action: Mouse moved to (929, 500)
Screenshot: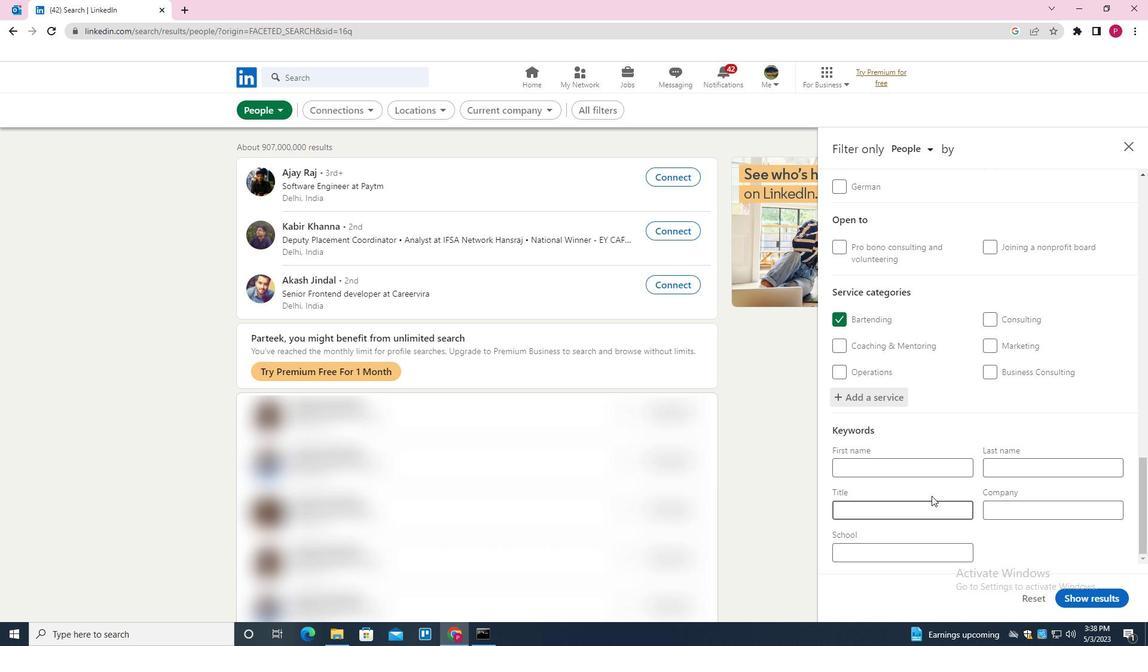 
Action: Mouse pressed left at (929, 500)
Screenshot: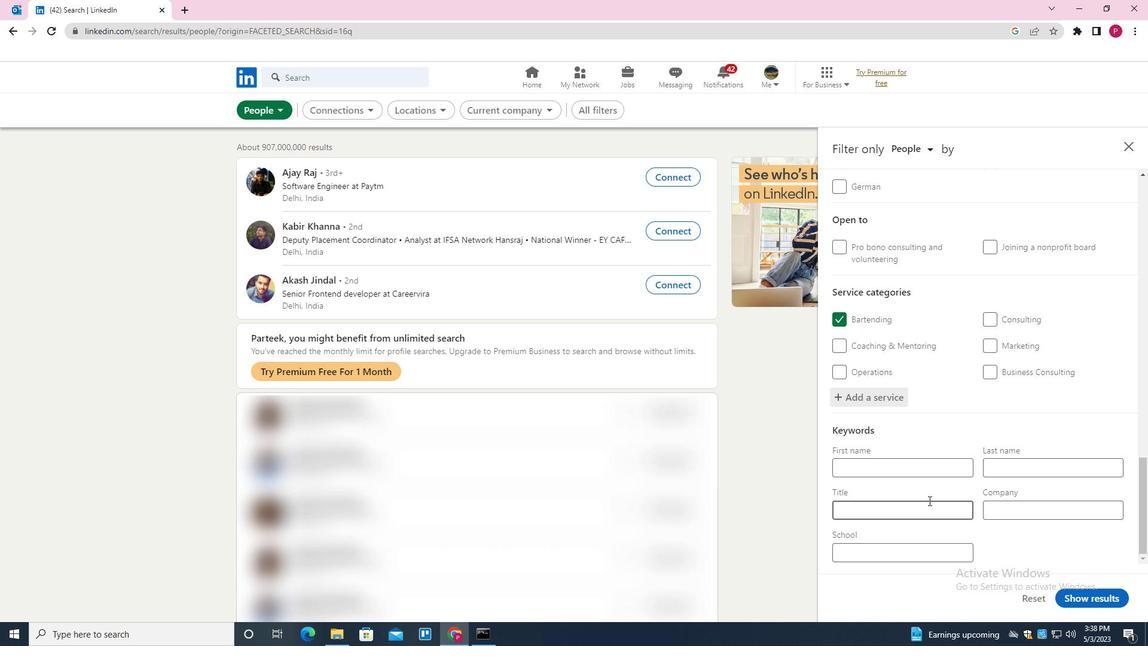 
Action: Key pressed <Key.shift><Key.shift><Key.shift><Key.shift><Key.shift><Key.shift><Key.shift><Key.shift><Key.shift><Key.shift><Key.shift><Key.shift><Key.shift><Key.shift><Key.shift><Key.shift><Key.shift><Key.shift><Key.shift><Key.shift><Key.shift><Key.shift><Key.shift><Key.shift><Key.shift>GRANT<Key.space><Key.shift><Key.shift><Key.shift><Key.shift><Key.shift><Key.shift><Key.shift><Key.shift><Key.shift><Key.shift>WRITER
Screenshot: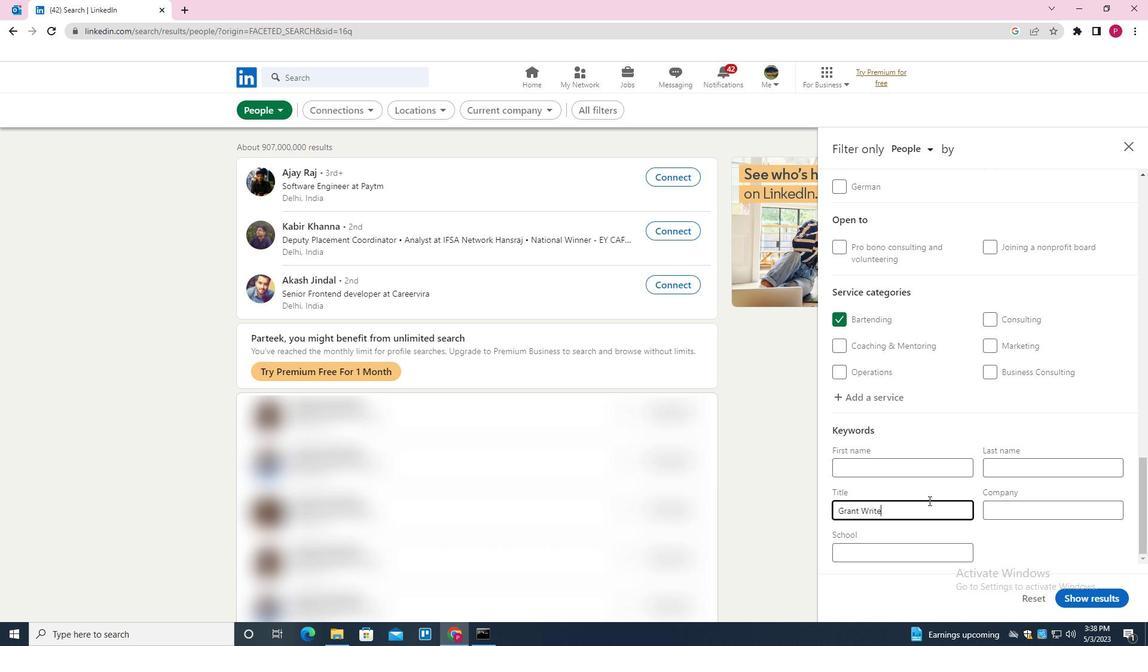 
Action: Mouse moved to (1065, 597)
Screenshot: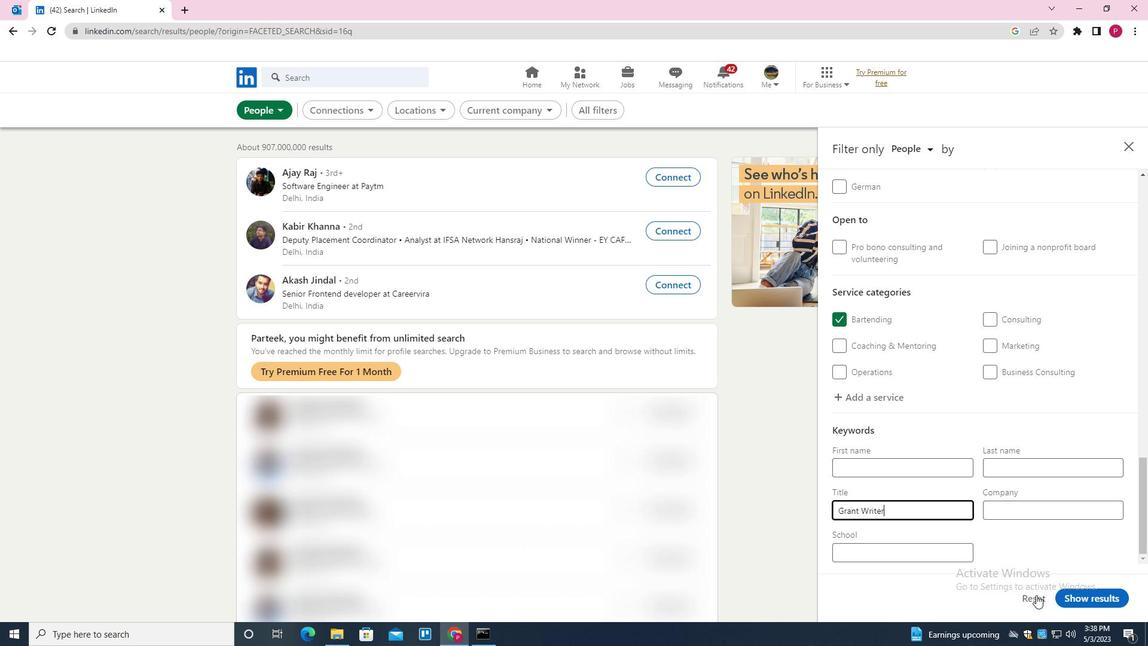 
Action: Mouse pressed left at (1065, 597)
Screenshot: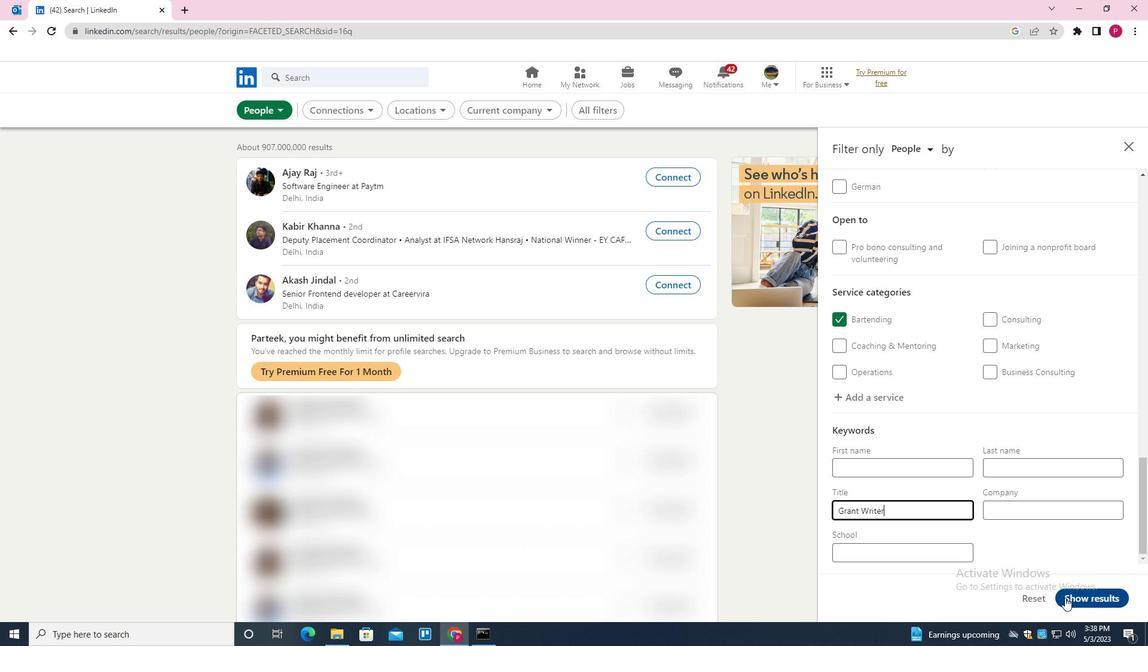 
Action: Mouse moved to (458, 293)
Screenshot: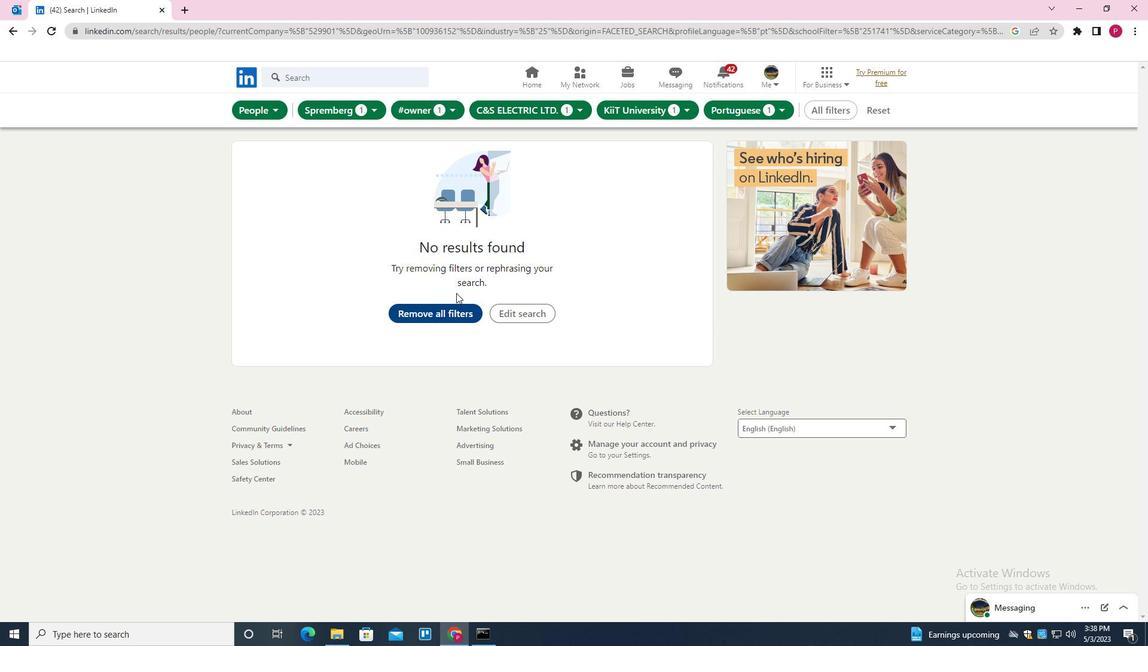 
